 Task: Search one way flight ticket for 2 adults, 2 infants in seat and 1 infant on lap in first from Santa Barbara: Santa Barbara Municipal Airport (santa Barbara Airport) to Wilmington: Wilmington International Airport on 8-6-2023. Choice of flights is Delta. Number of bags: 5 checked bags. Price is upto 109000. Outbound departure time preference is 10:45.
Action: Mouse moved to (258, 369)
Screenshot: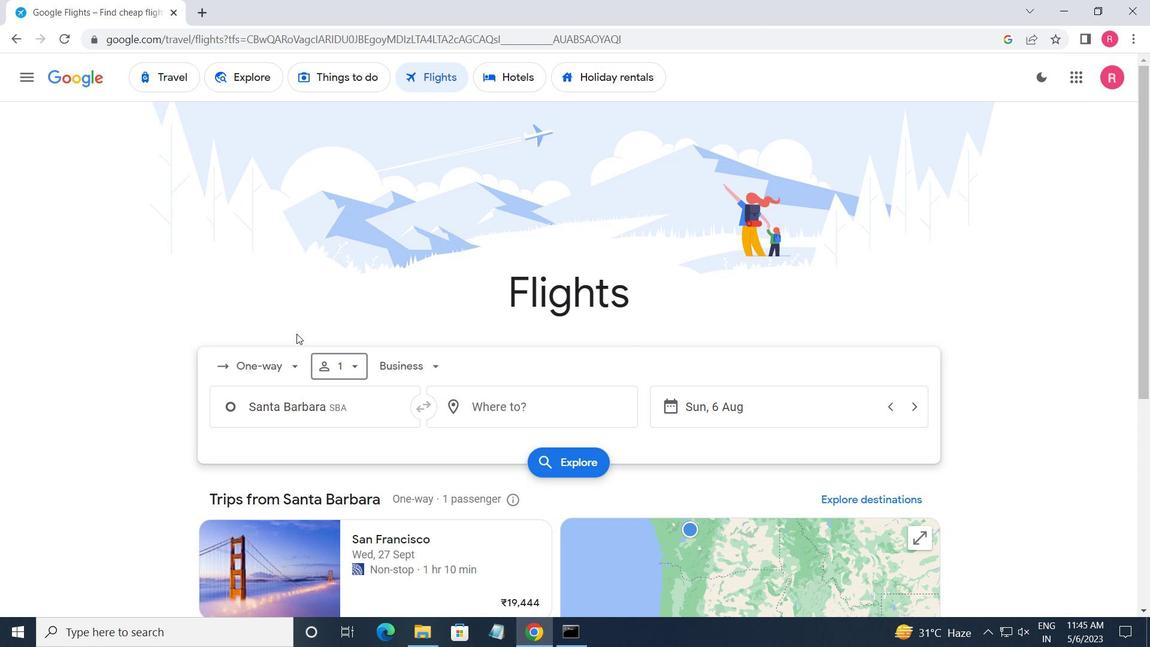 
Action: Mouse pressed left at (258, 369)
Screenshot: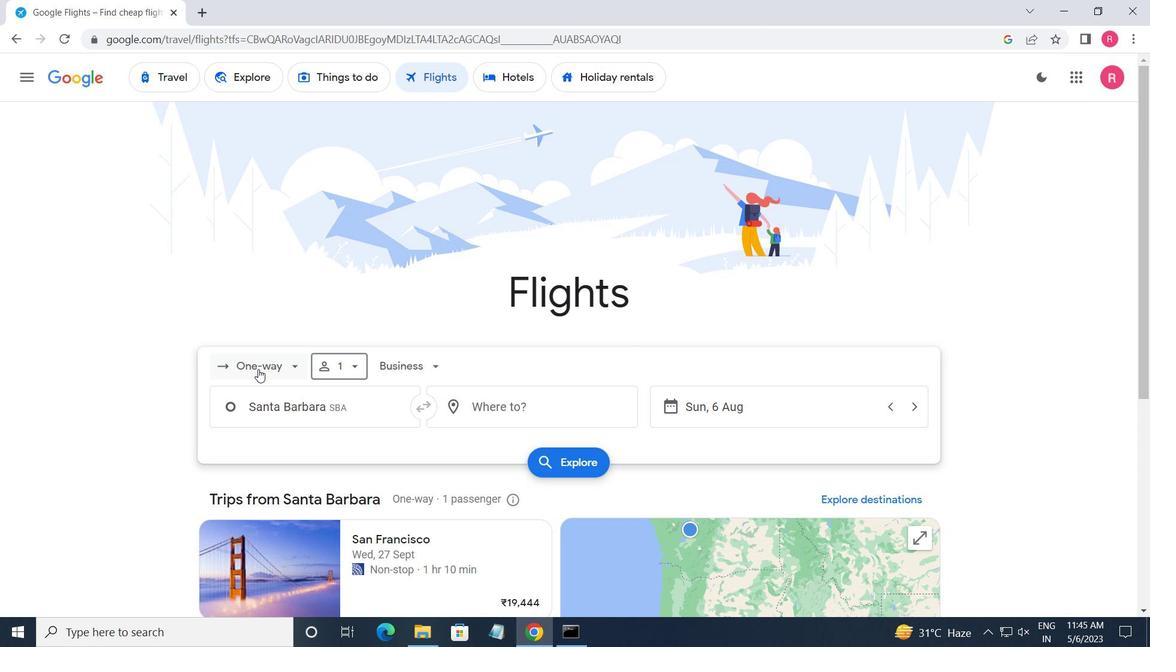
Action: Mouse moved to (275, 438)
Screenshot: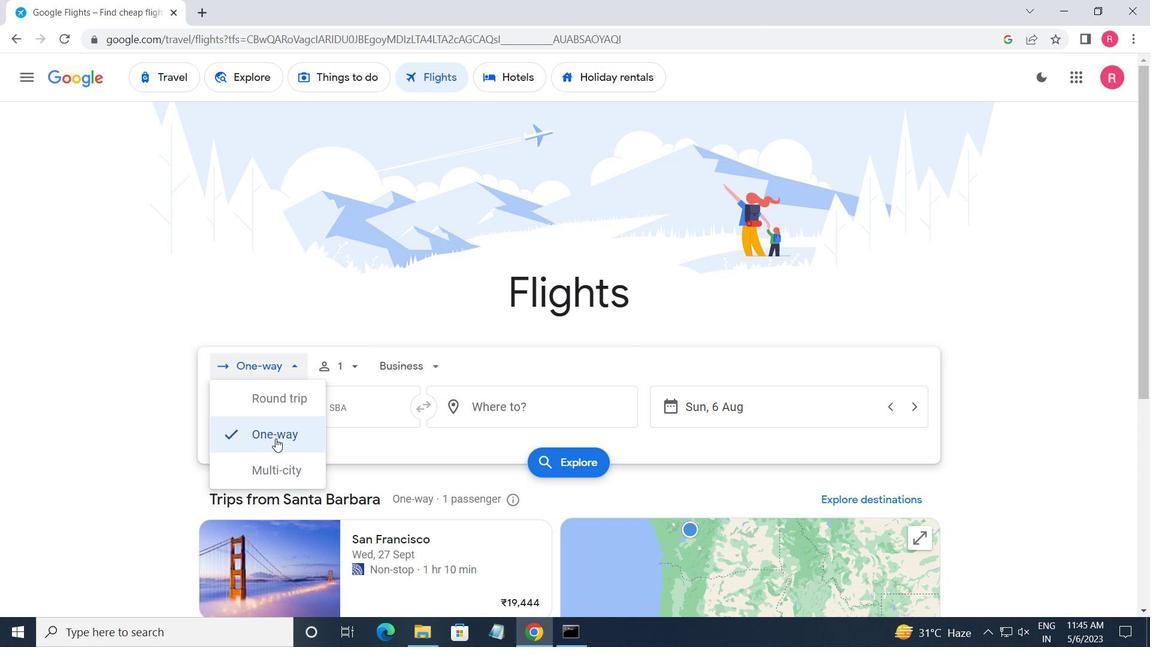 
Action: Mouse pressed left at (275, 438)
Screenshot: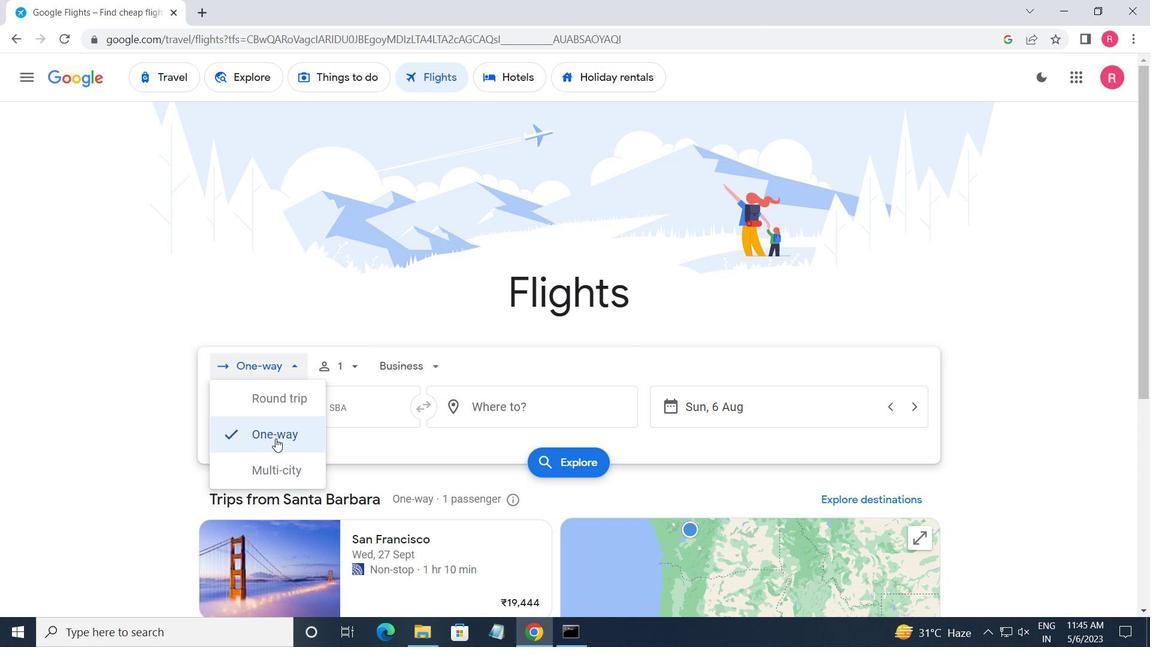 
Action: Mouse moved to (333, 365)
Screenshot: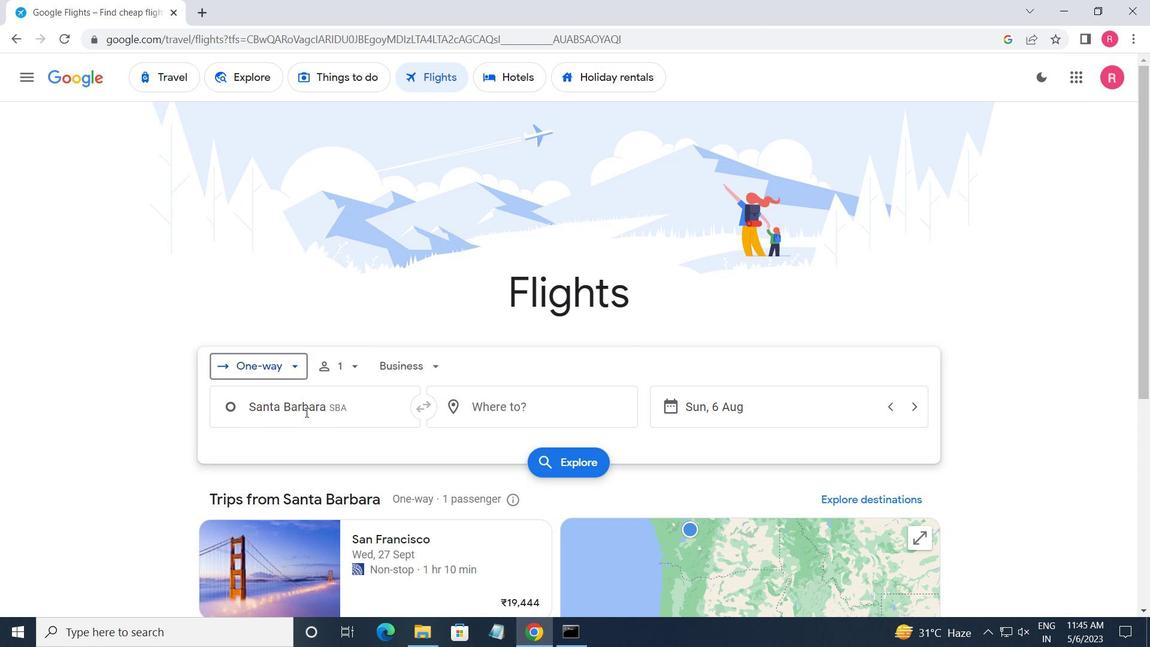 
Action: Mouse pressed left at (333, 365)
Screenshot: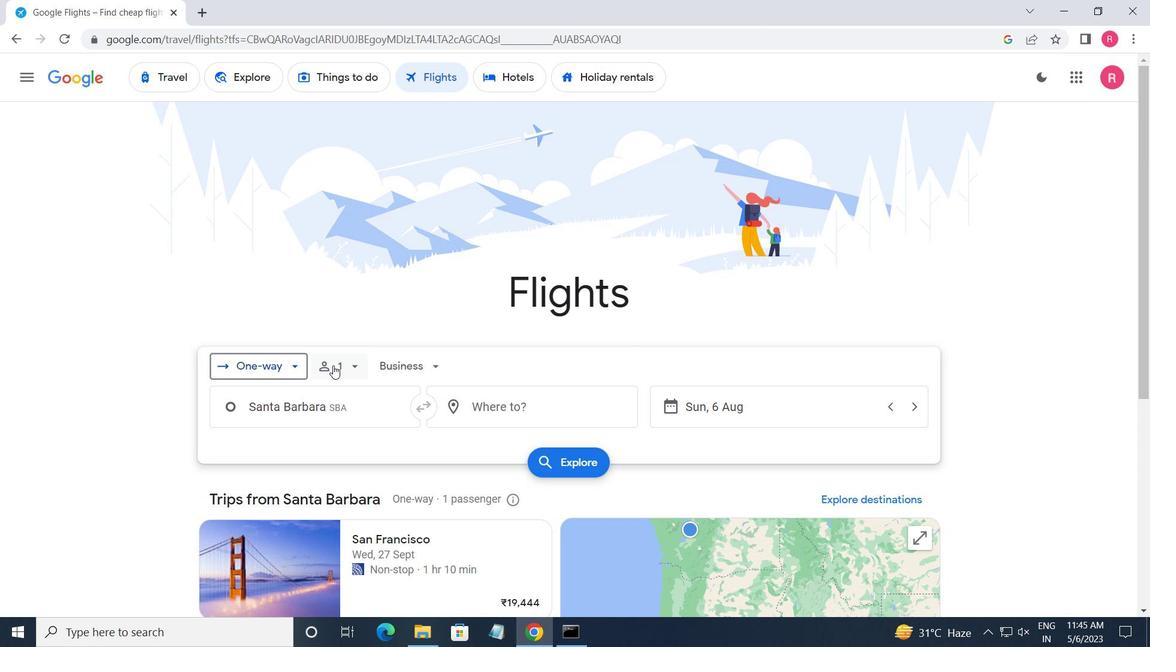 
Action: Mouse moved to (469, 405)
Screenshot: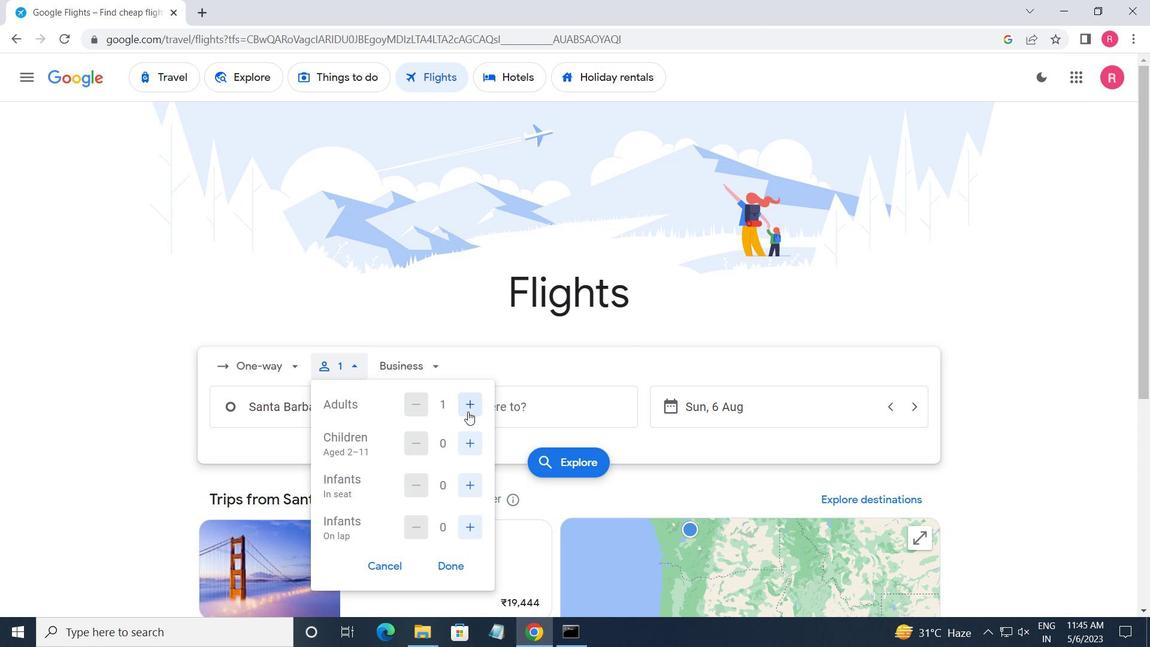 
Action: Mouse pressed left at (469, 405)
Screenshot: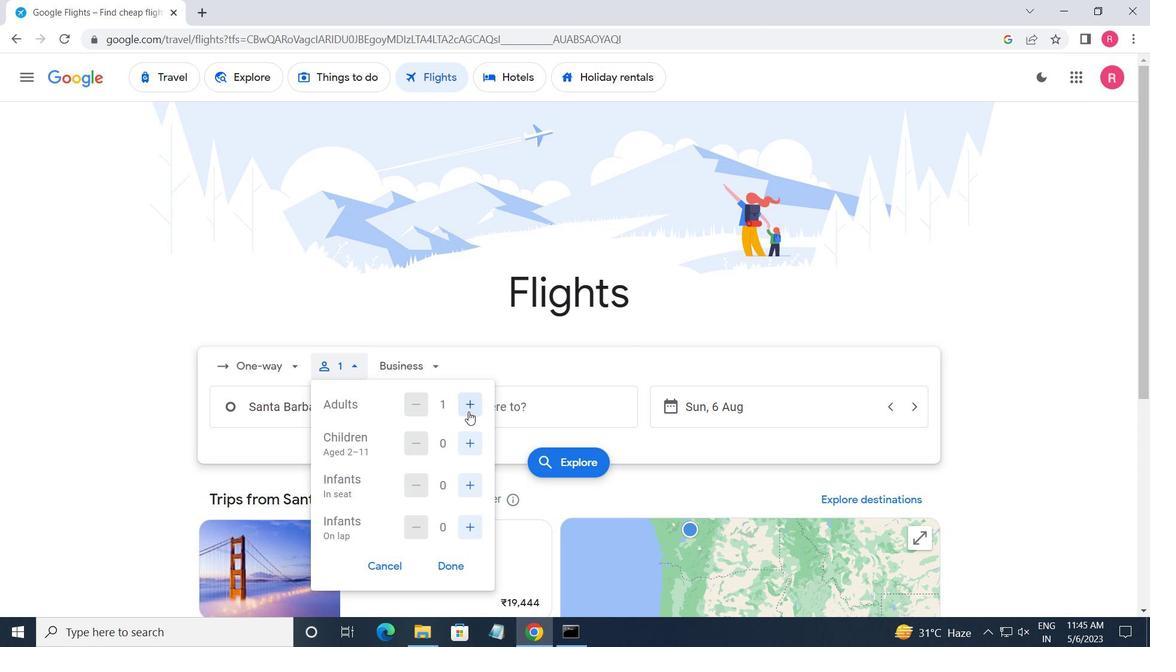 
Action: Mouse moved to (468, 492)
Screenshot: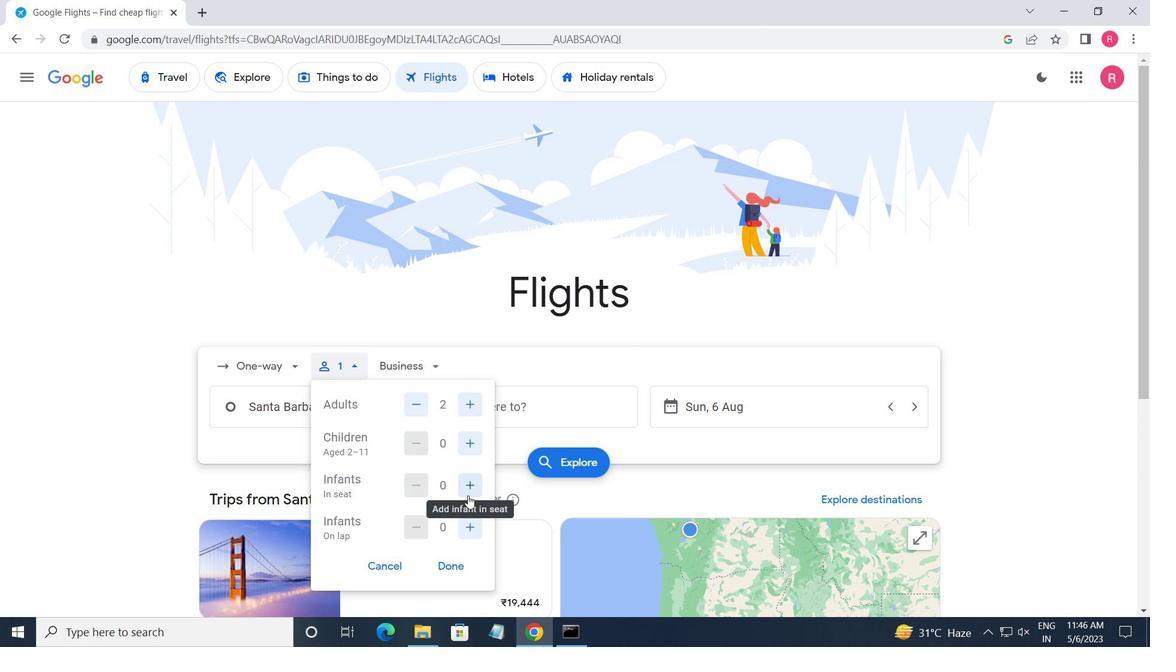 
Action: Mouse pressed left at (468, 492)
Screenshot: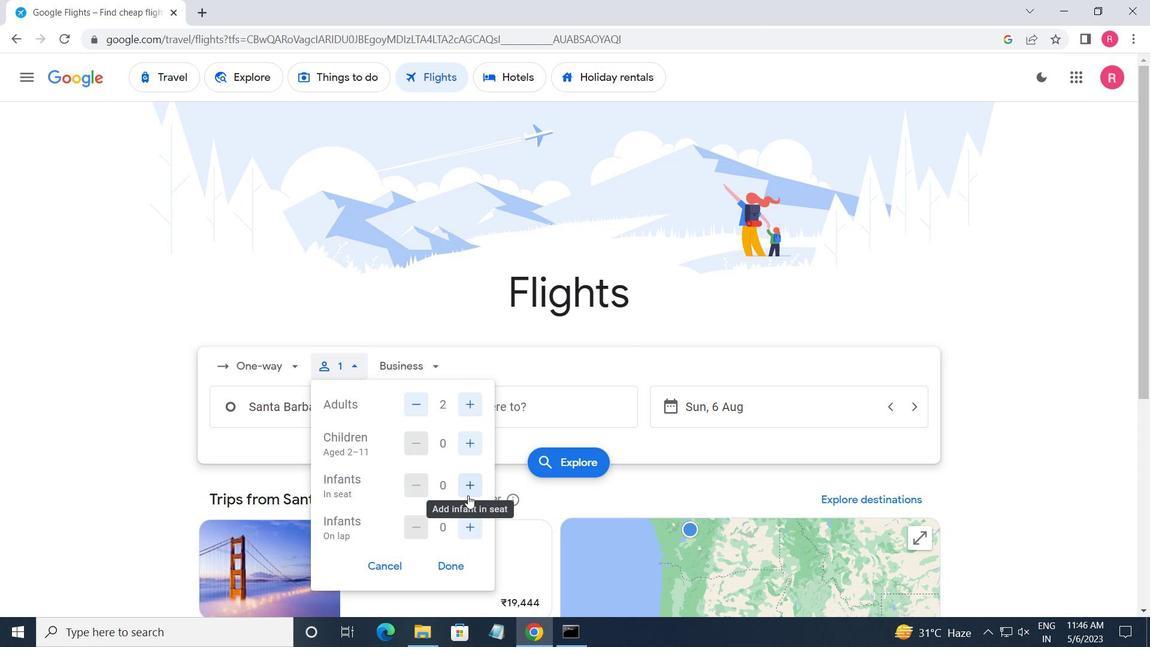 
Action: Mouse moved to (468, 492)
Screenshot: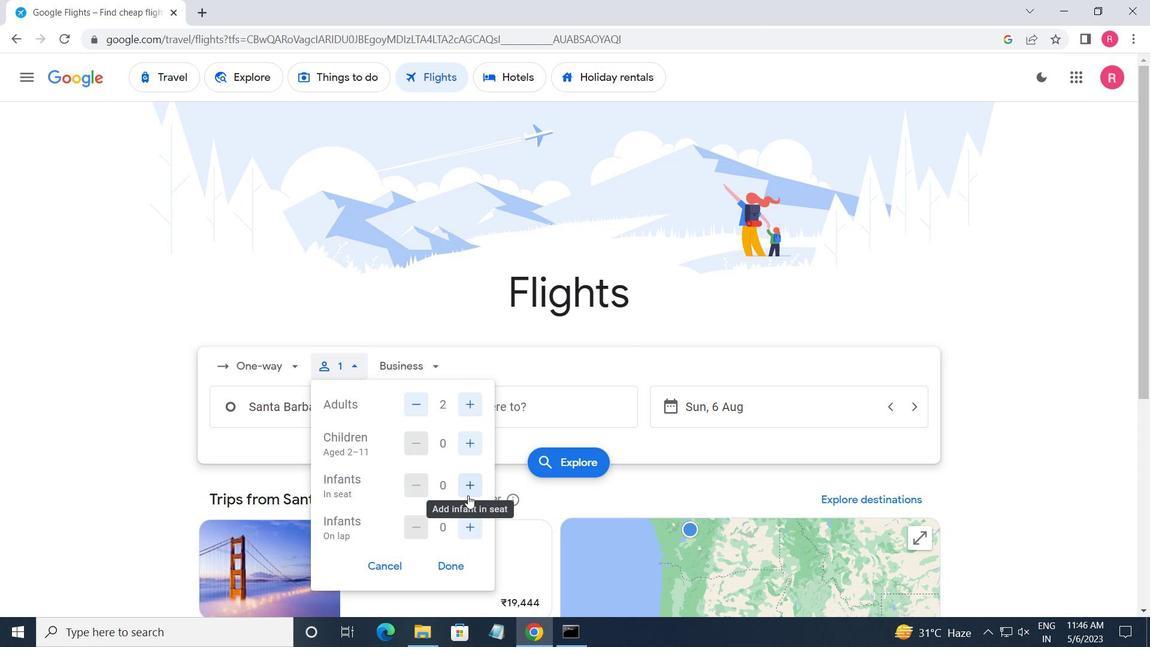 
Action: Mouse pressed left at (468, 492)
Screenshot: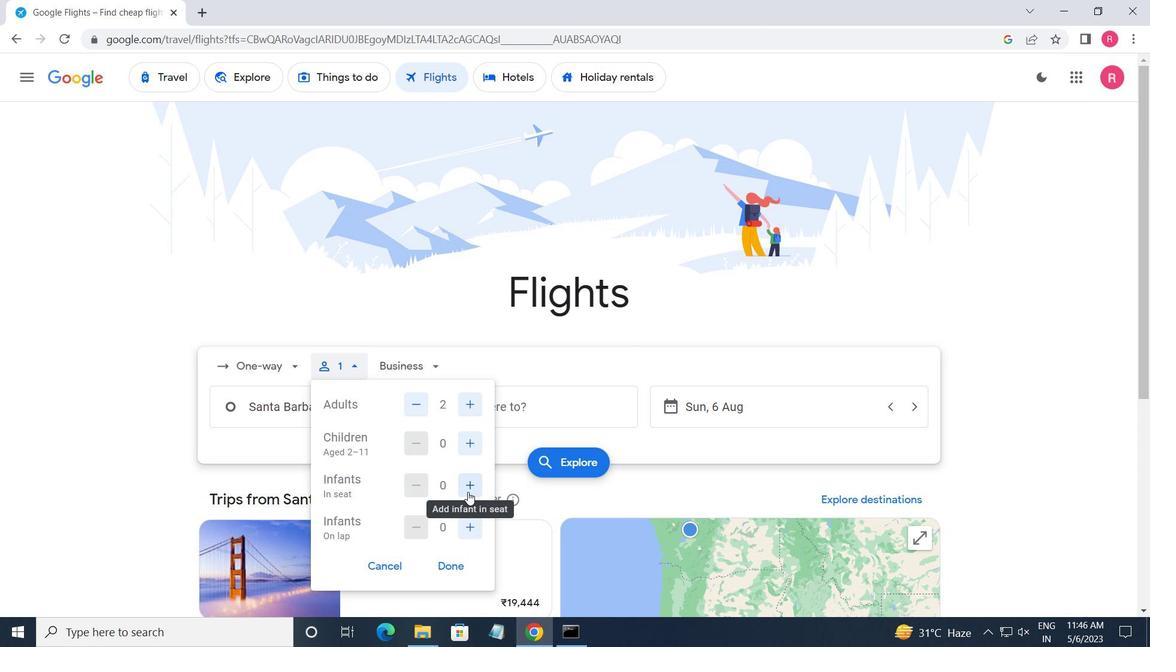 
Action: Mouse moved to (475, 525)
Screenshot: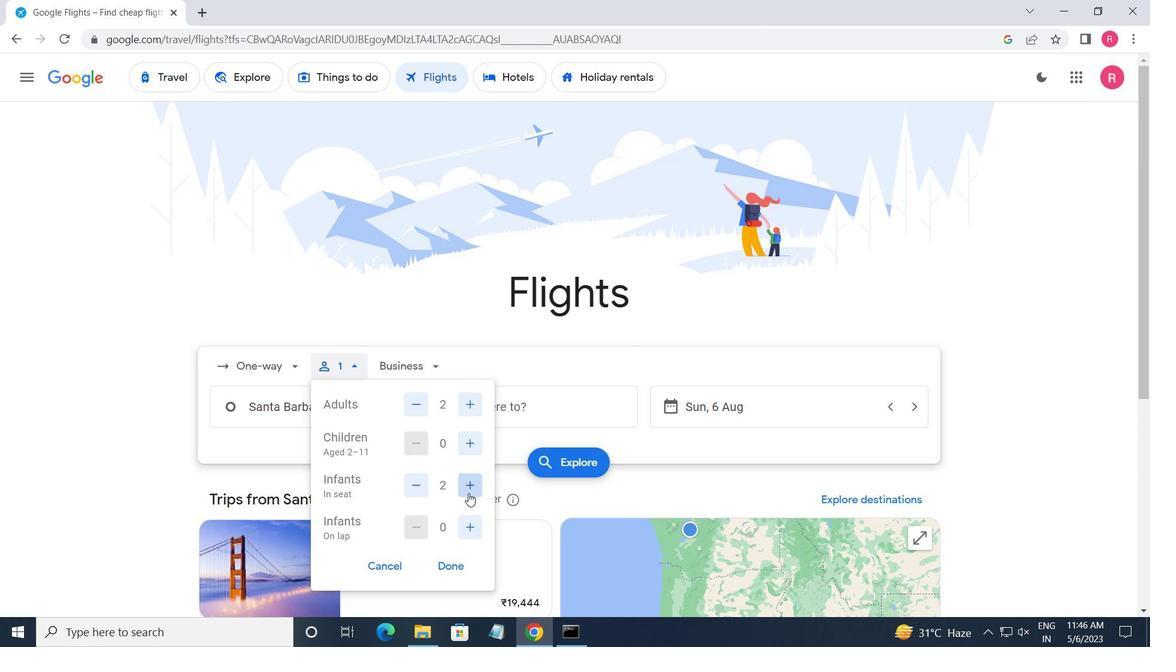
Action: Mouse pressed left at (475, 525)
Screenshot: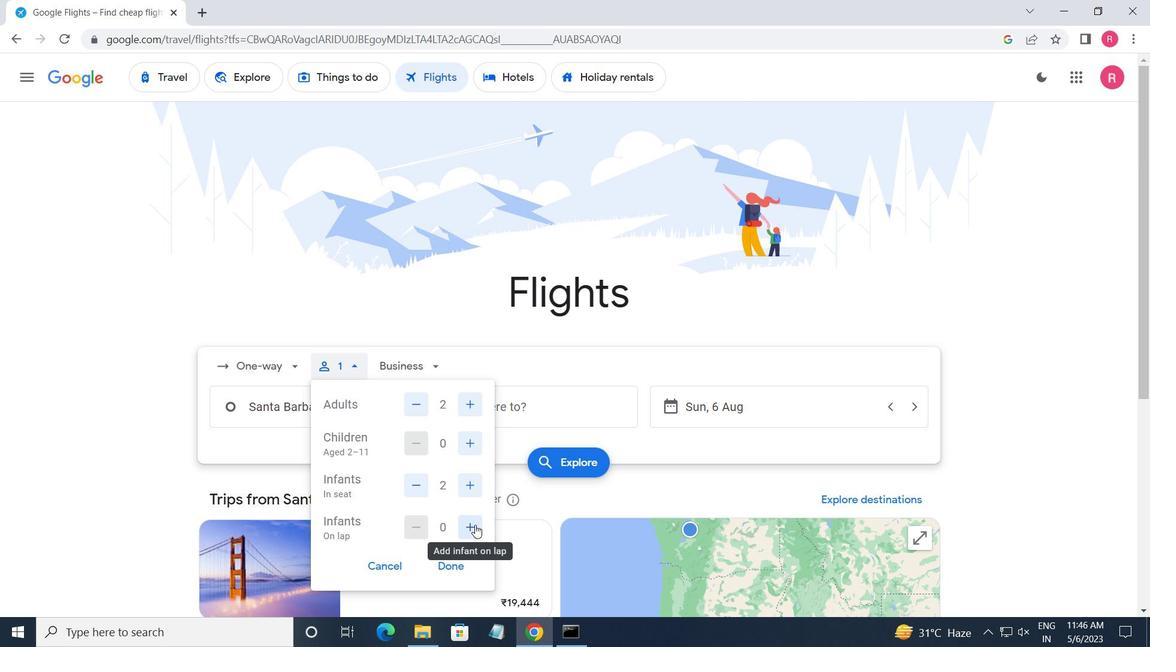 
Action: Mouse moved to (446, 566)
Screenshot: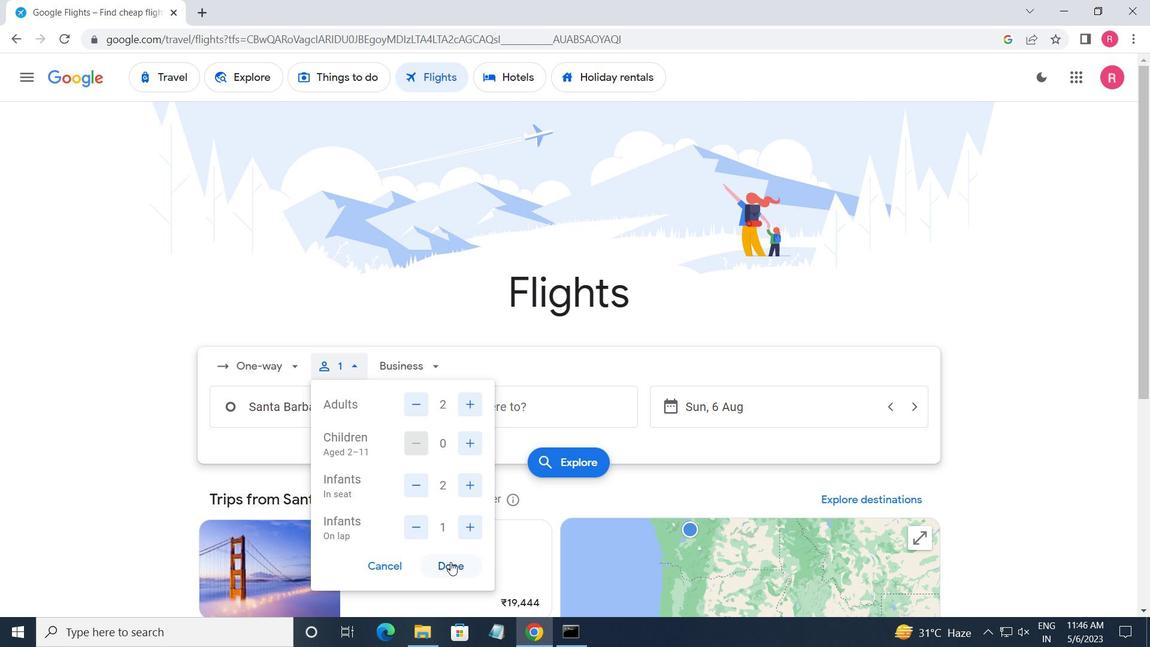 
Action: Mouse pressed left at (446, 566)
Screenshot: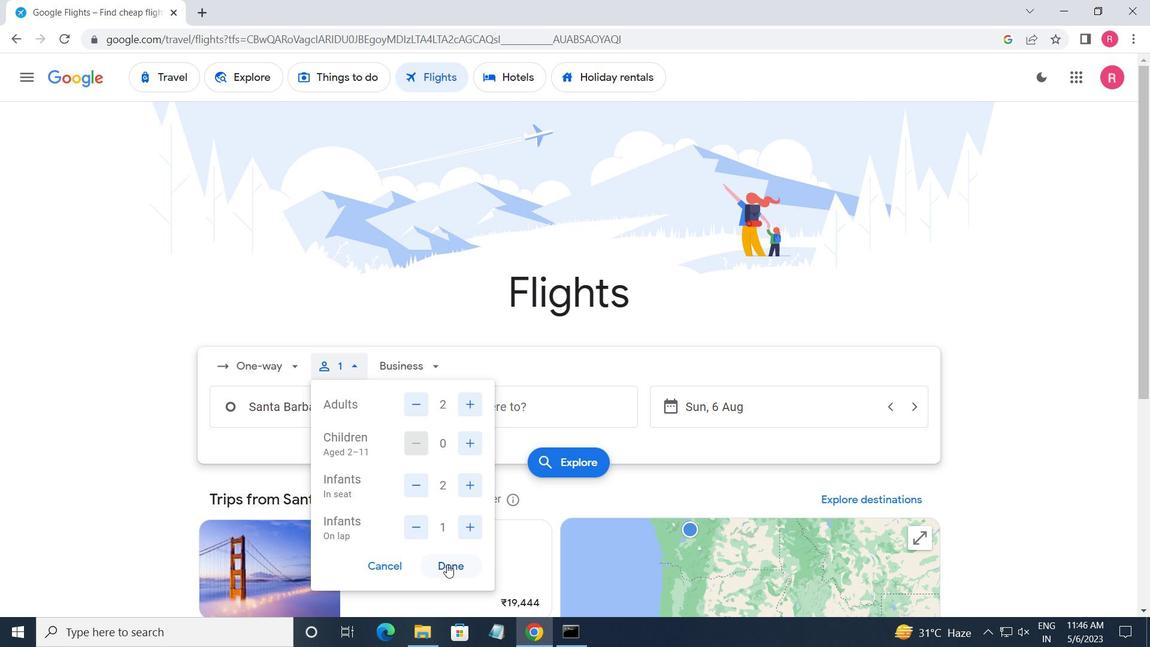 
Action: Mouse moved to (400, 370)
Screenshot: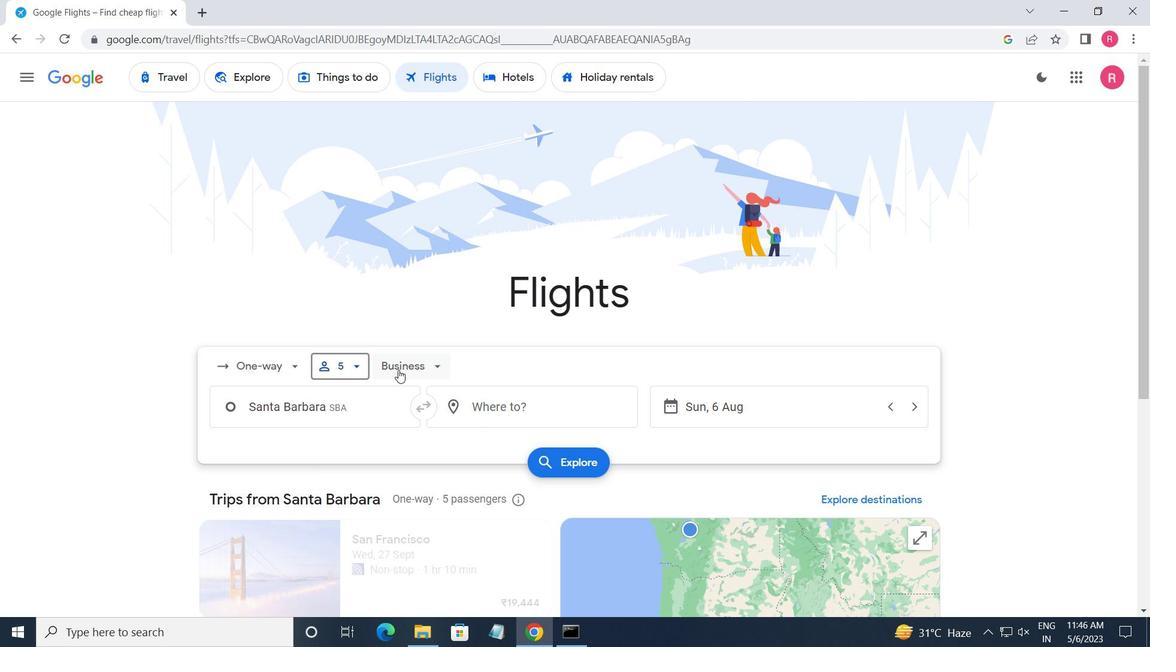 
Action: Mouse pressed left at (400, 370)
Screenshot: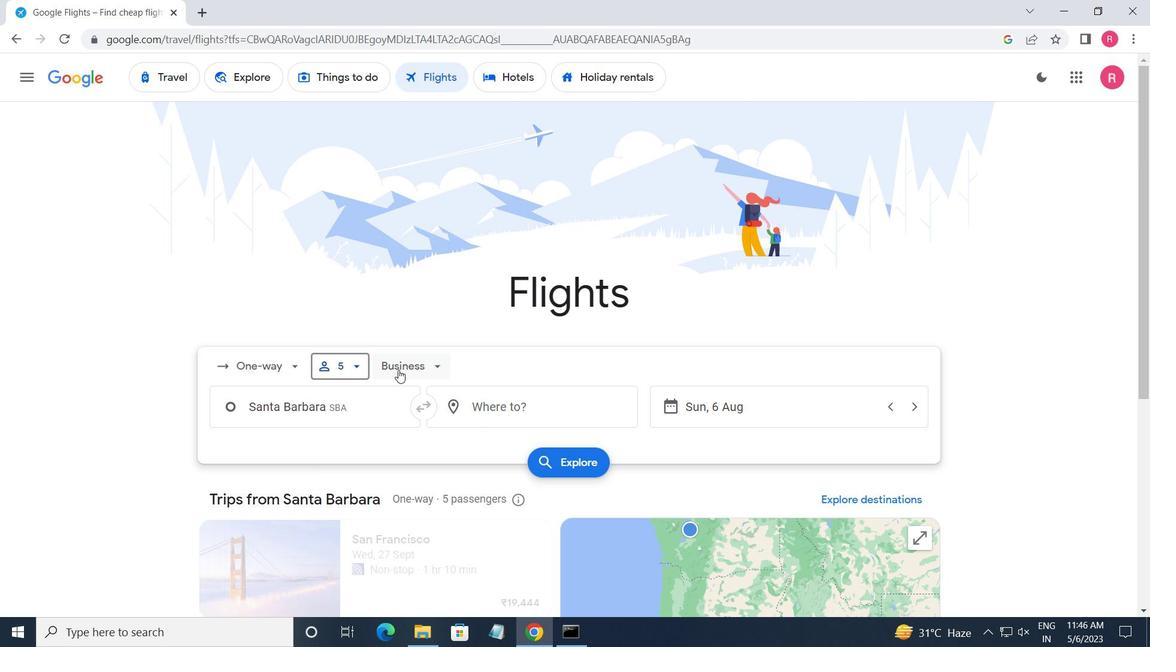 
Action: Mouse moved to (456, 505)
Screenshot: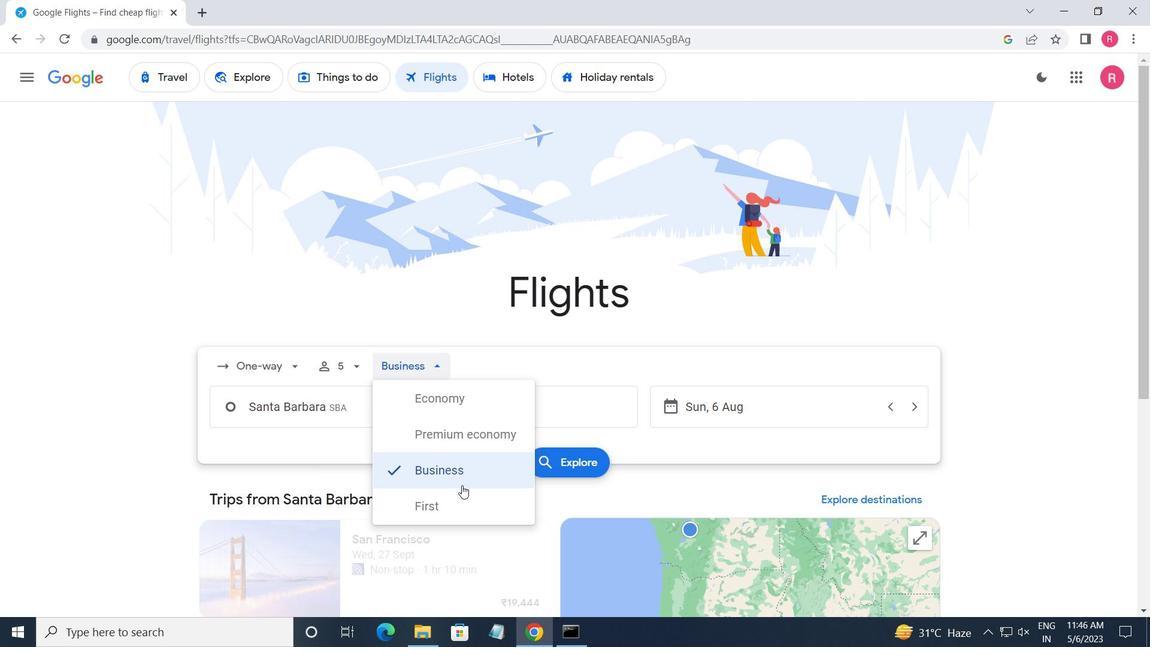 
Action: Mouse pressed left at (456, 505)
Screenshot: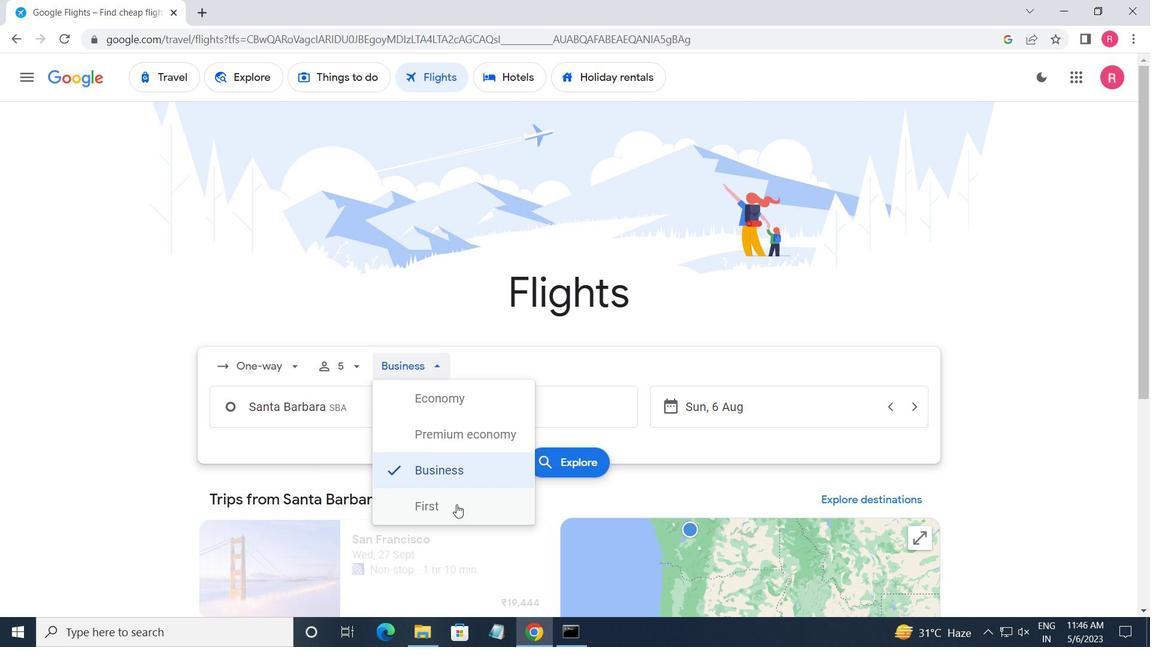 
Action: Mouse moved to (347, 406)
Screenshot: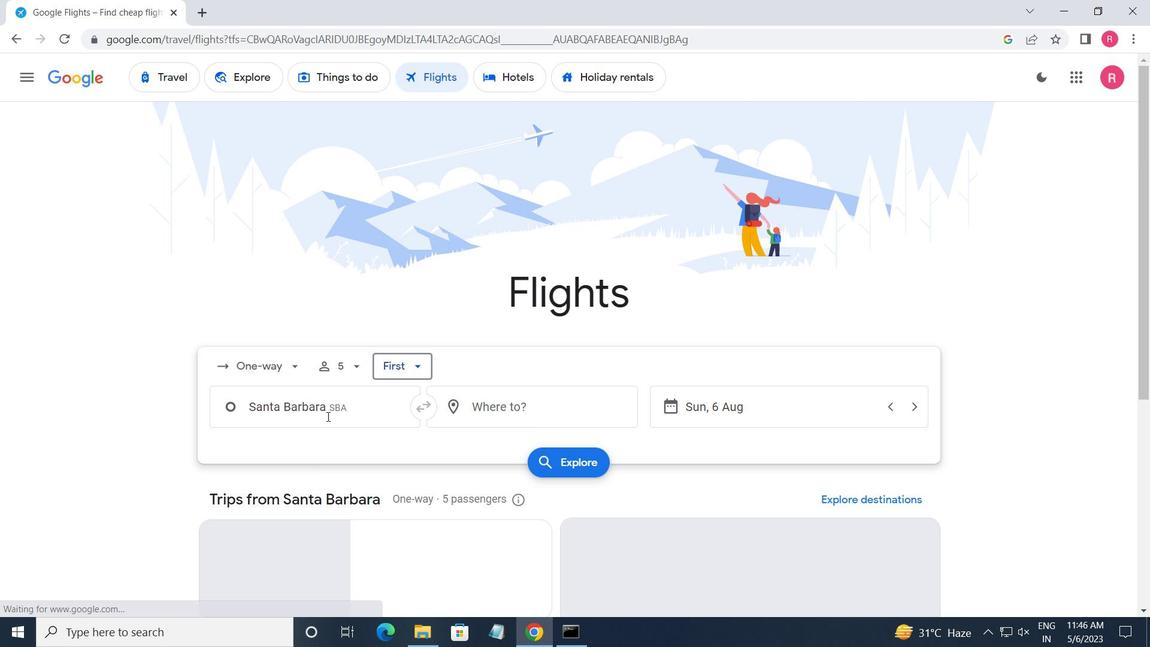 
Action: Mouse pressed left at (347, 406)
Screenshot: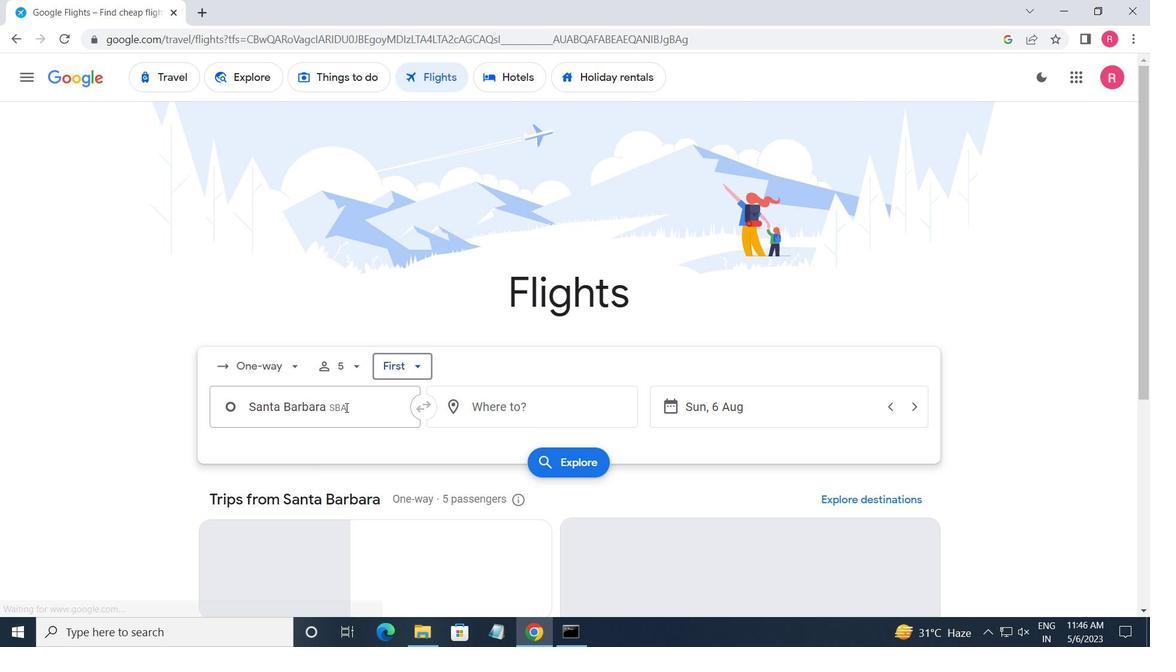 
Action: Key pressed <Key.shift><Key.shift><Key.shift><Key.shift><Key.shift><Key.shift><Key.shift>SANTA<Key.space><Key.shift><Key.shift>BARBARA
Screenshot: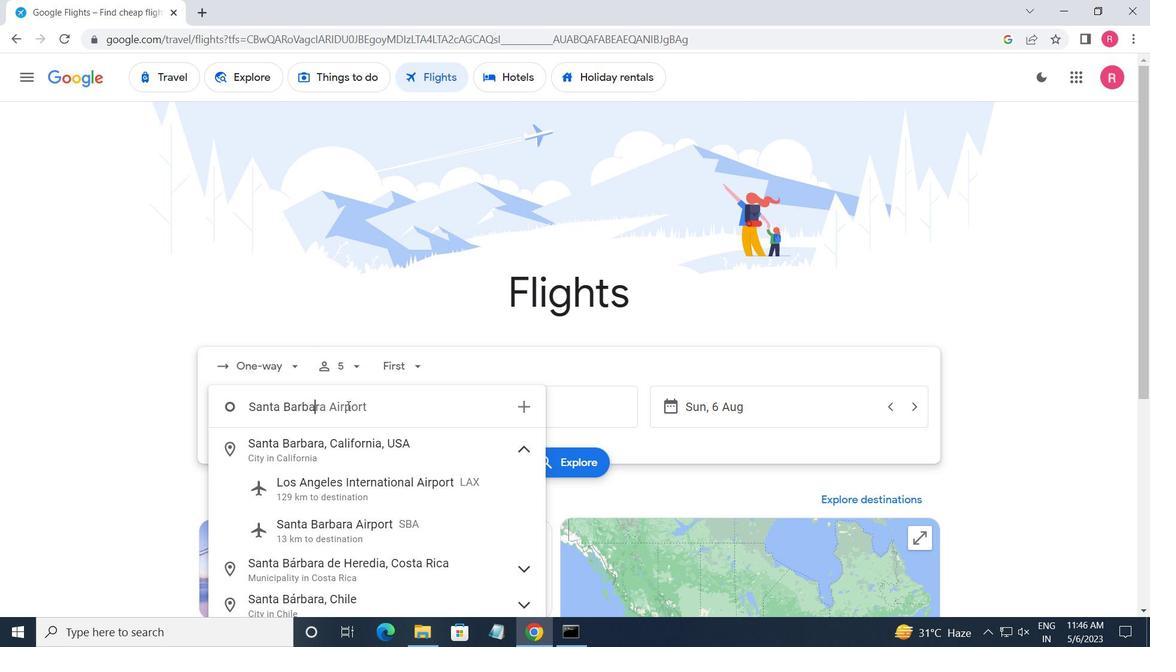
Action: Mouse moved to (374, 535)
Screenshot: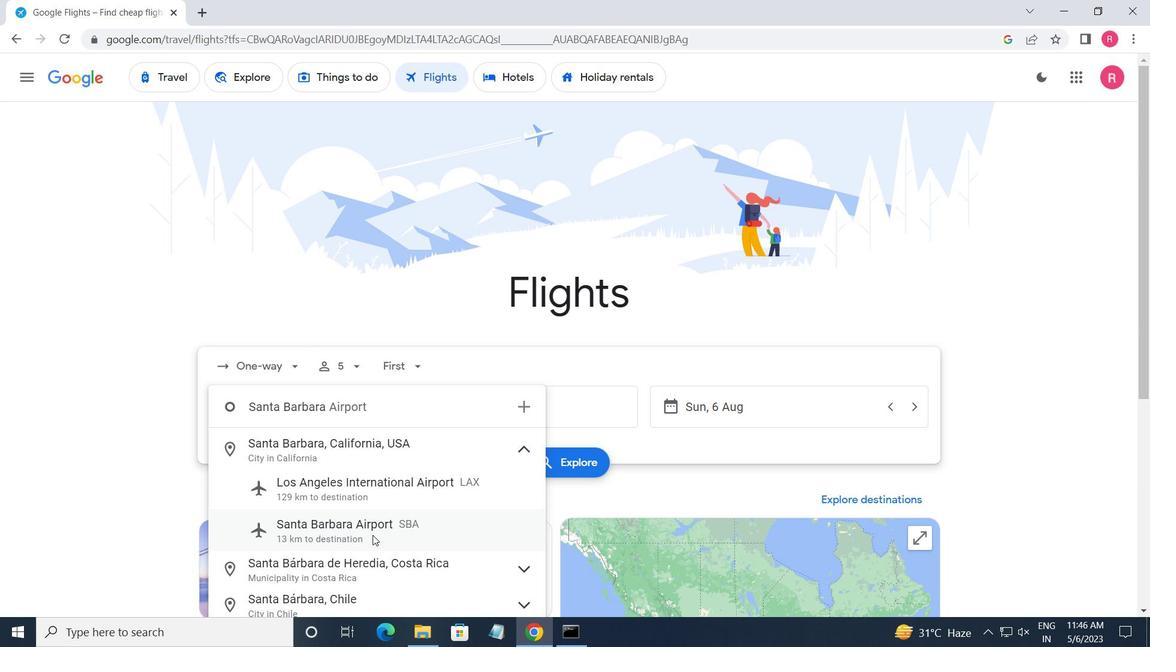 
Action: Mouse pressed left at (374, 535)
Screenshot: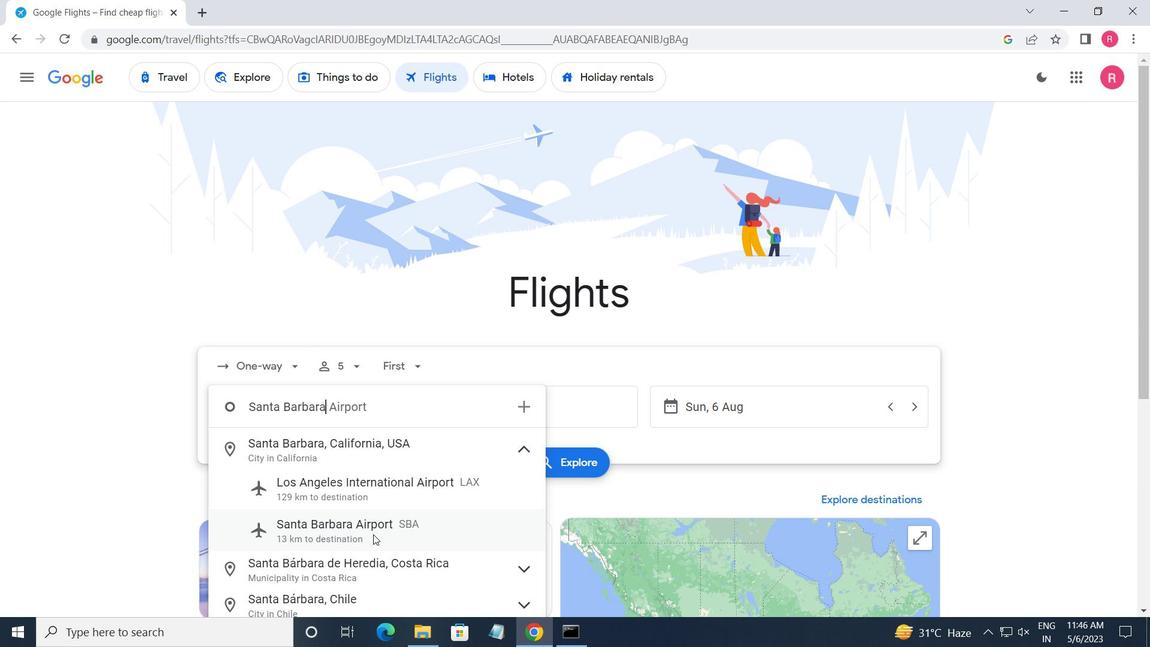 
Action: Mouse moved to (500, 413)
Screenshot: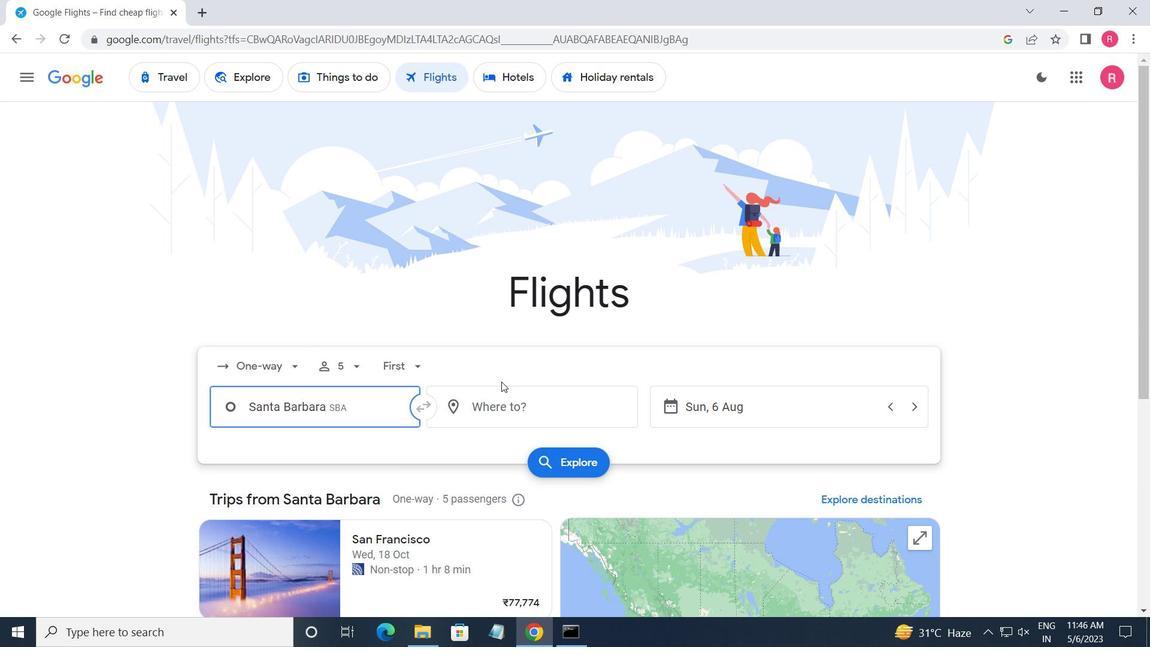
Action: Mouse pressed left at (500, 413)
Screenshot: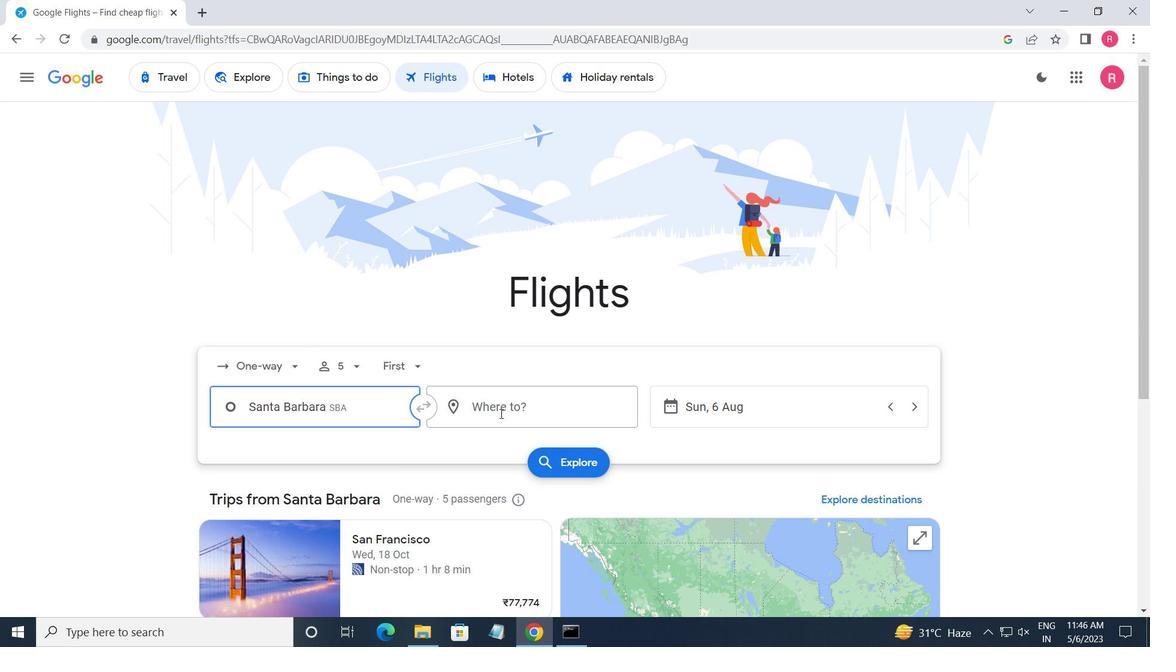 
Action: Mouse moved to (501, 408)
Screenshot: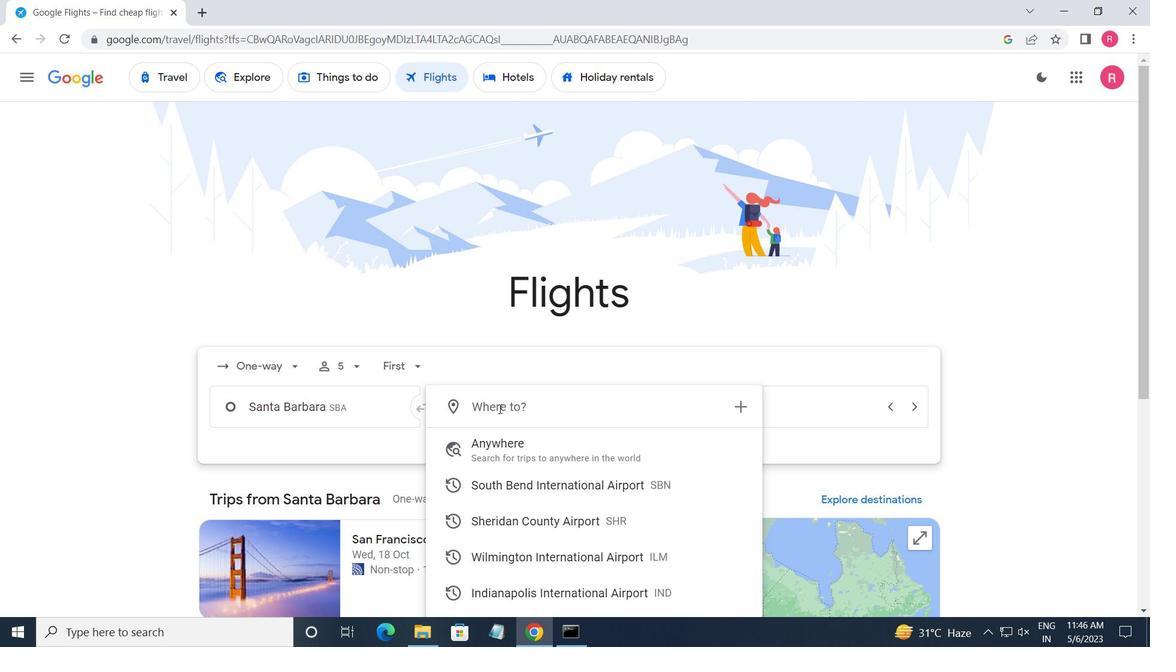 
Action: Key pressed <Key.shift>WL<Key.backspace>ILMINGTON<Key.space>
Screenshot: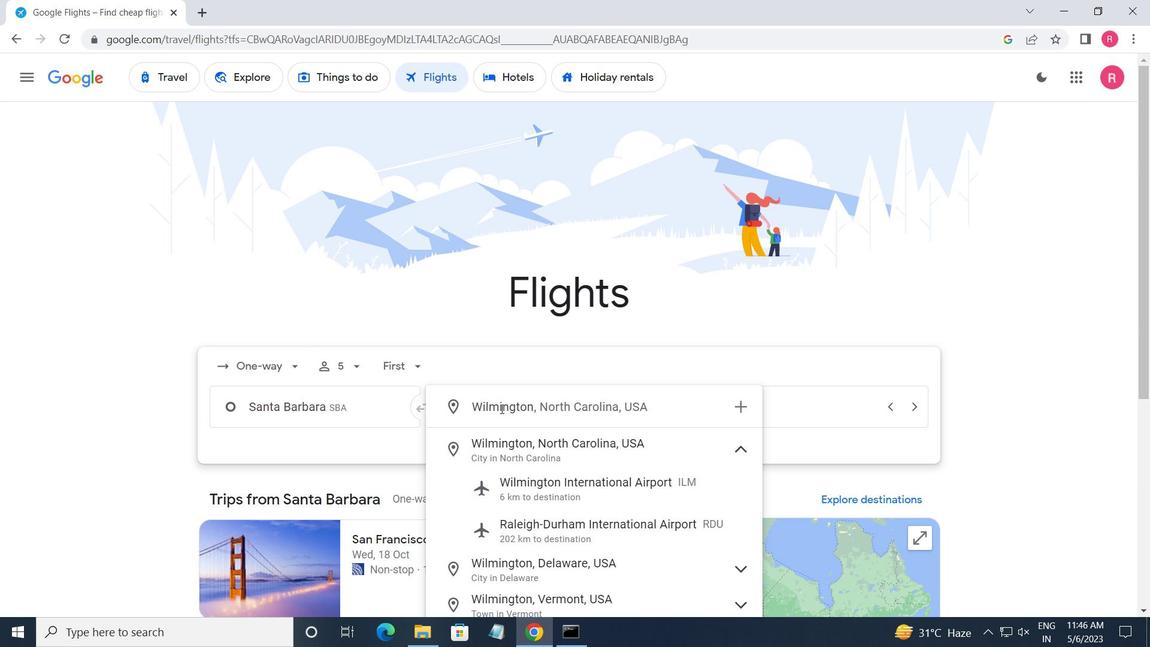 
Action: Mouse moved to (540, 483)
Screenshot: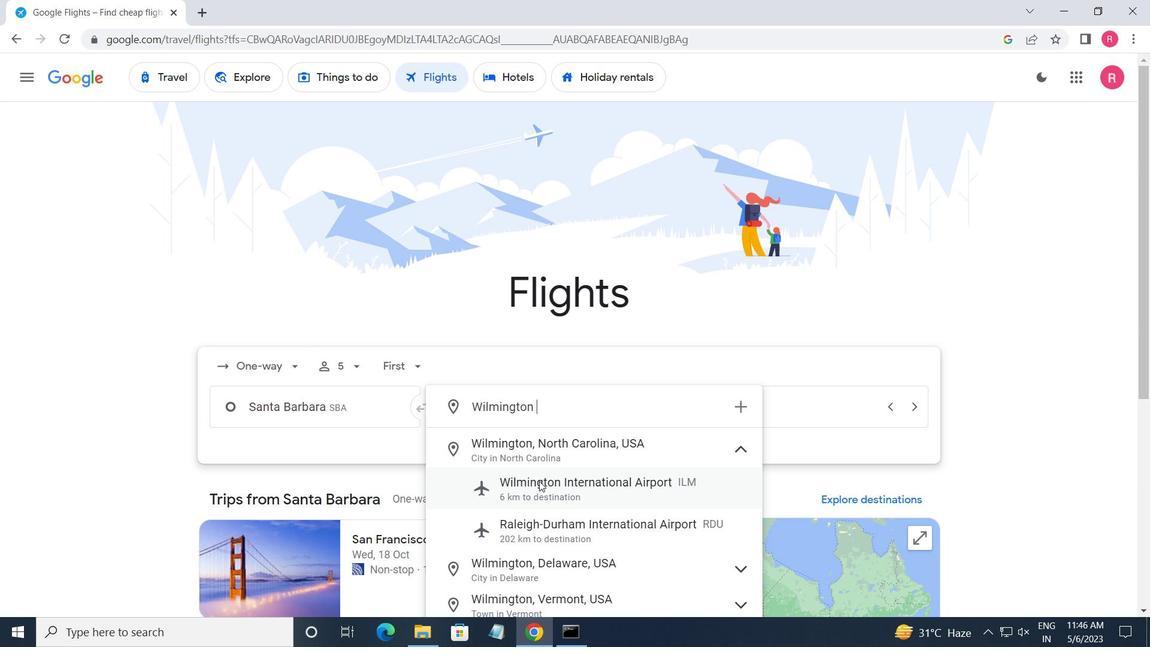 
Action: Mouse pressed left at (540, 483)
Screenshot: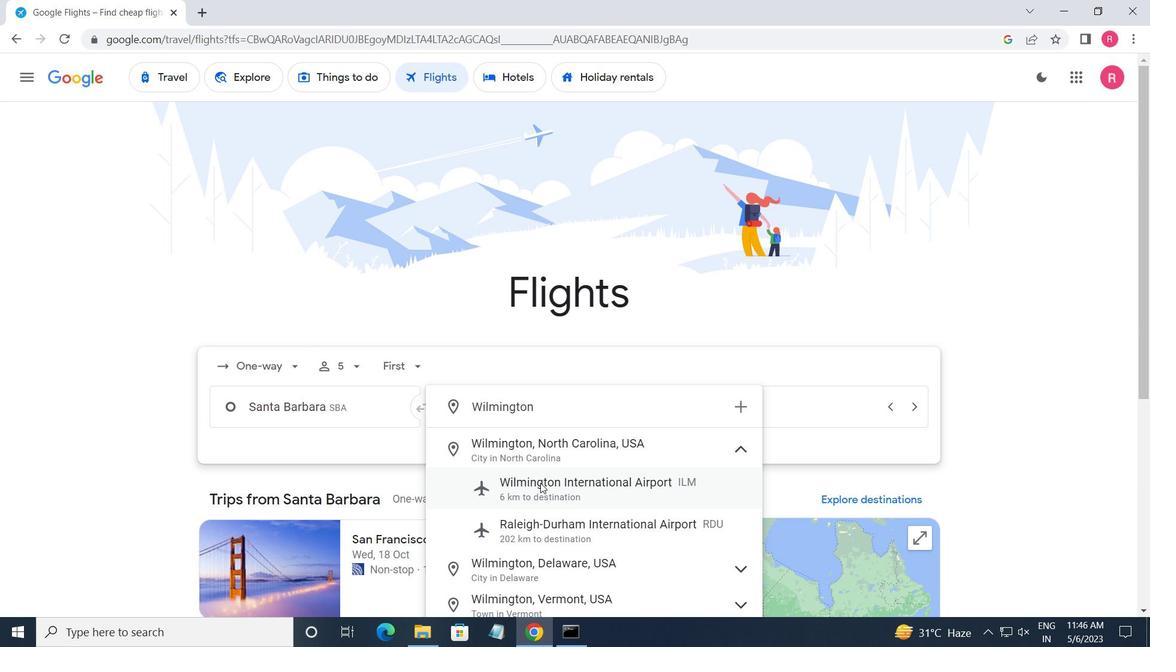 
Action: Mouse moved to (751, 411)
Screenshot: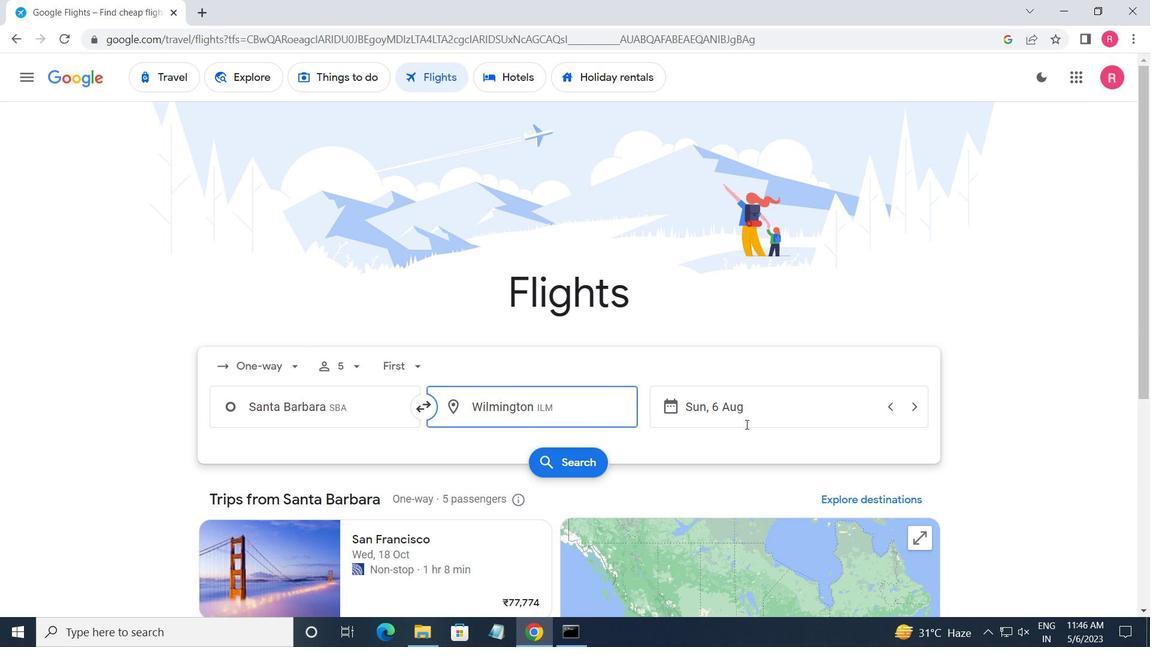 
Action: Mouse pressed left at (751, 411)
Screenshot: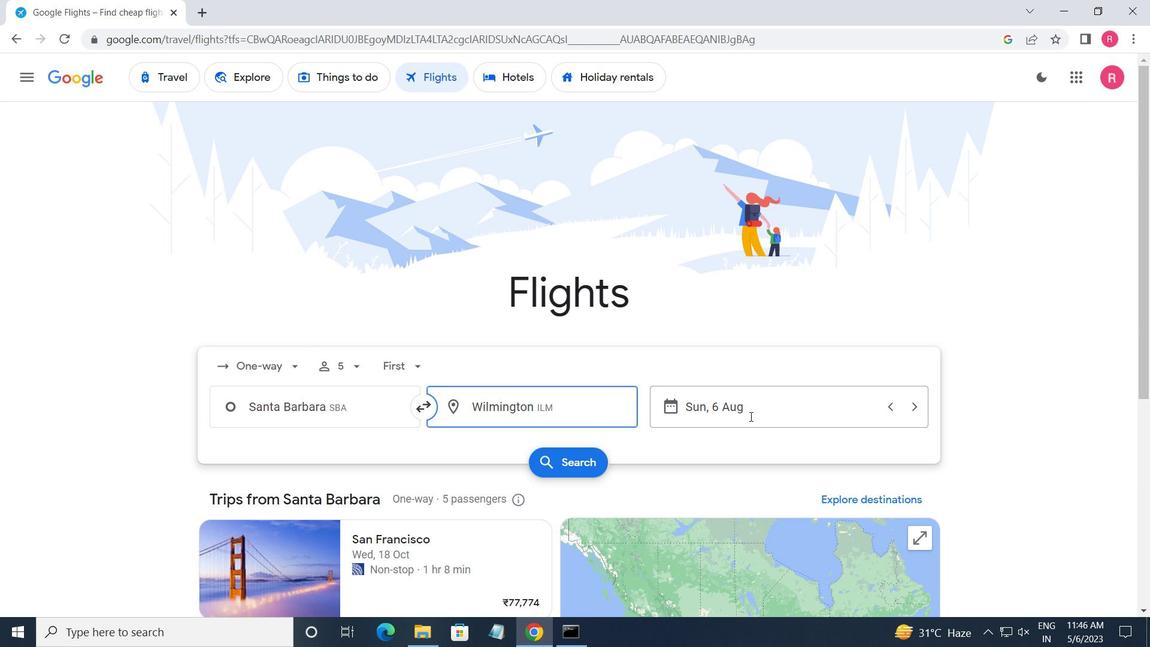 
Action: Mouse moved to (390, 380)
Screenshot: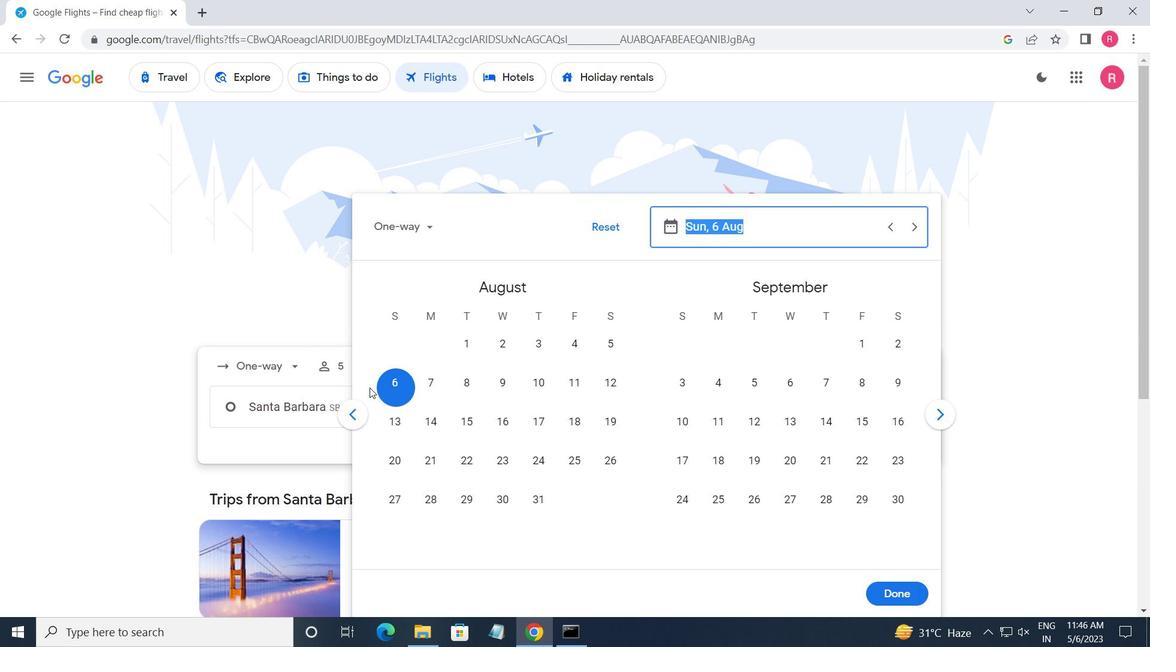 
Action: Mouse pressed left at (390, 380)
Screenshot: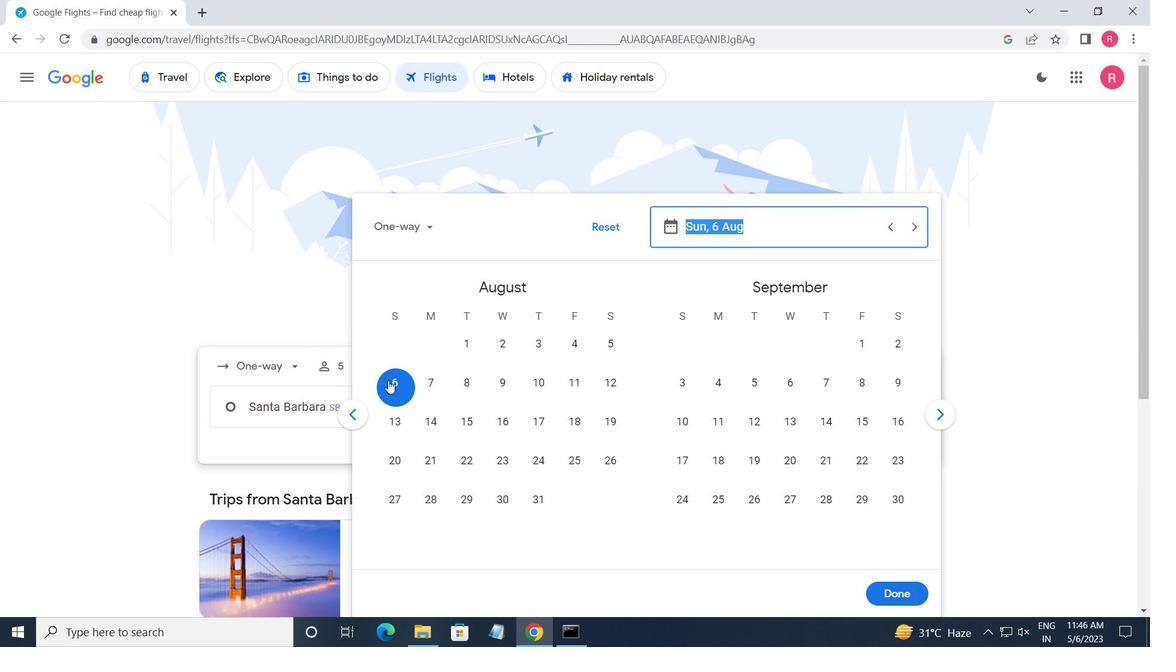
Action: Mouse moved to (909, 593)
Screenshot: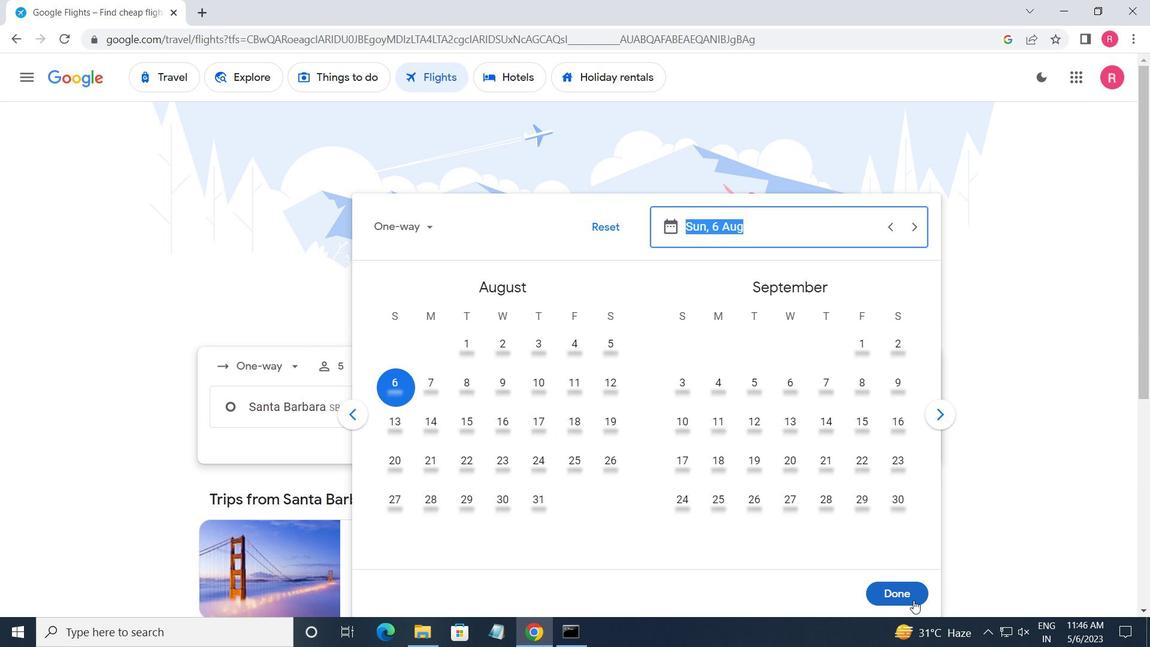 
Action: Mouse pressed left at (909, 593)
Screenshot: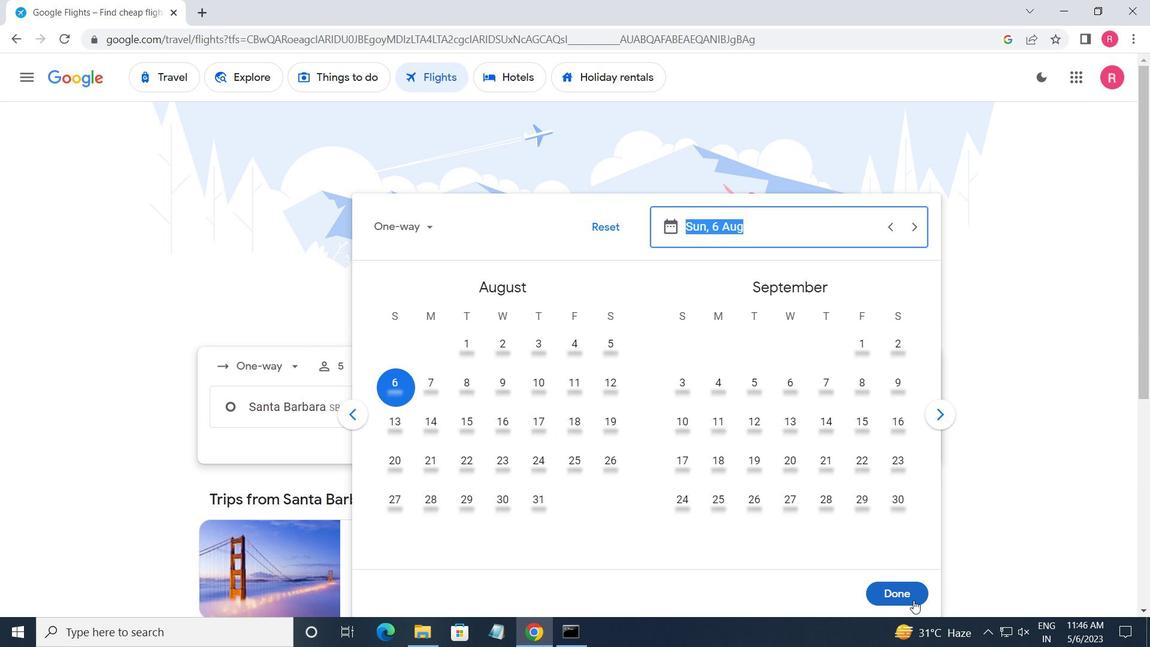 
Action: Mouse moved to (565, 457)
Screenshot: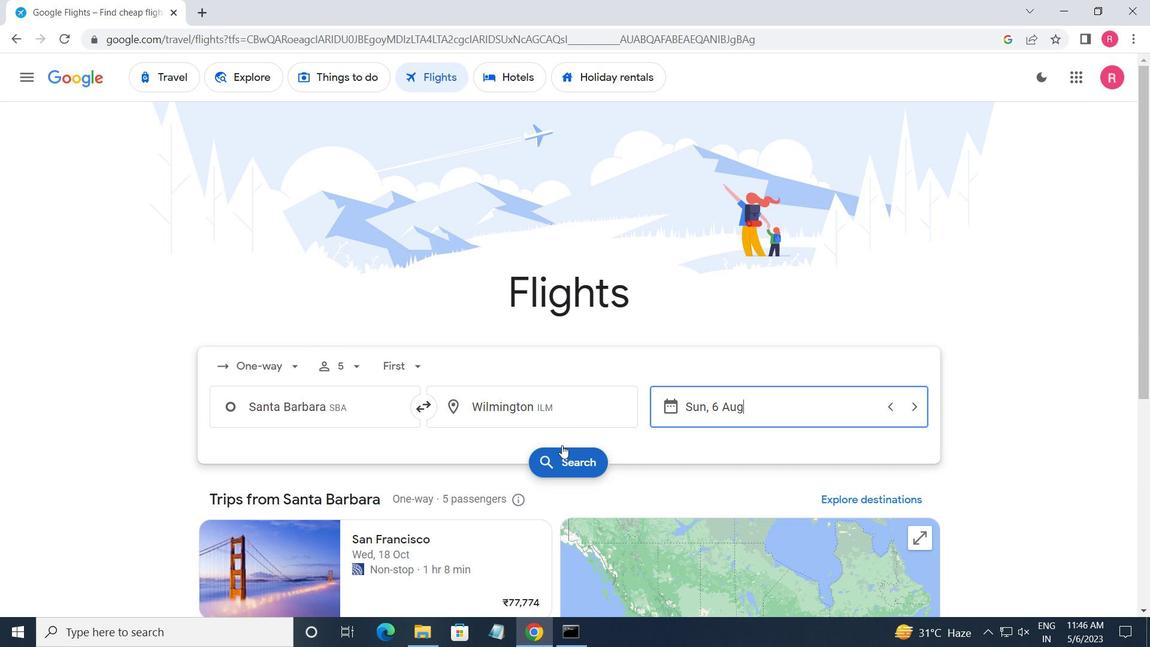 
Action: Mouse pressed left at (565, 457)
Screenshot: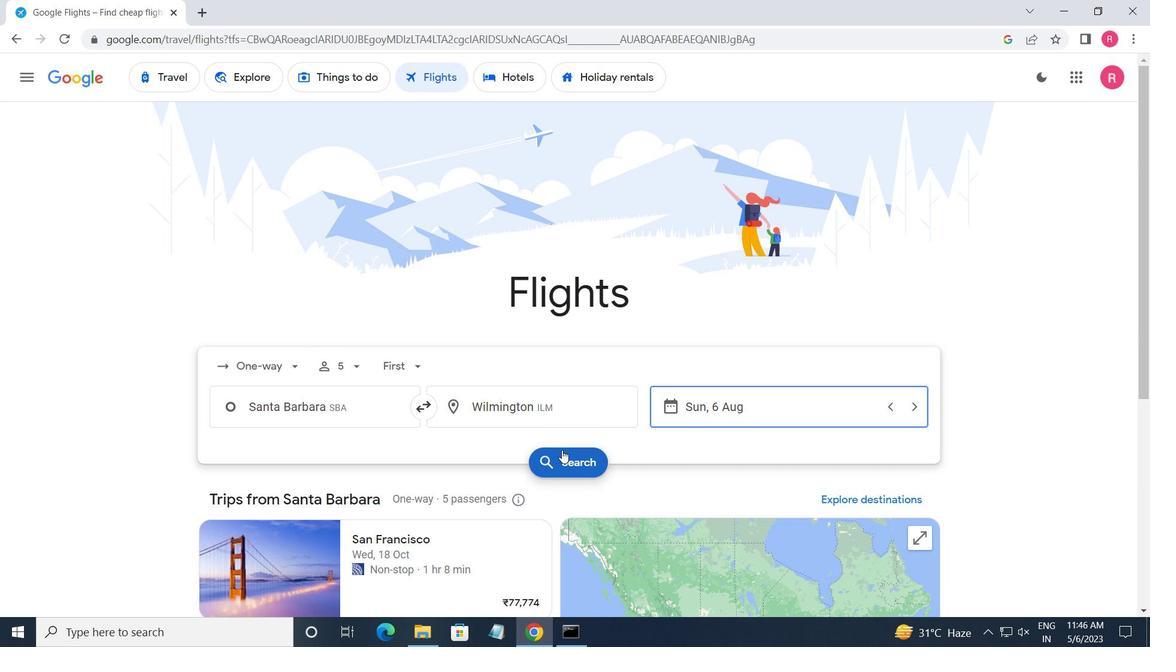 
Action: Mouse moved to (216, 203)
Screenshot: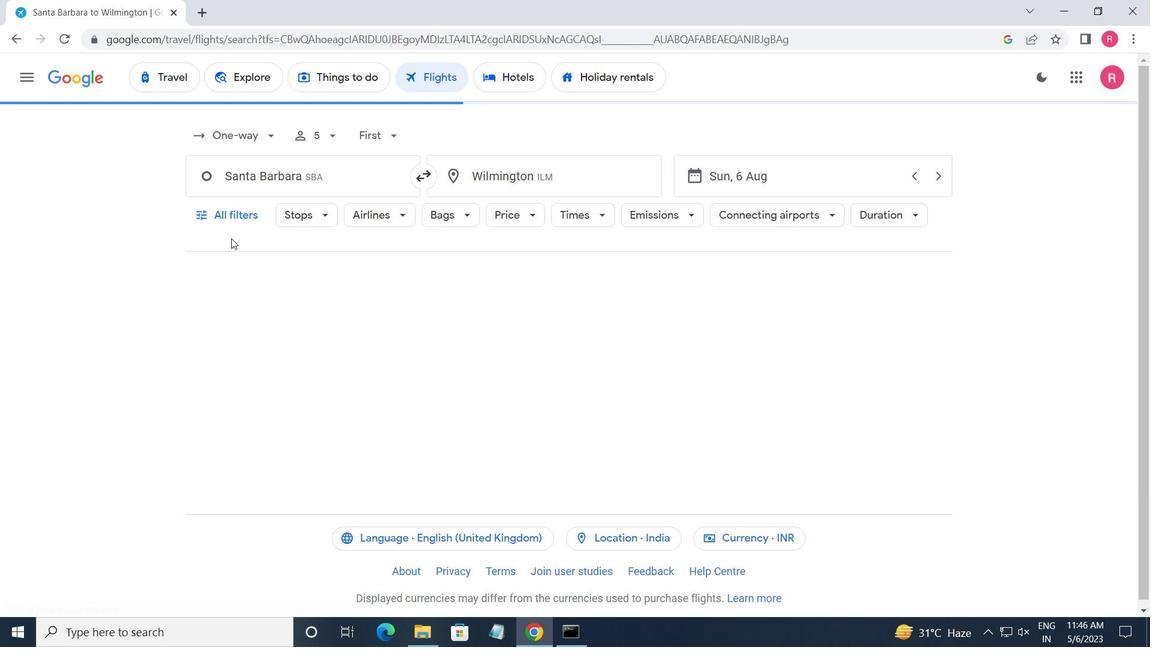 
Action: Mouse pressed left at (216, 203)
Screenshot: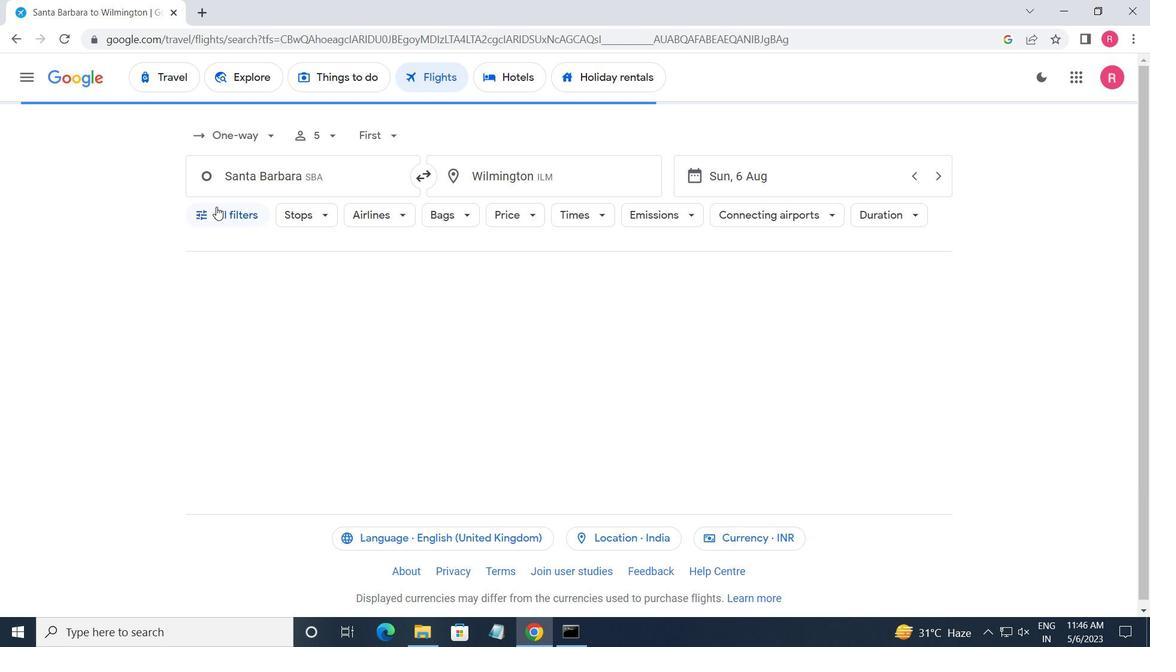 
Action: Mouse moved to (296, 382)
Screenshot: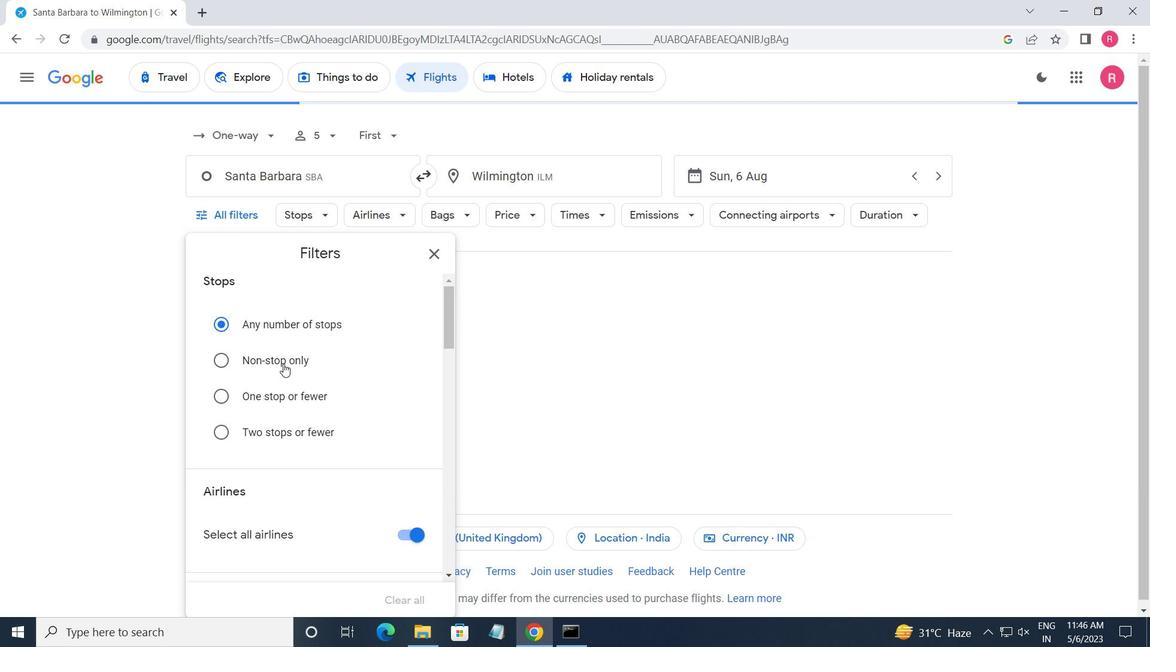 
Action: Mouse scrolled (296, 381) with delta (0, 0)
Screenshot: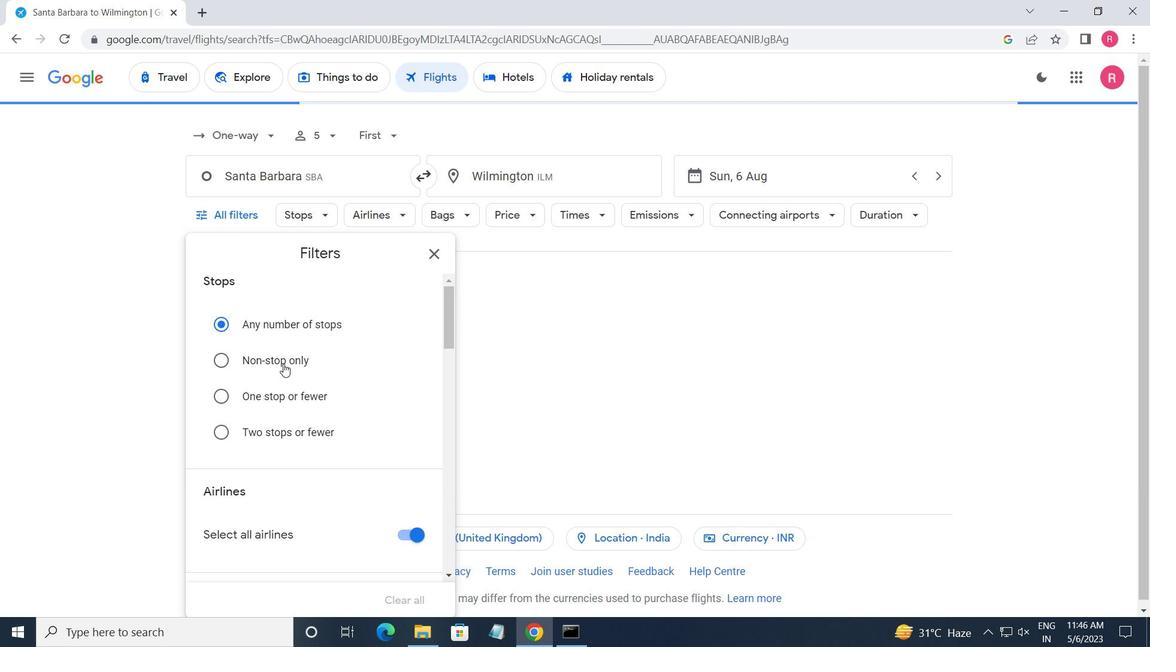 
Action: Mouse moved to (302, 386)
Screenshot: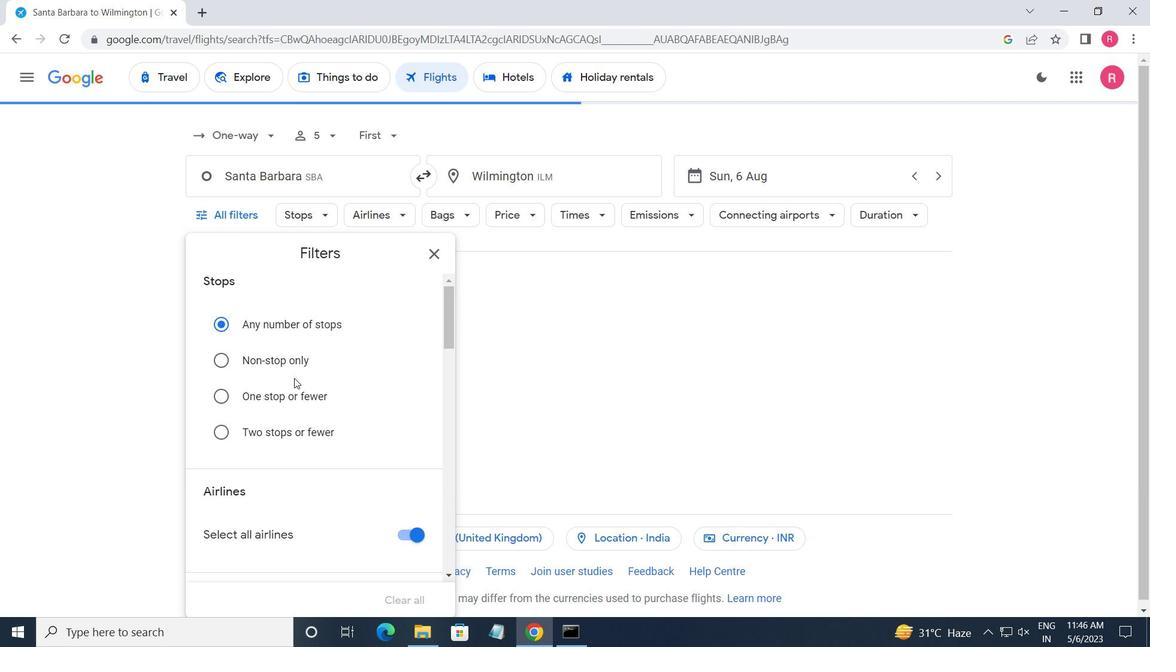 
Action: Mouse scrolled (302, 386) with delta (0, 0)
Screenshot: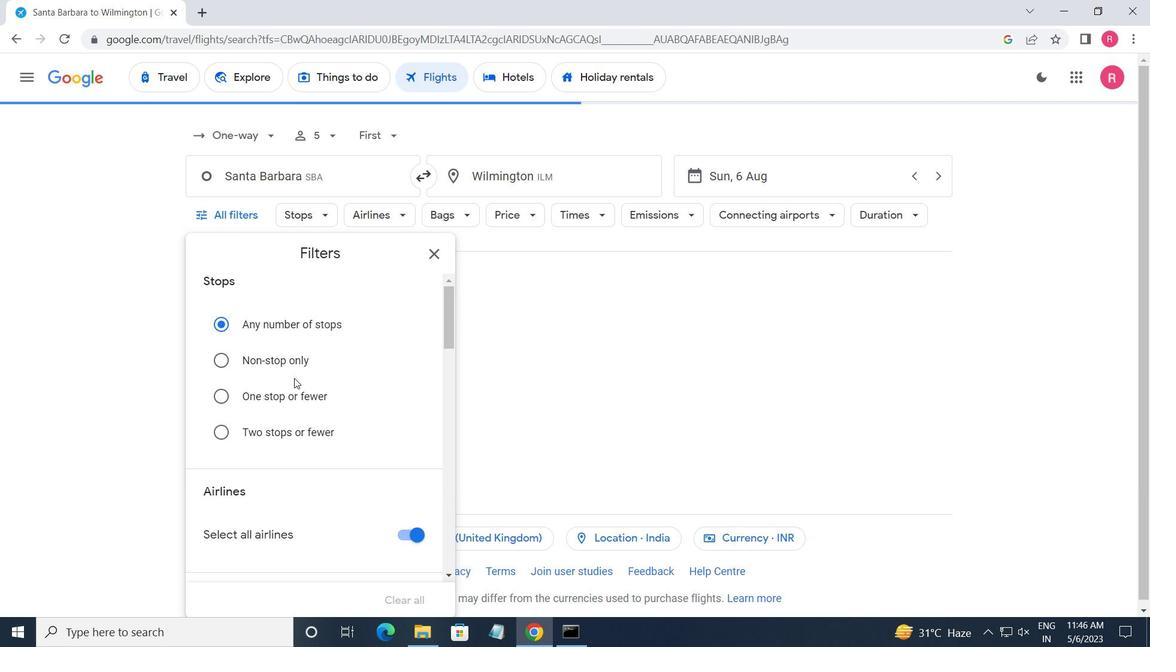 
Action: Mouse scrolled (302, 386) with delta (0, 0)
Screenshot: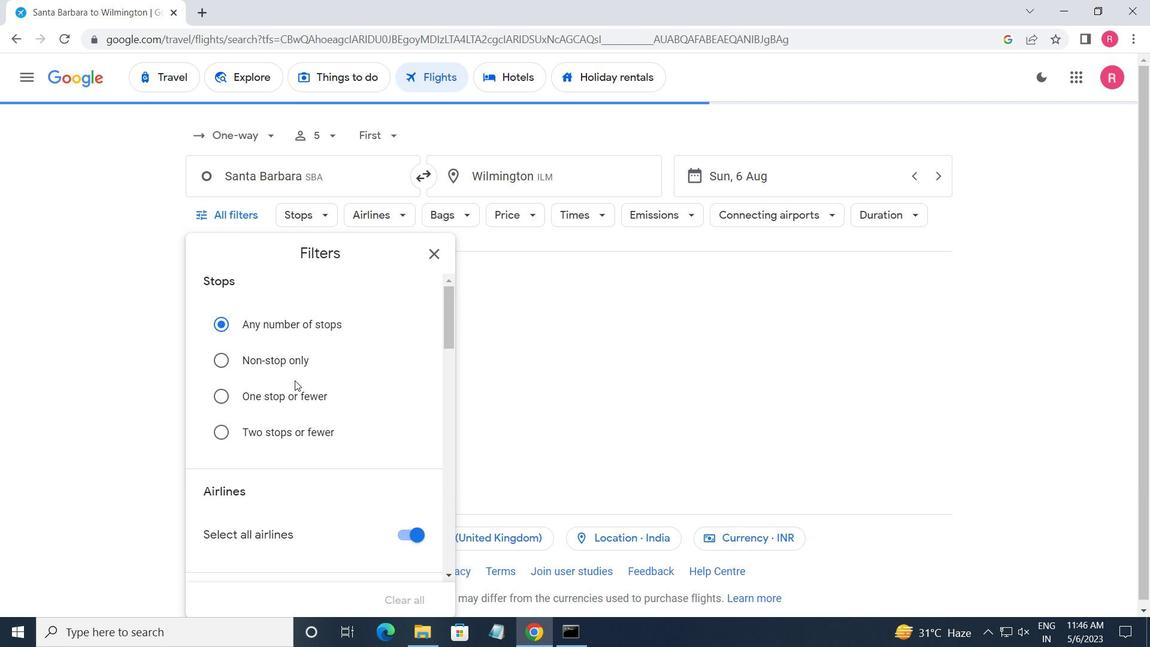 
Action: Mouse moved to (302, 386)
Screenshot: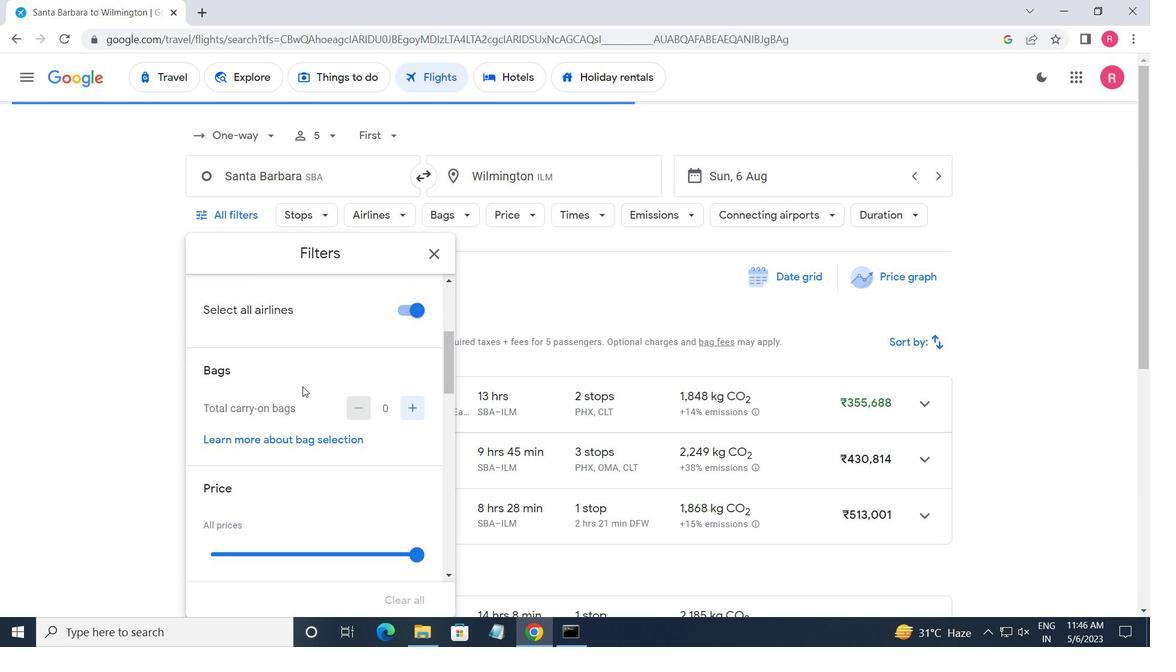 
Action: Mouse scrolled (302, 386) with delta (0, 0)
Screenshot: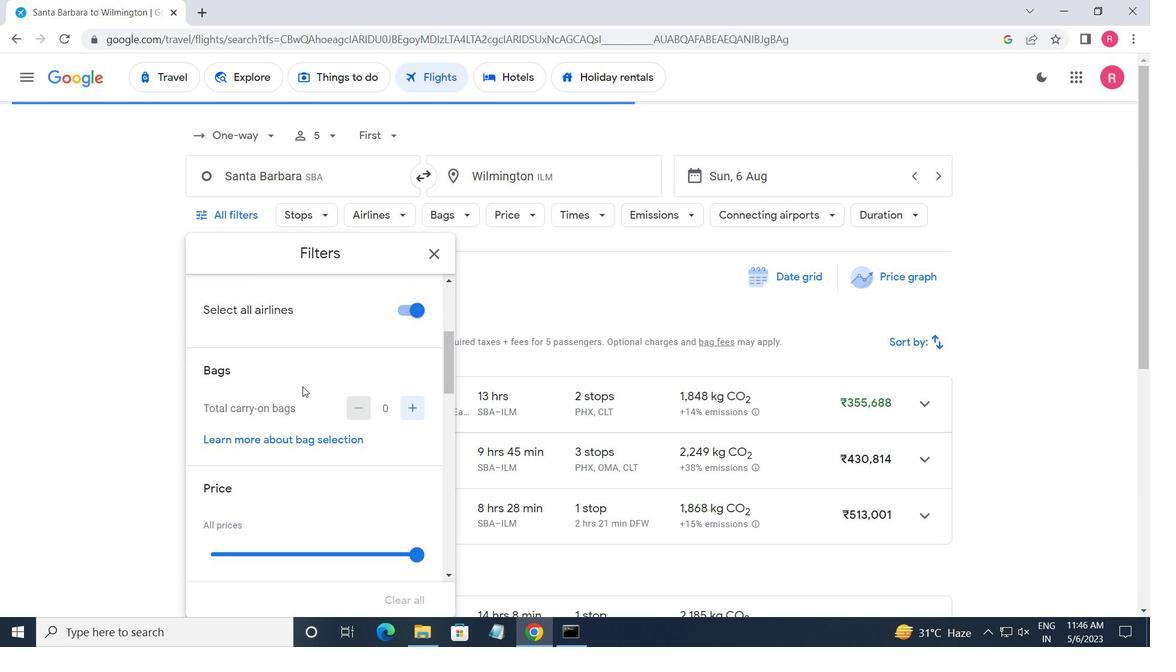 
Action: Mouse scrolled (302, 386) with delta (0, 0)
Screenshot: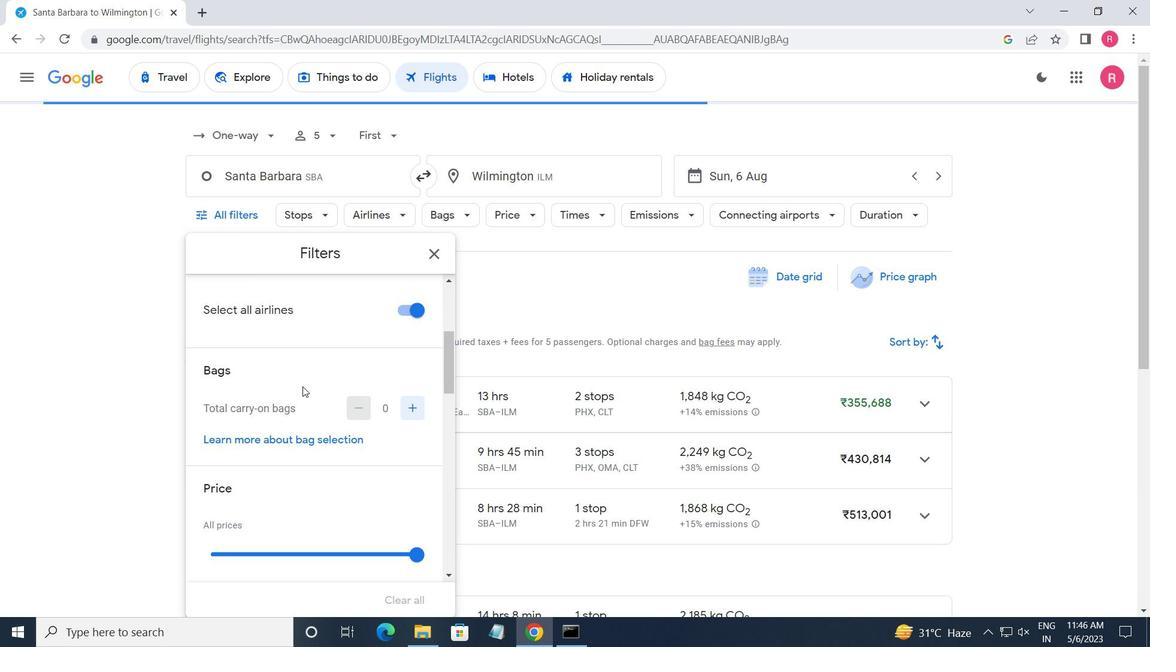 
Action: Mouse moved to (306, 393)
Screenshot: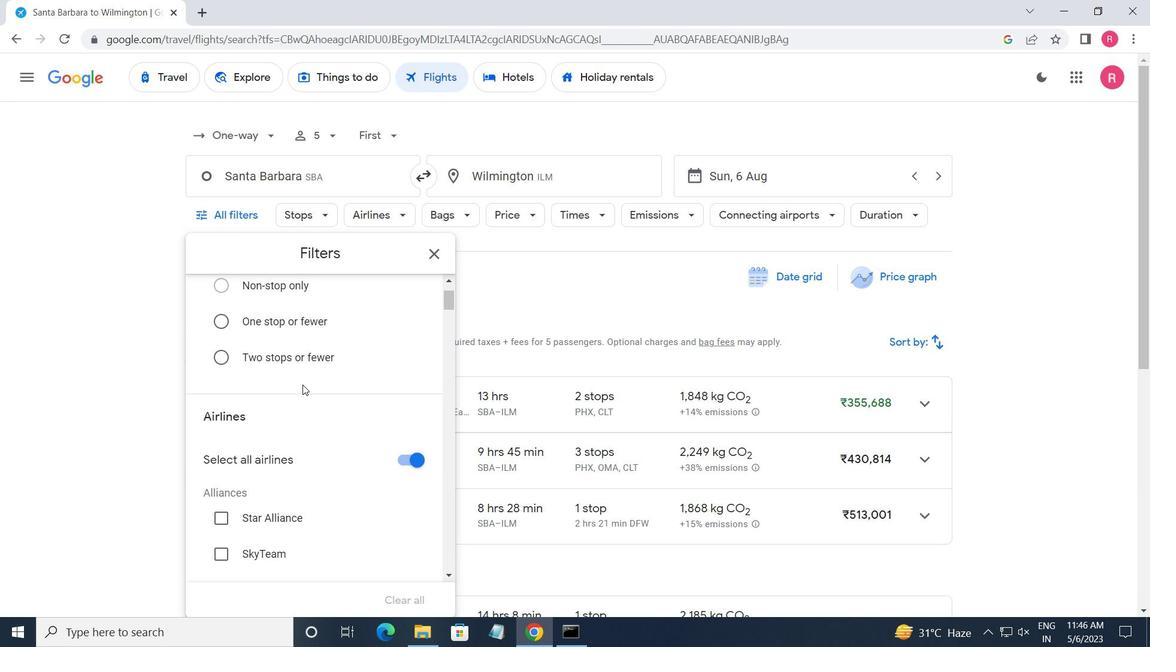 
Action: Mouse scrolled (306, 393) with delta (0, 0)
Screenshot: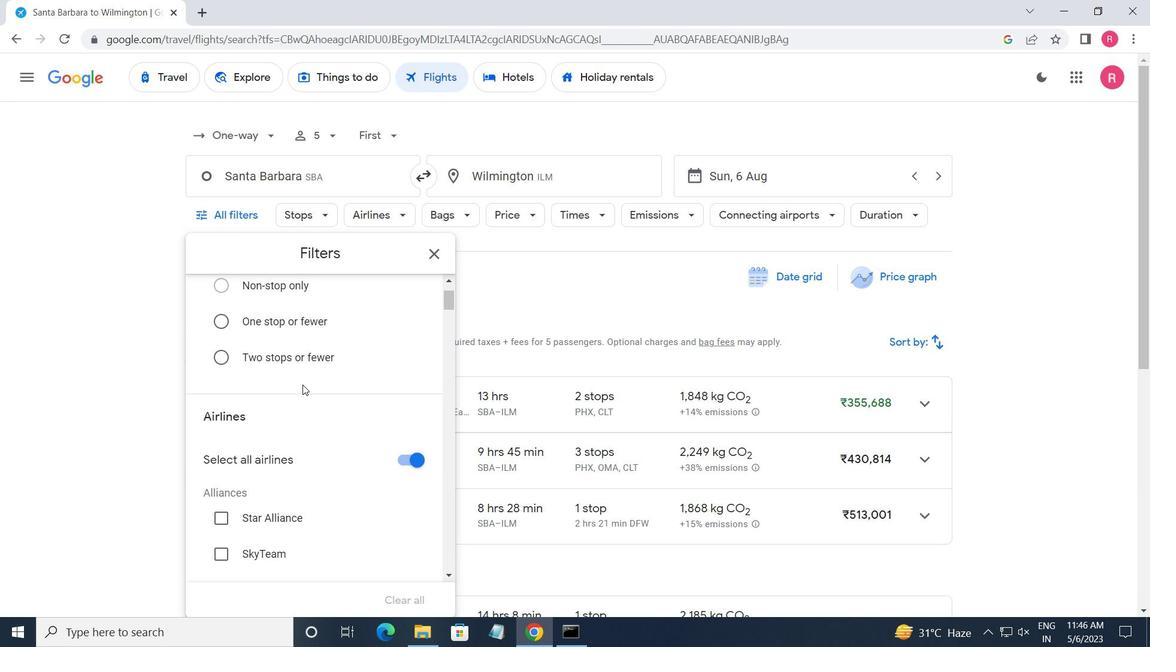 
Action: Mouse moved to (307, 395)
Screenshot: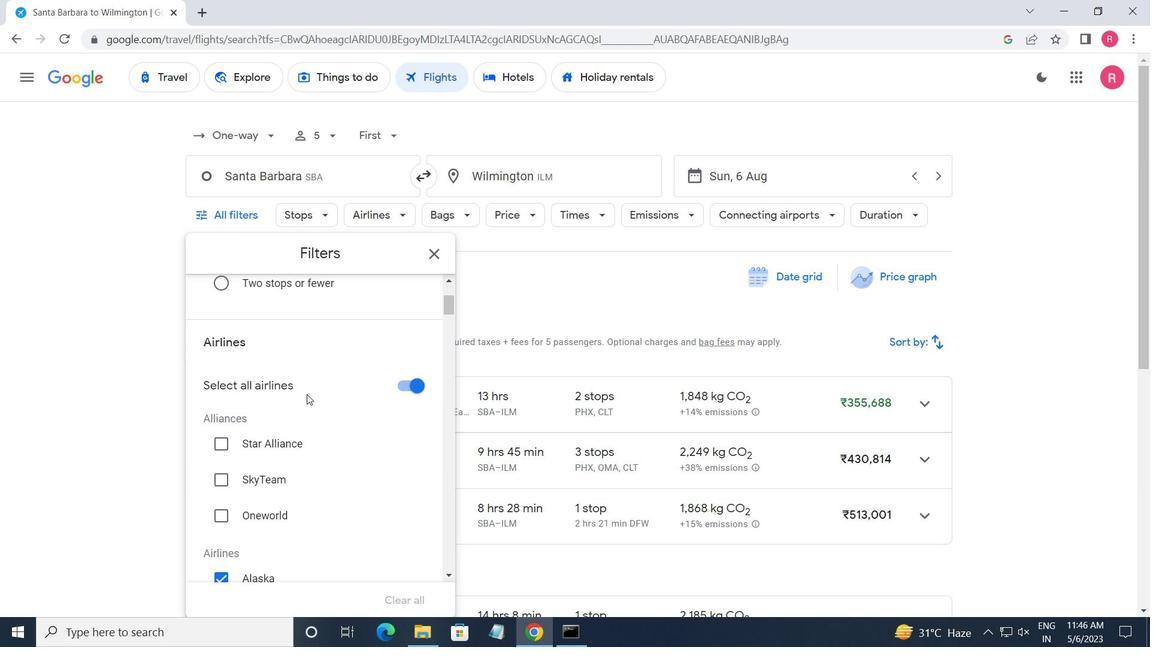 
Action: Mouse scrolled (307, 394) with delta (0, 0)
Screenshot: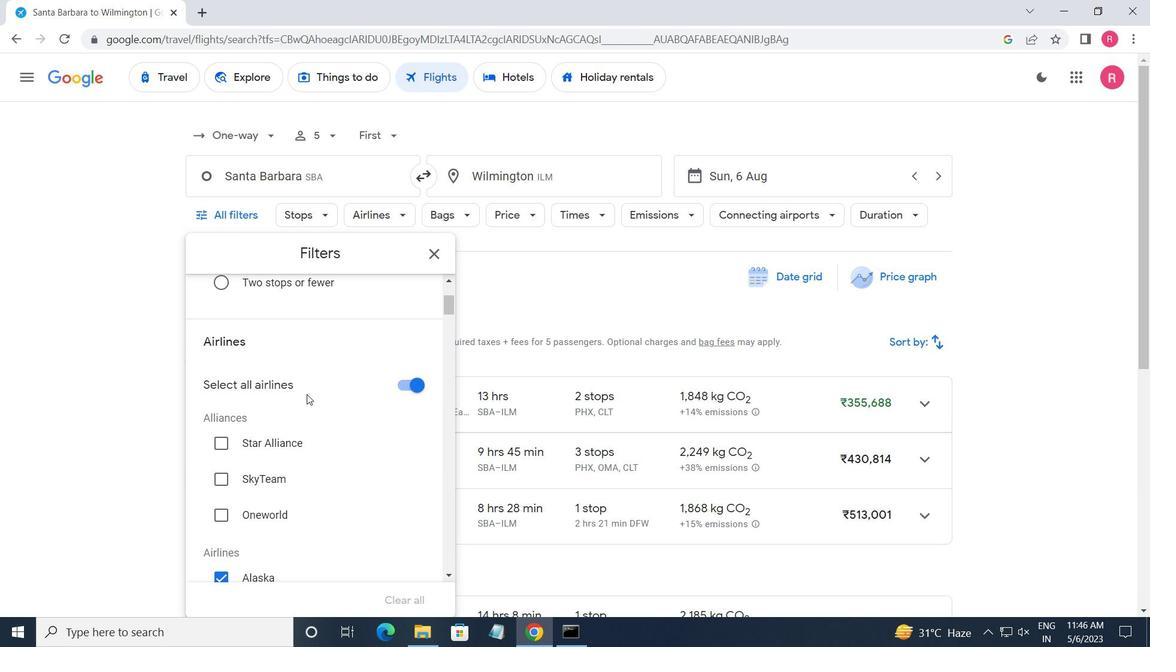 
Action: Mouse moved to (308, 396)
Screenshot: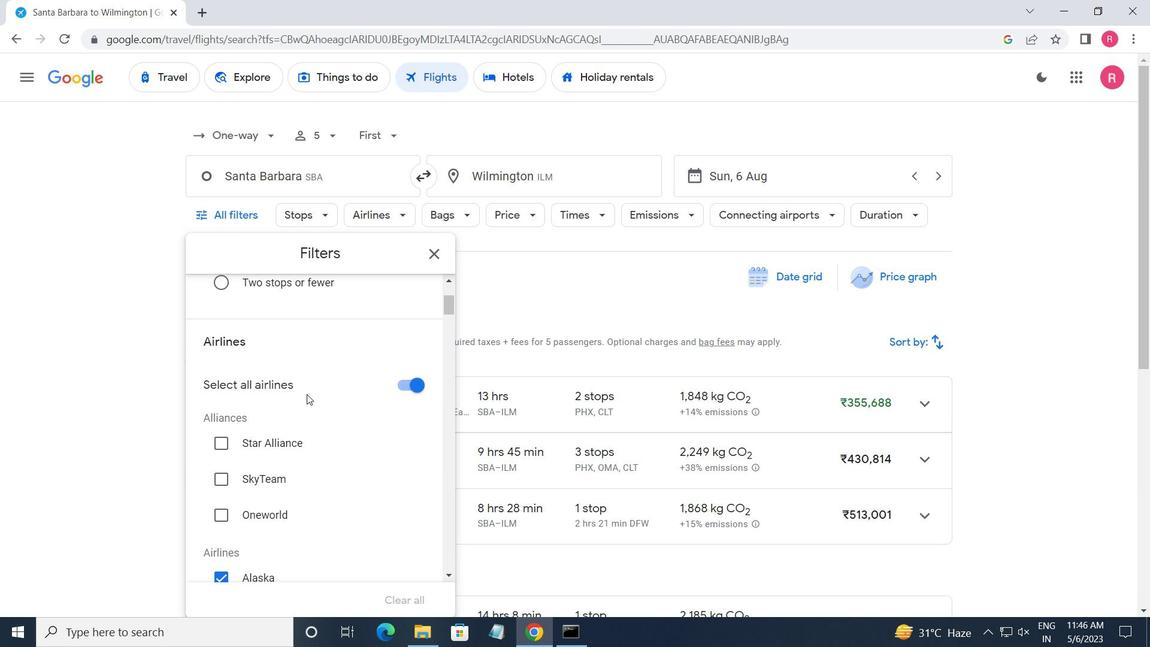 
Action: Mouse scrolled (308, 396) with delta (0, 0)
Screenshot: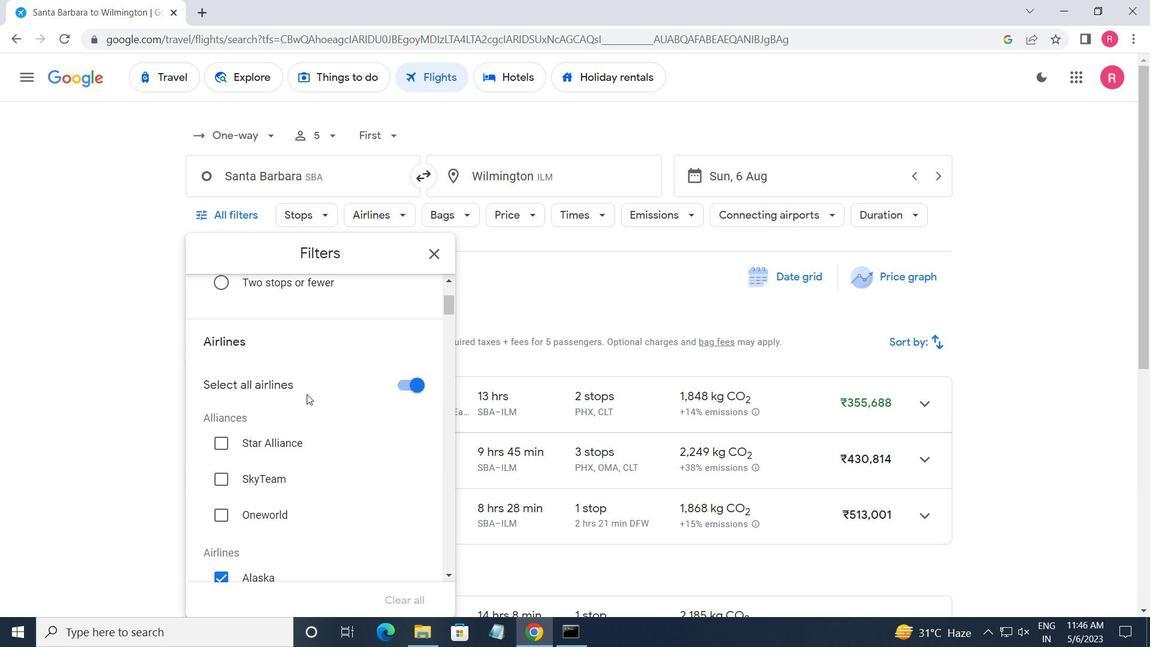 
Action: Mouse moved to (394, 535)
Screenshot: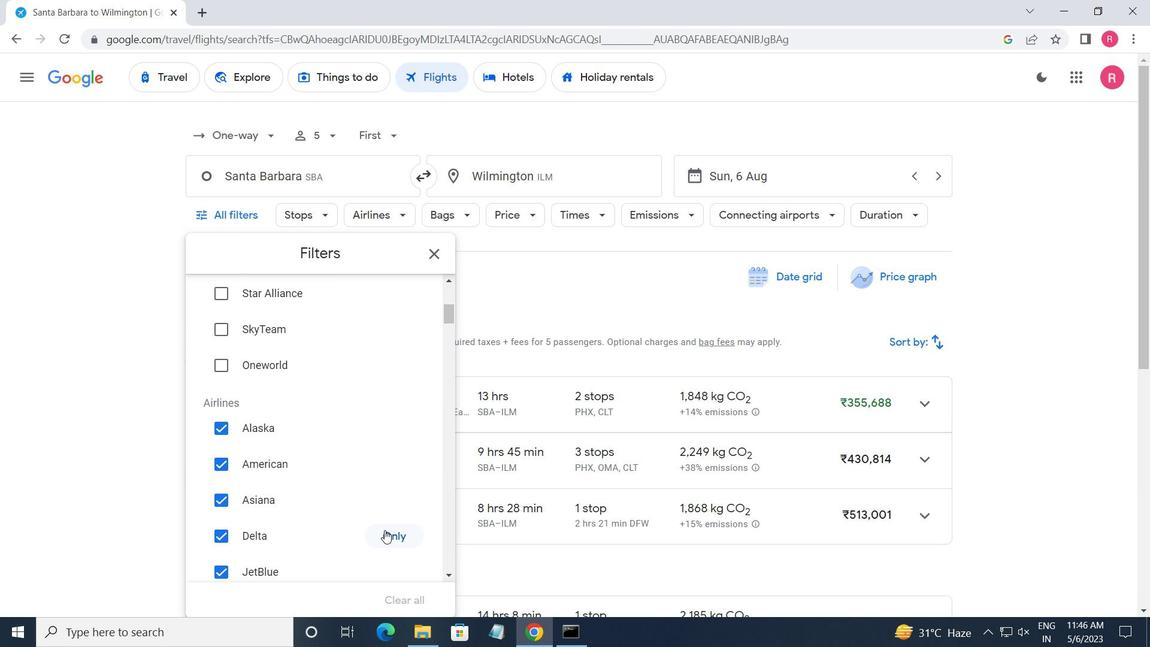 
Action: Mouse pressed left at (394, 535)
Screenshot: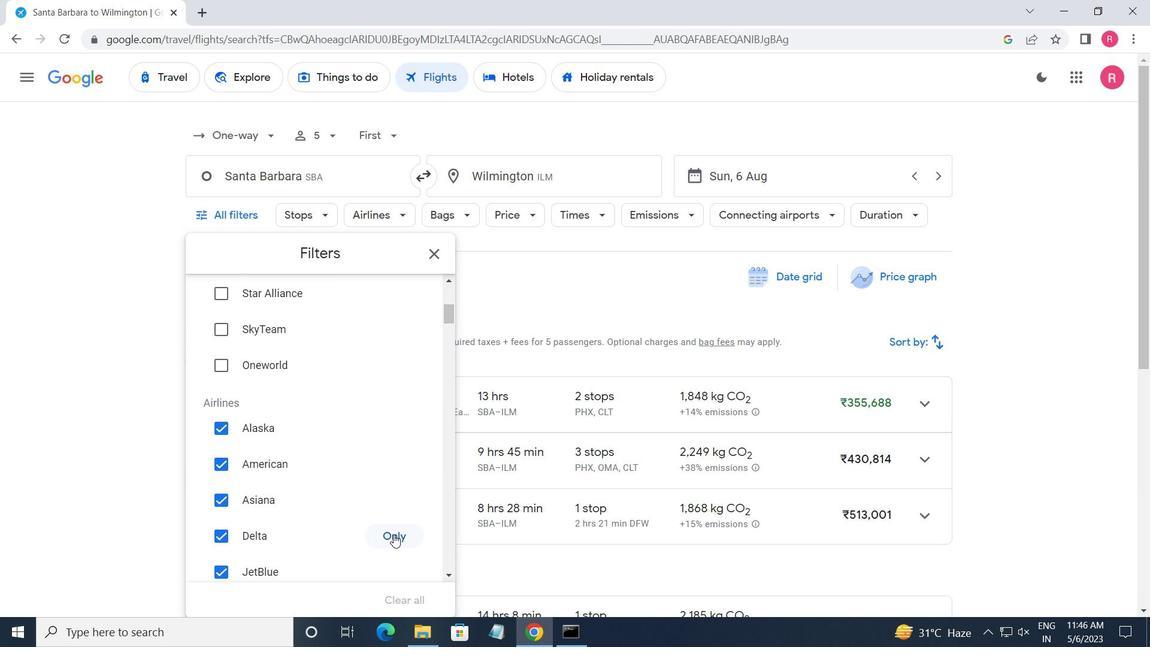 
Action: Mouse moved to (334, 371)
Screenshot: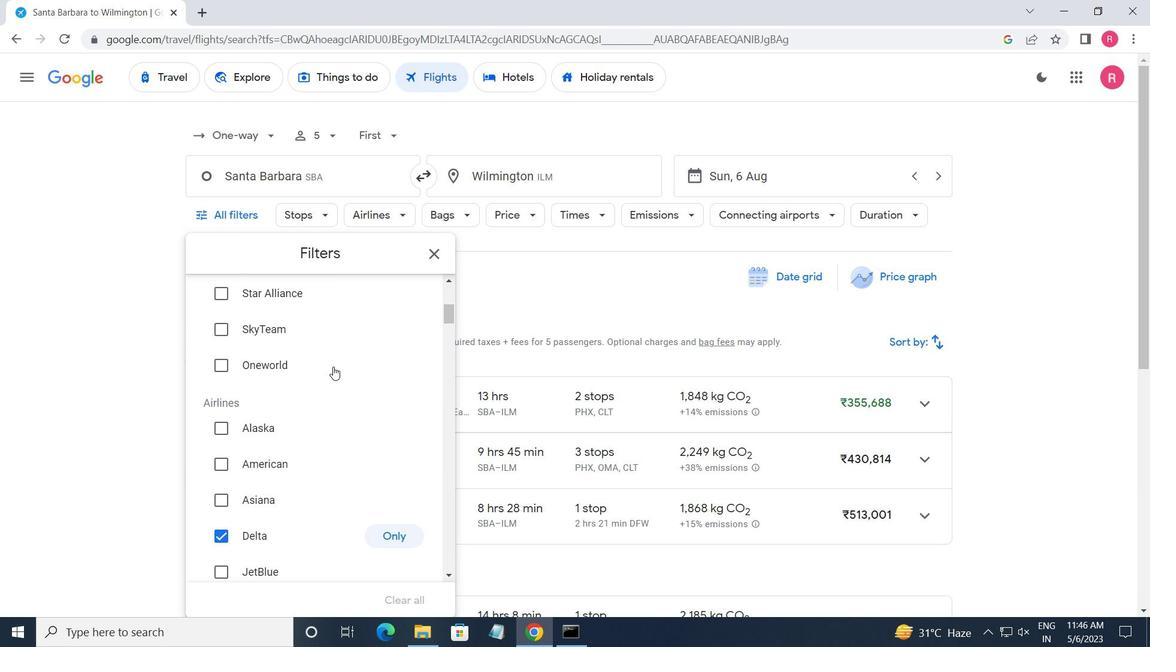 
Action: Mouse scrolled (334, 371) with delta (0, 0)
Screenshot: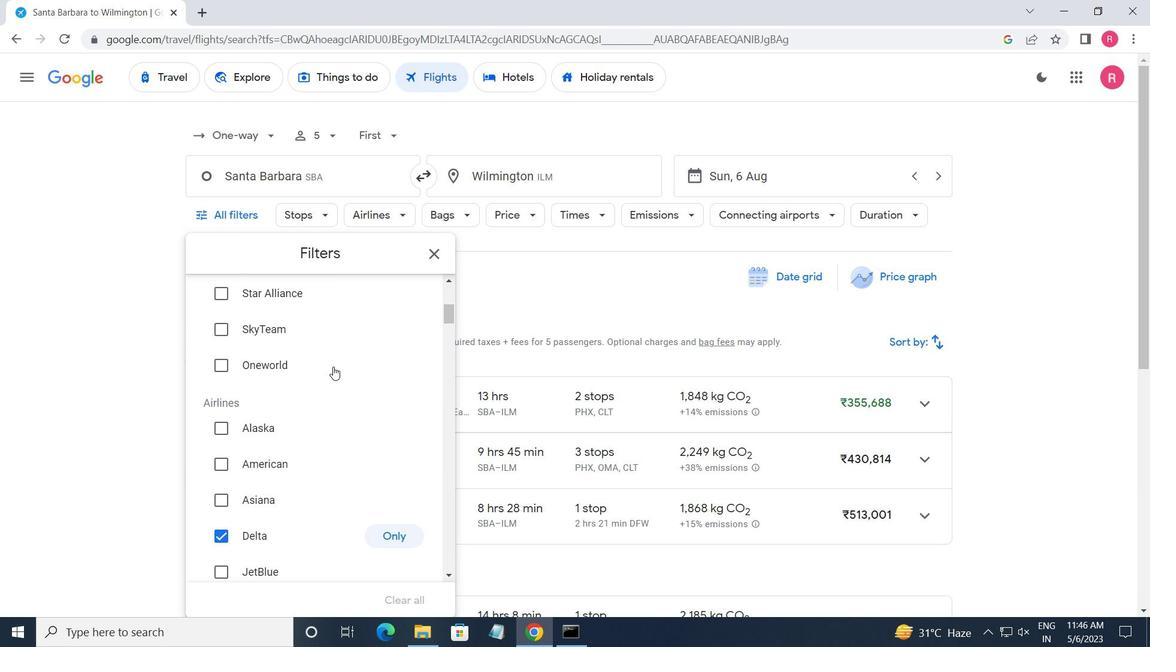 
Action: Mouse moved to (337, 376)
Screenshot: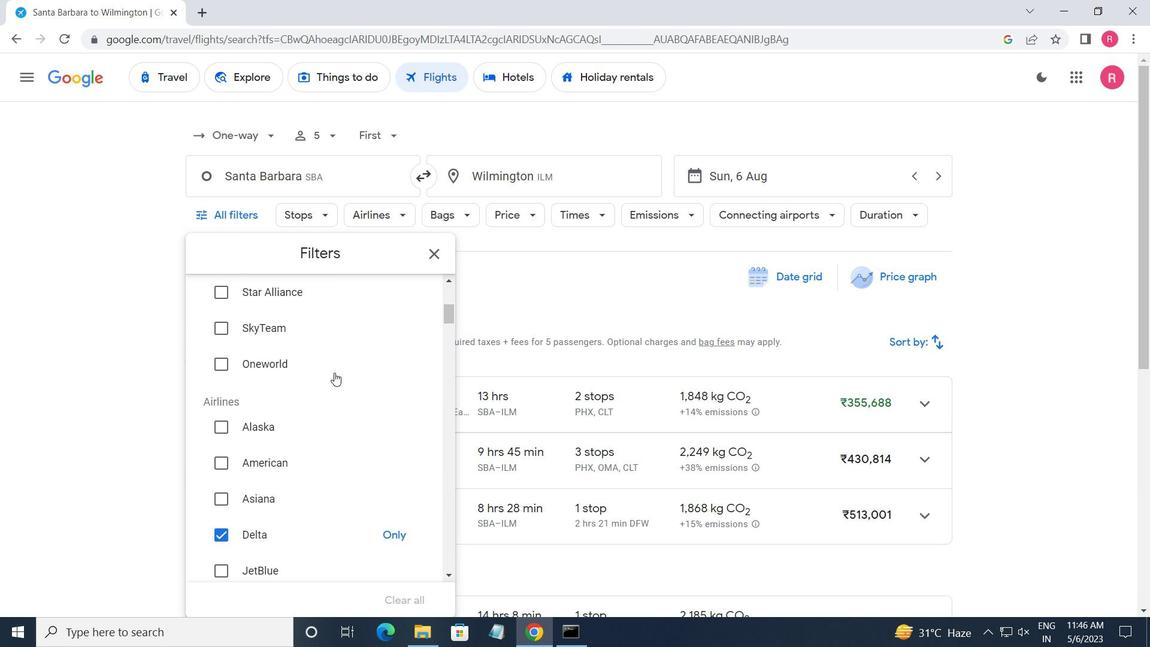 
Action: Mouse scrolled (337, 375) with delta (0, 0)
Screenshot: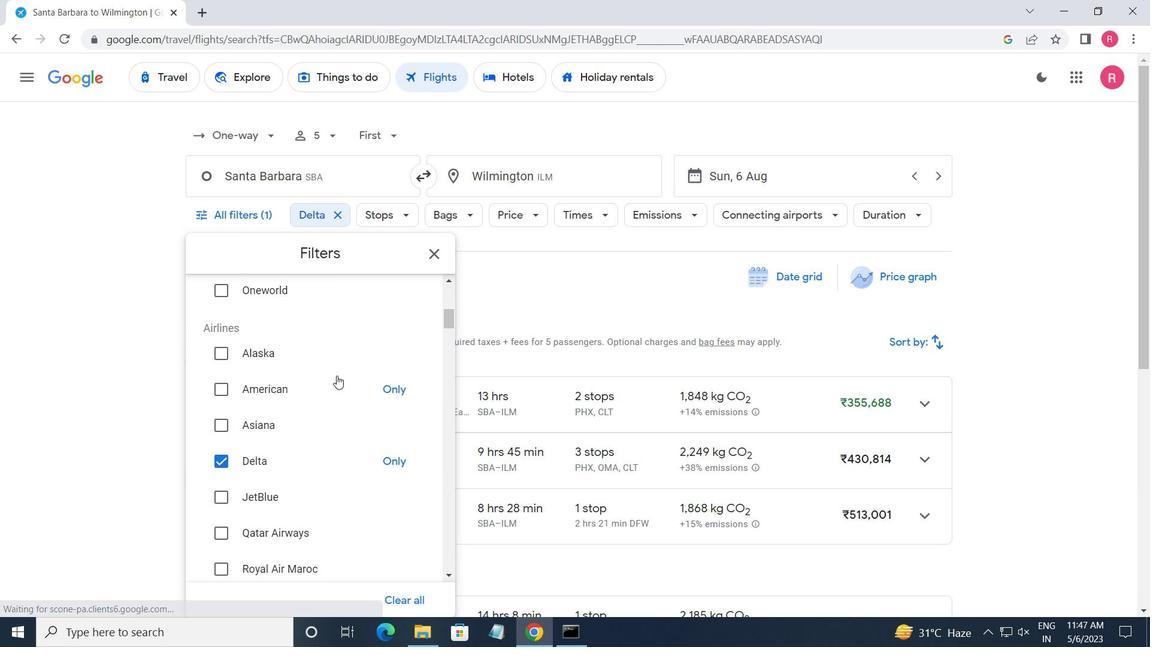 
Action: Mouse scrolled (337, 375) with delta (0, 0)
Screenshot: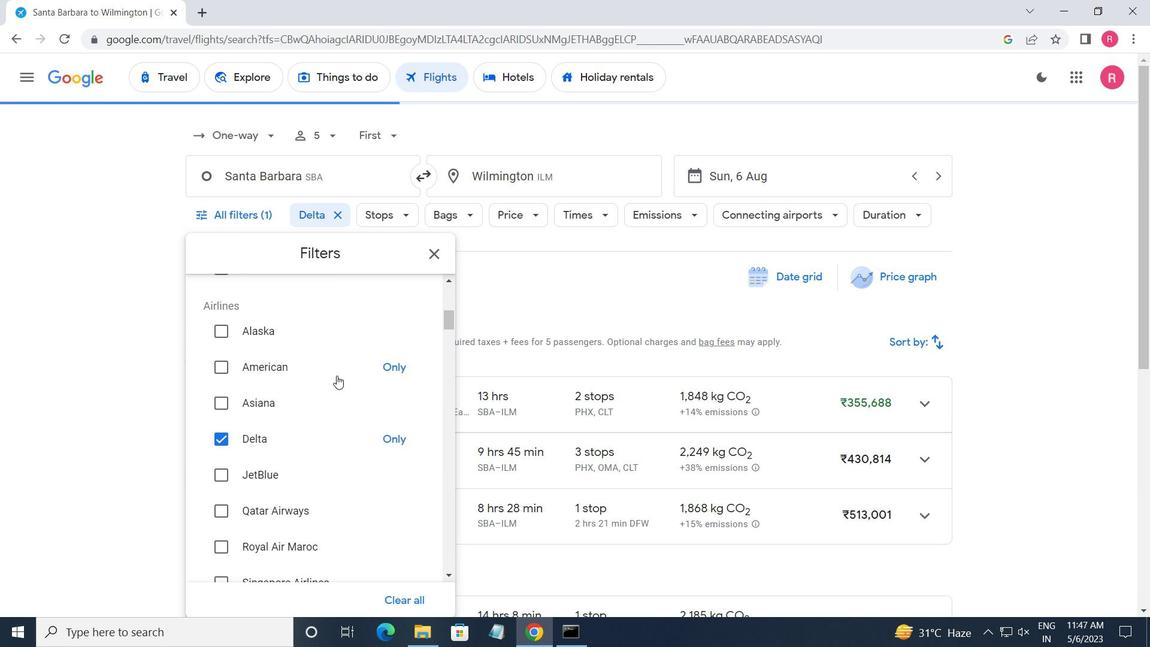 
Action: Mouse moved to (339, 380)
Screenshot: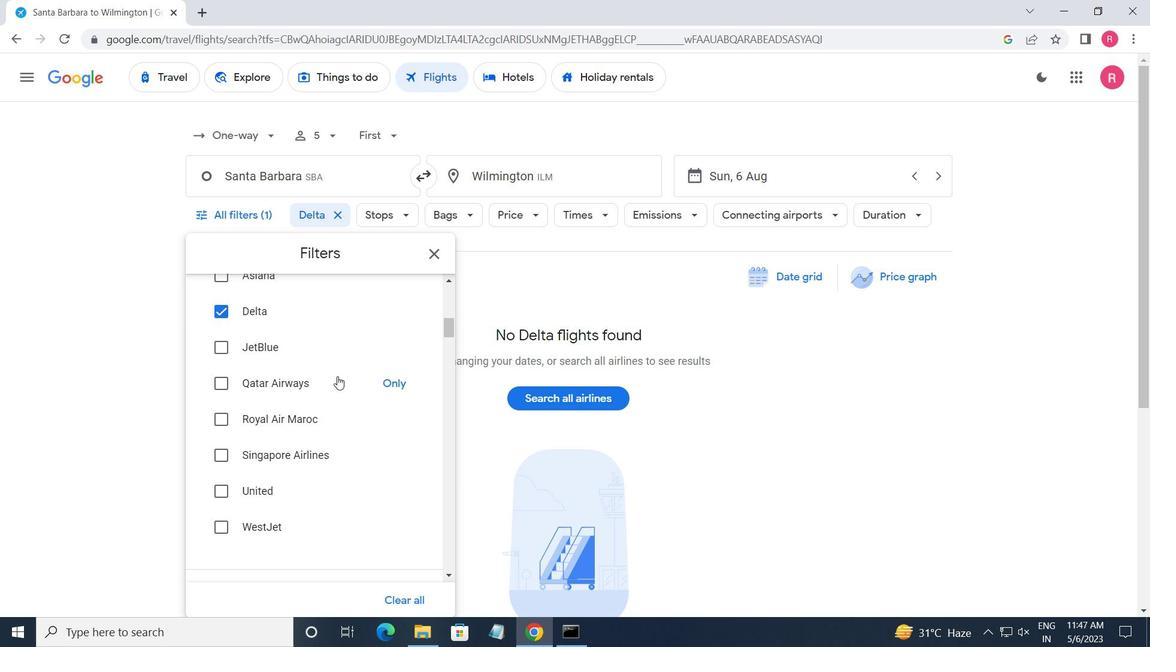 
Action: Mouse scrolled (339, 379) with delta (0, 0)
Screenshot: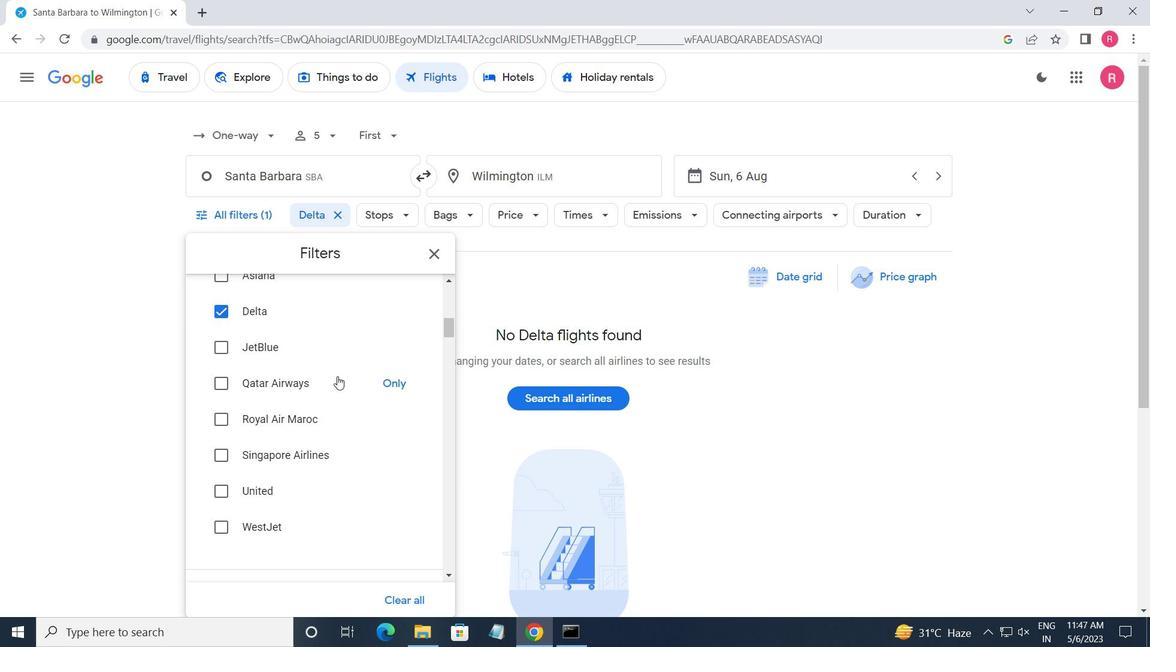 
Action: Mouse moved to (341, 383)
Screenshot: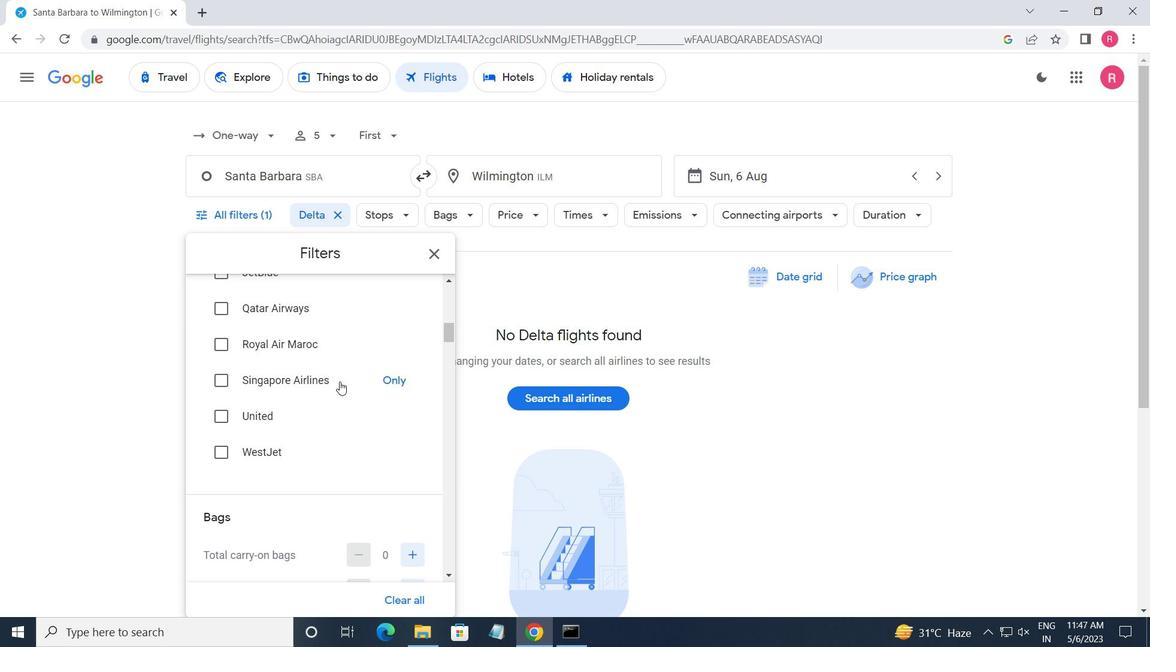 
Action: Mouse scrolled (341, 383) with delta (0, 0)
Screenshot: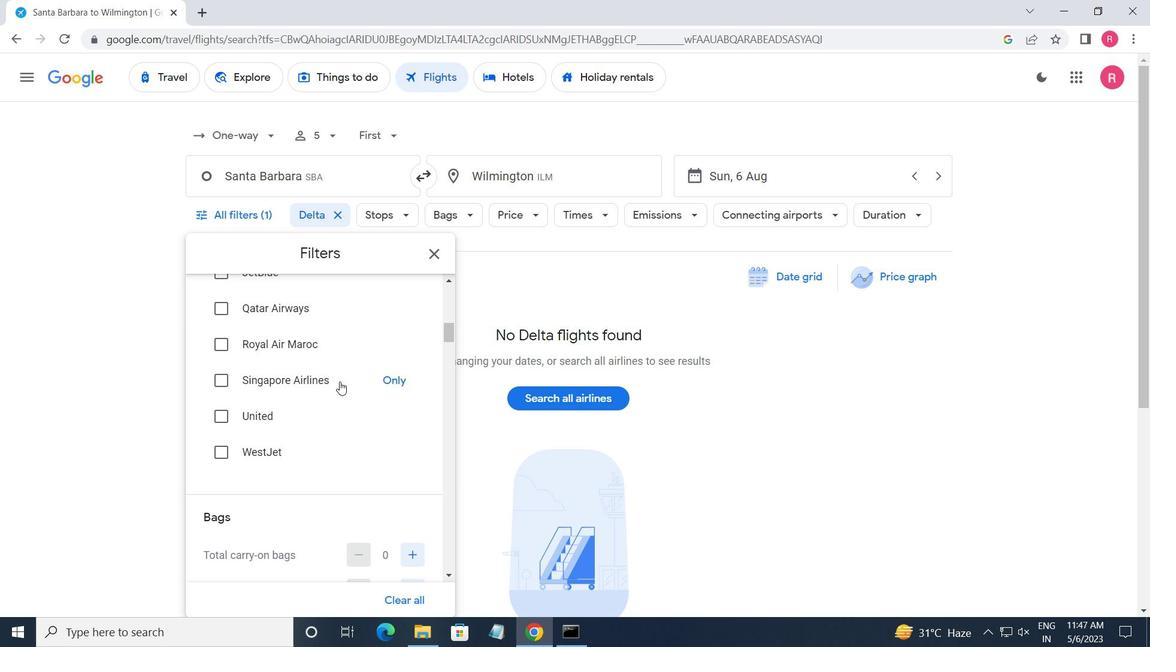 
Action: Mouse moved to (342, 384)
Screenshot: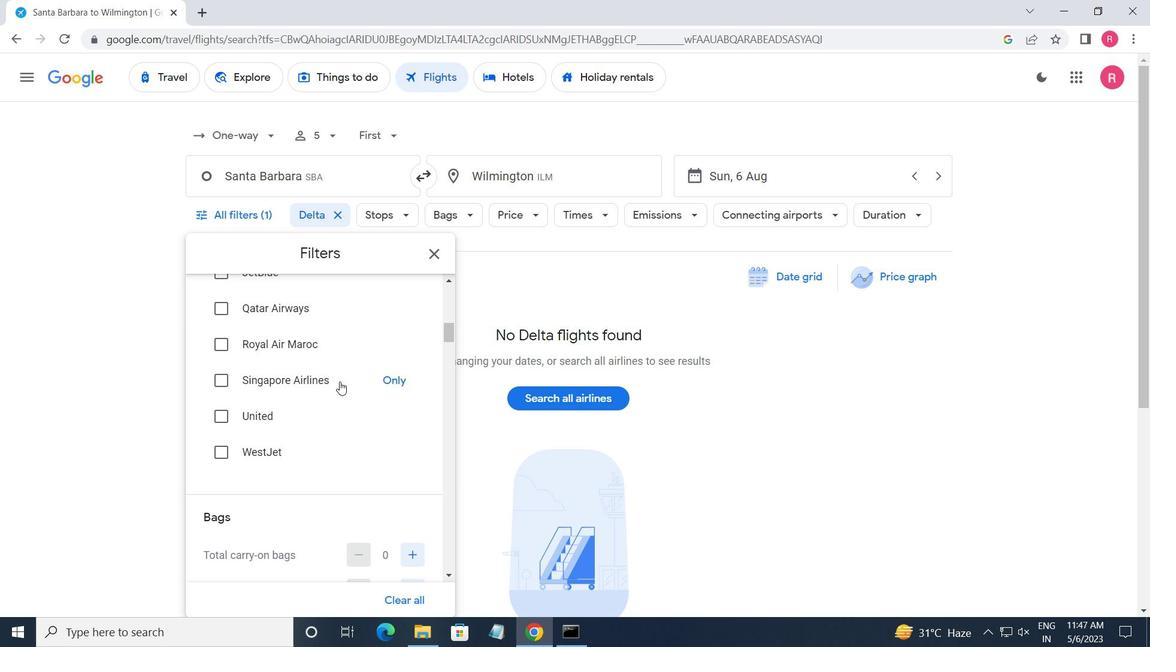 
Action: Mouse scrolled (342, 383) with delta (0, 0)
Screenshot: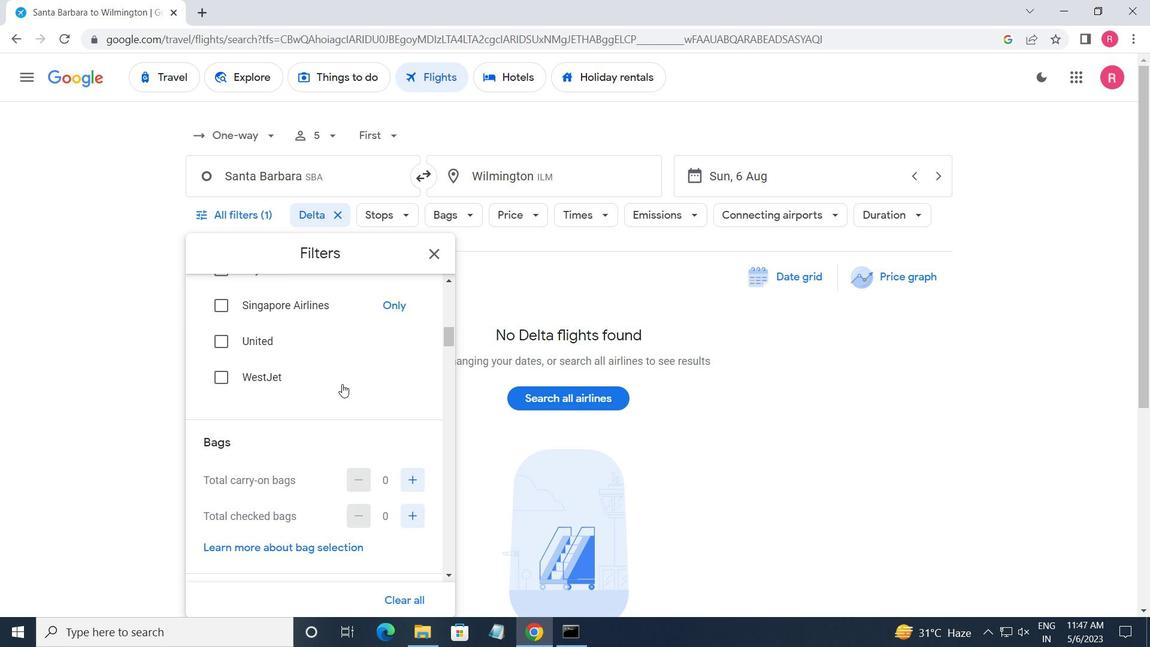 
Action: Mouse moved to (409, 441)
Screenshot: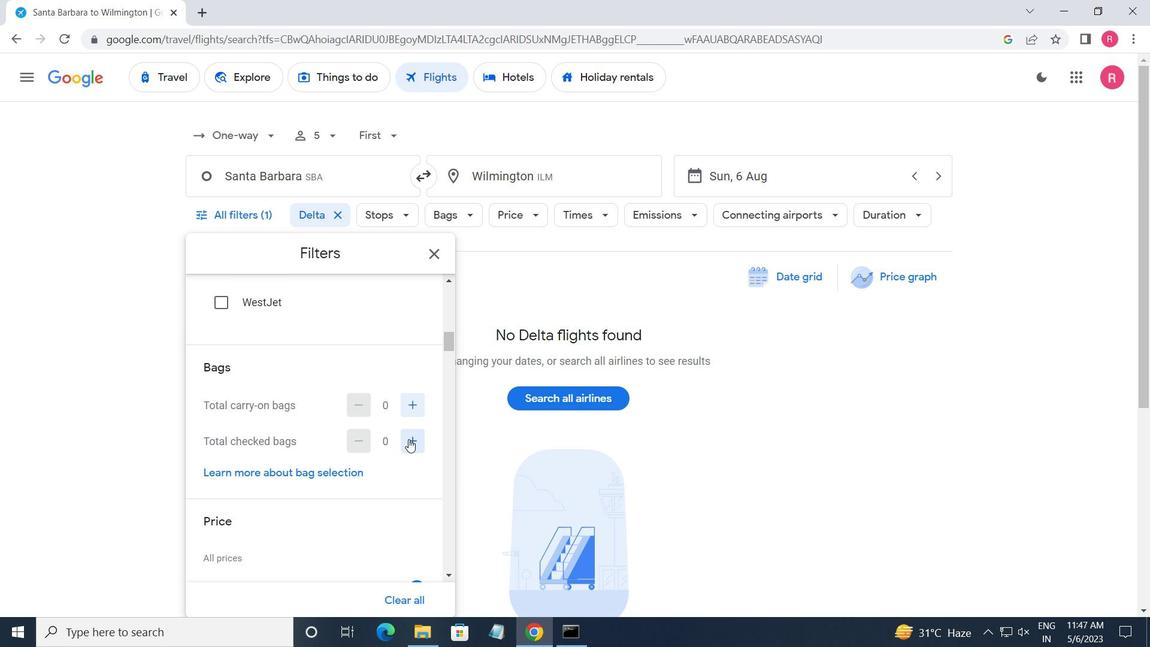 
Action: Mouse pressed left at (409, 441)
Screenshot: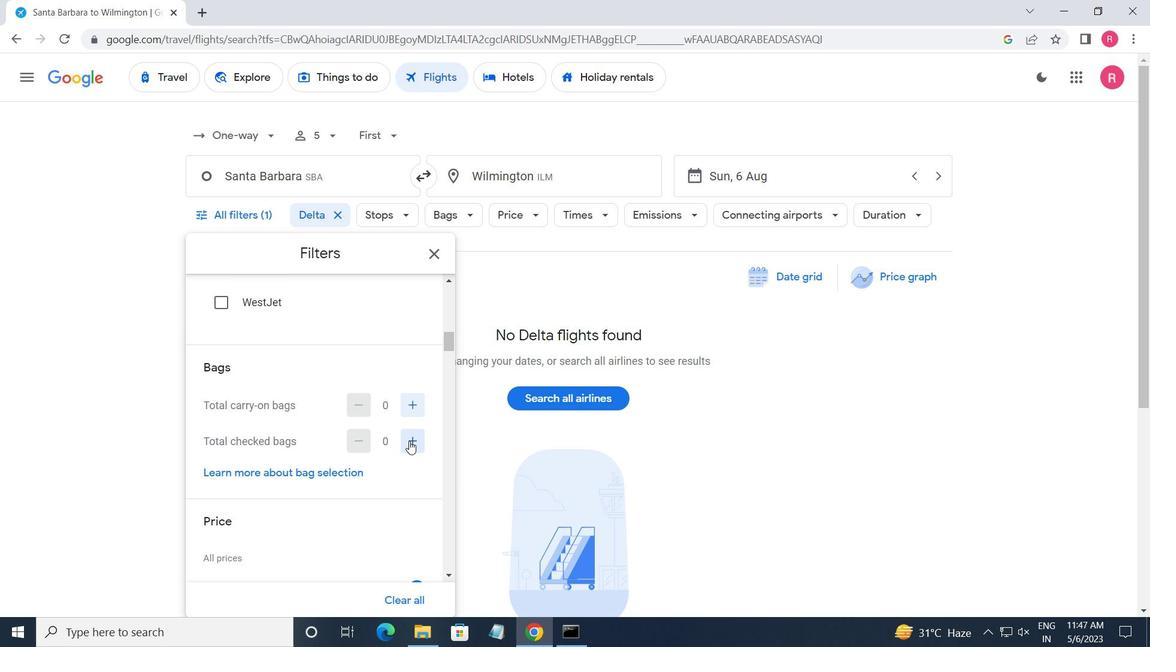 
Action: Mouse pressed left at (409, 441)
Screenshot: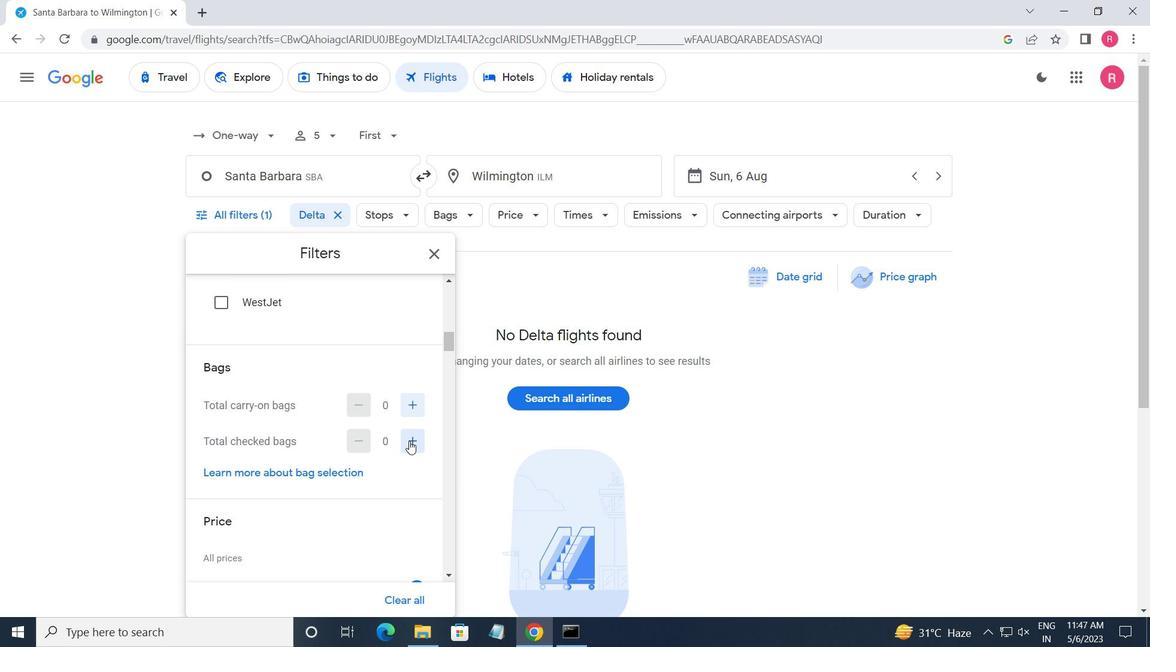 
Action: Mouse pressed left at (409, 441)
Screenshot: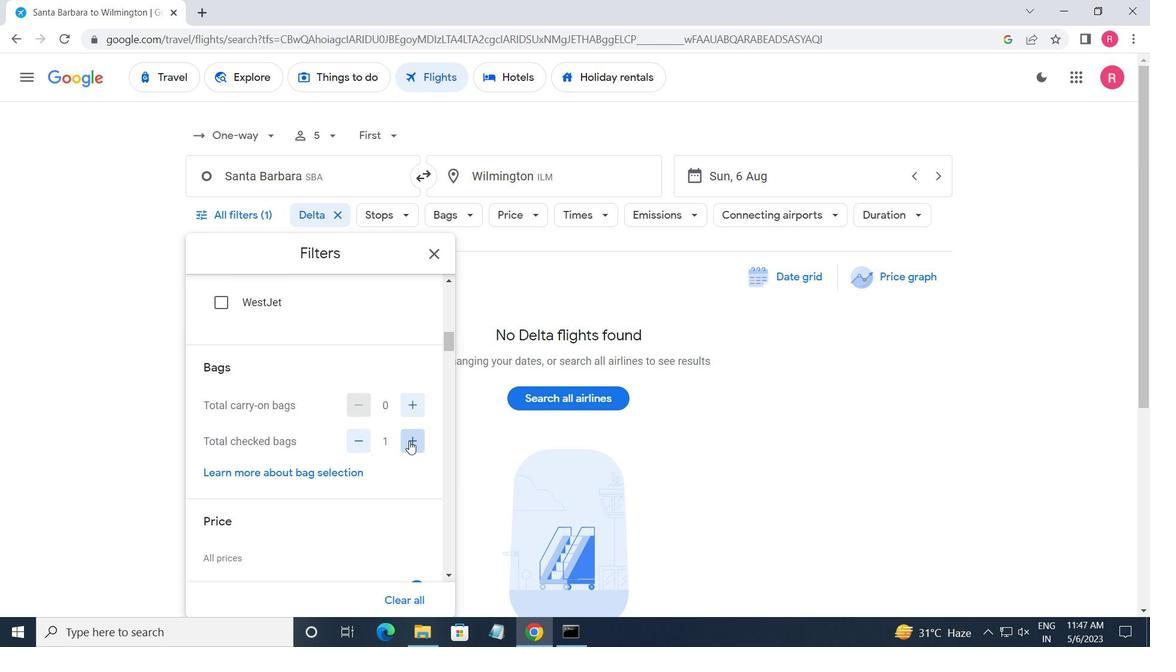 
Action: Mouse pressed left at (409, 441)
Screenshot: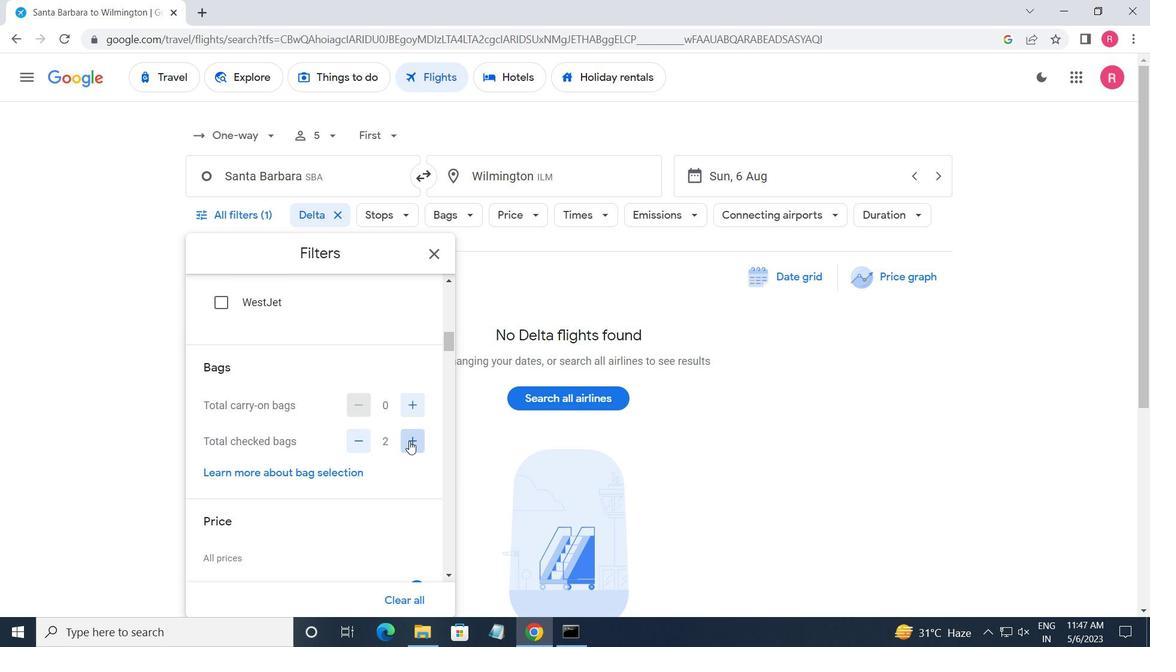 
Action: Mouse pressed left at (409, 441)
Screenshot: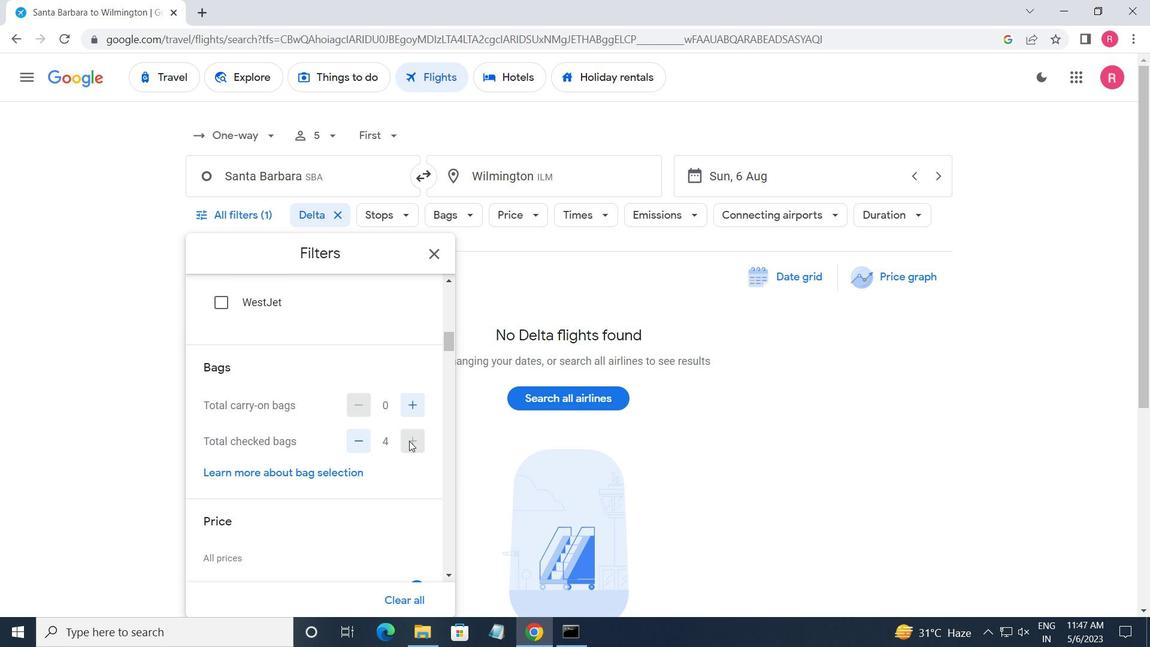 
Action: Mouse moved to (325, 384)
Screenshot: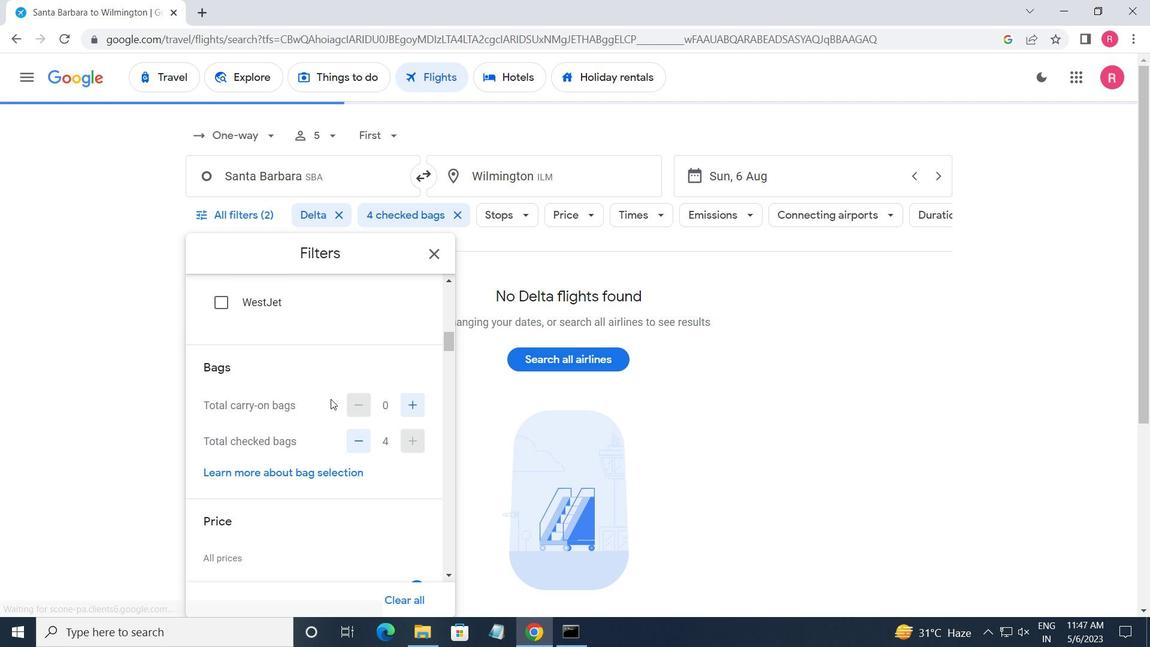 
Action: Mouse scrolled (325, 384) with delta (0, 0)
Screenshot: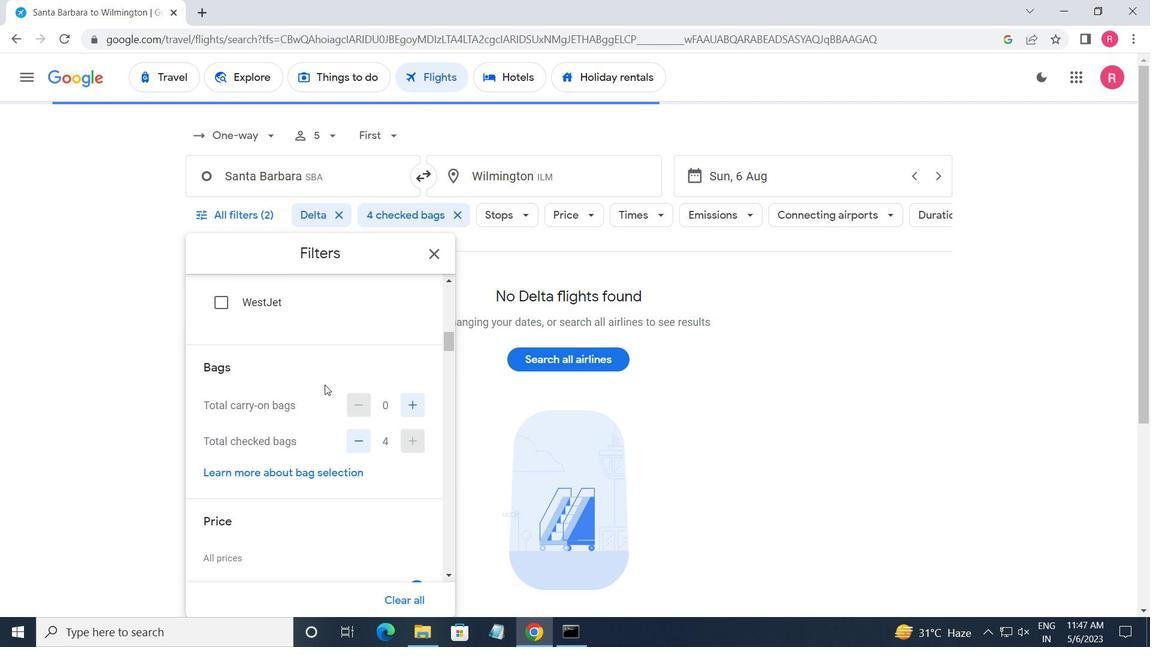 
Action: Mouse scrolled (325, 384) with delta (0, 0)
Screenshot: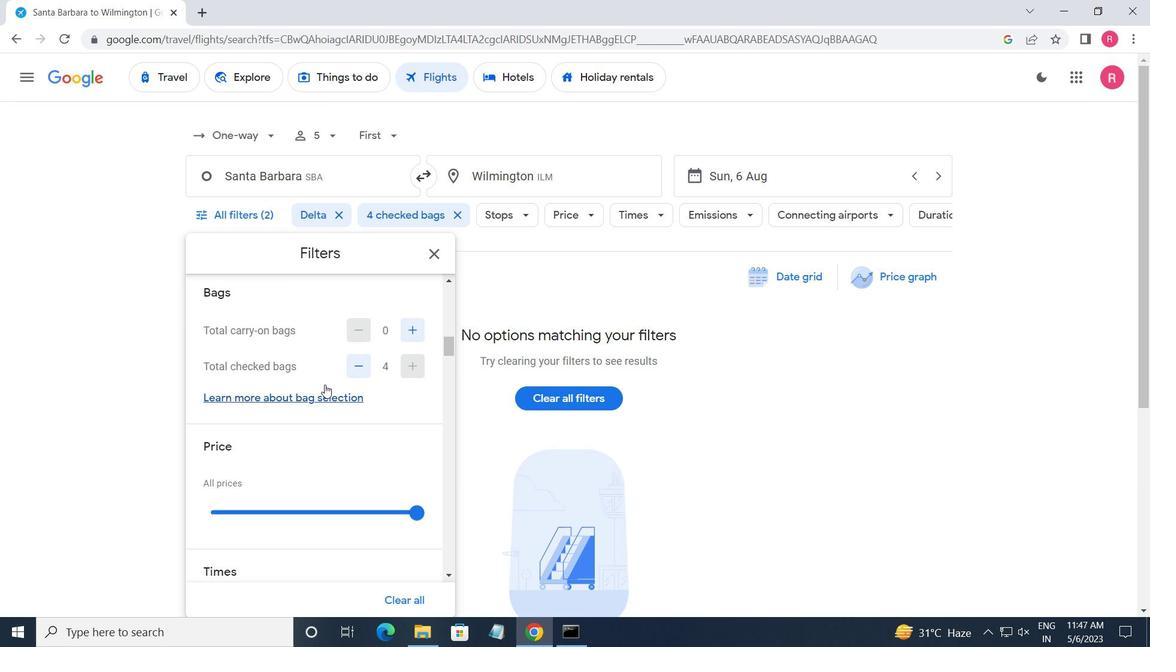 
Action: Mouse scrolled (325, 384) with delta (0, 0)
Screenshot: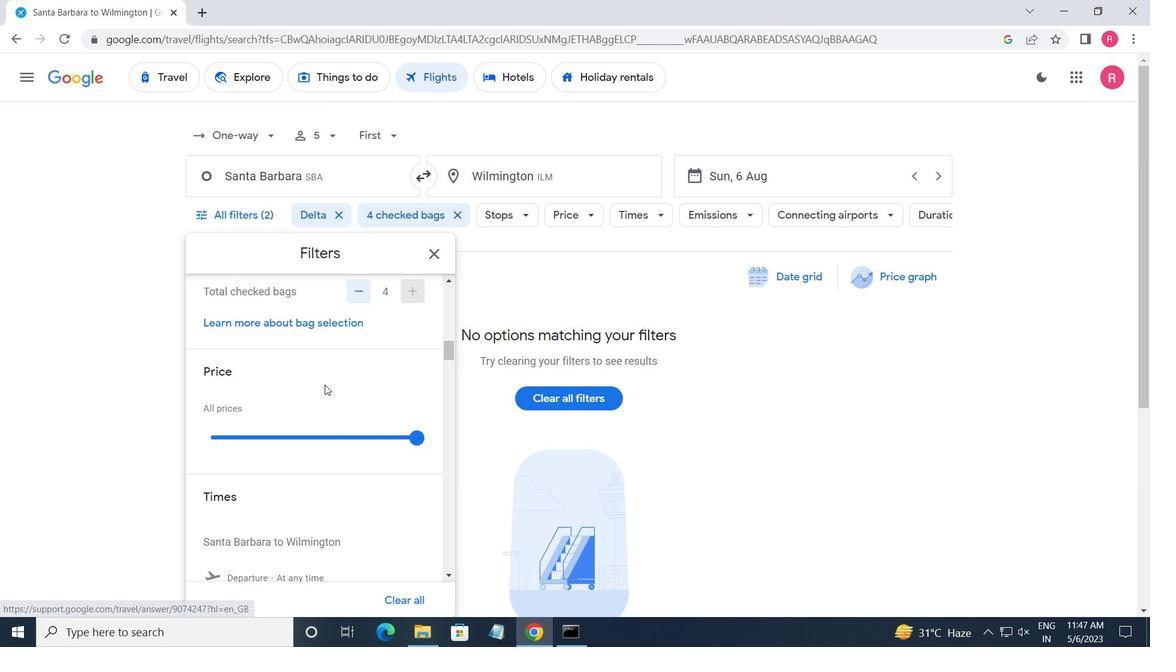 
Action: Mouse scrolled (325, 384) with delta (0, 0)
Screenshot: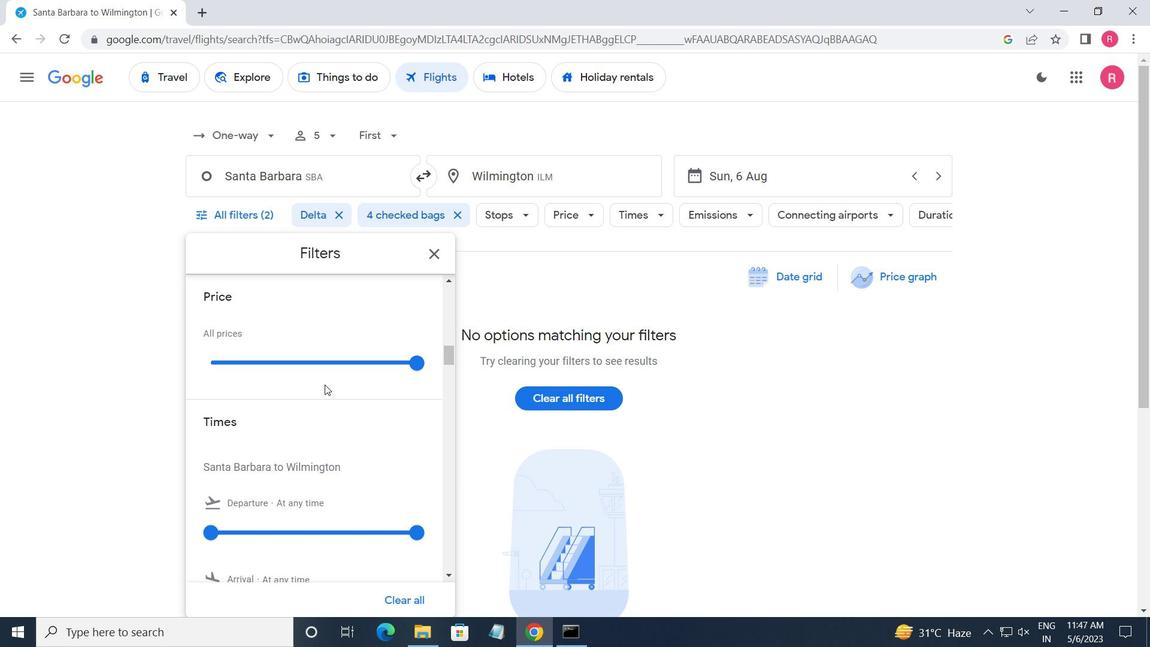
Action: Mouse moved to (397, 329)
Screenshot: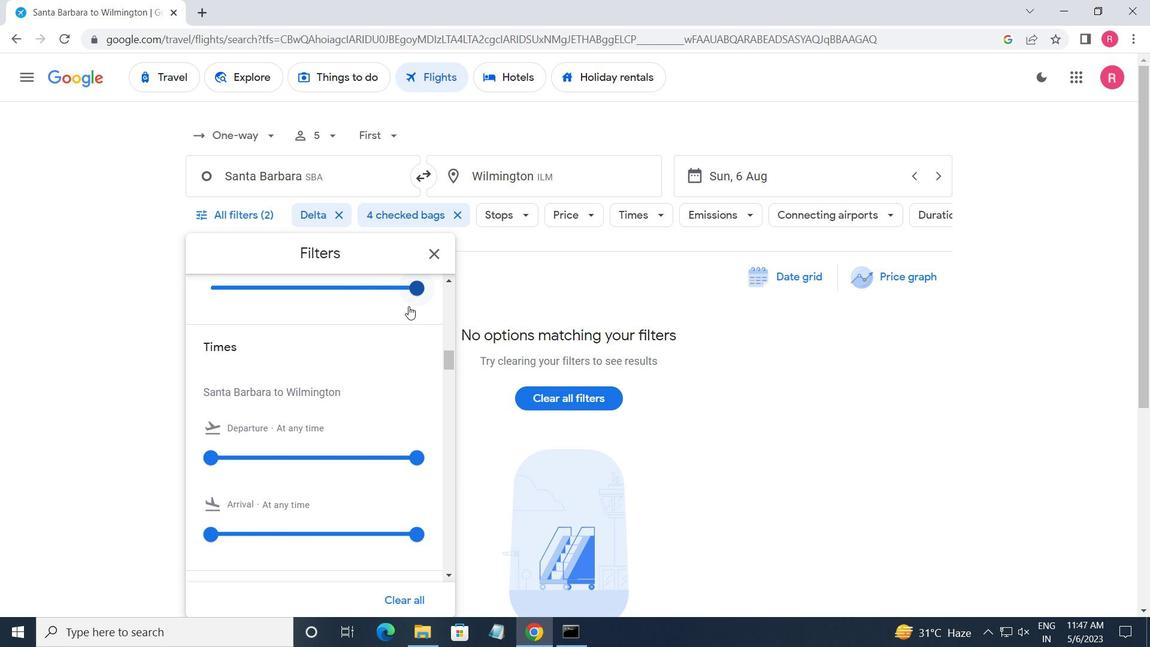 
Action: Mouse scrolled (397, 330) with delta (0, 0)
Screenshot: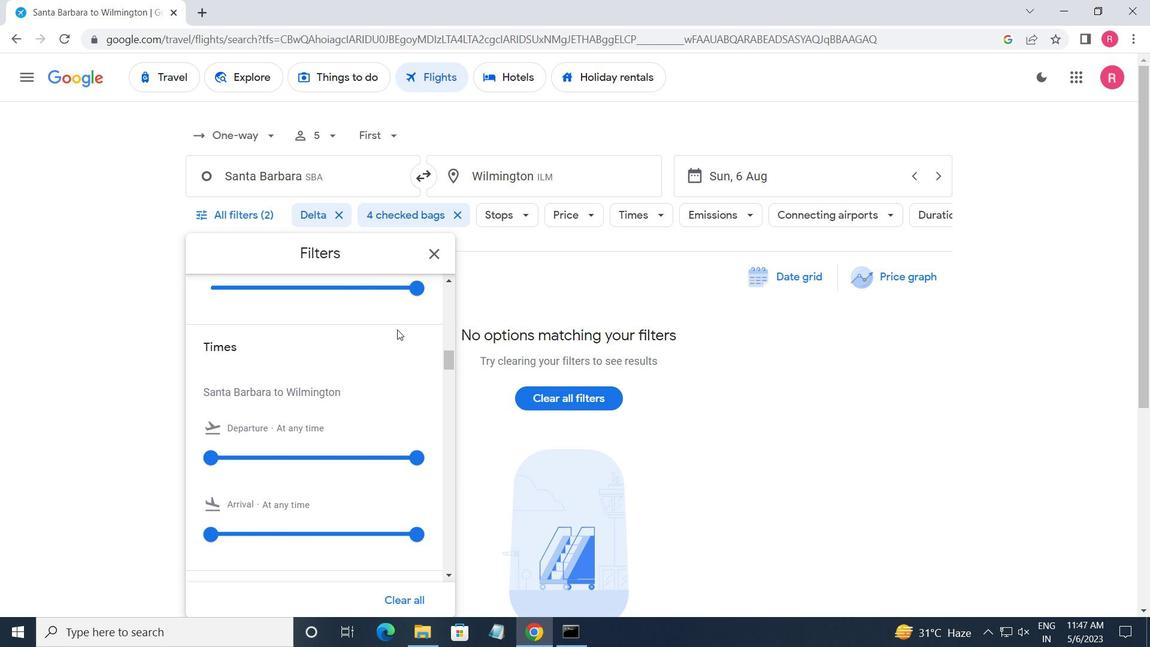 
Action: Mouse moved to (417, 363)
Screenshot: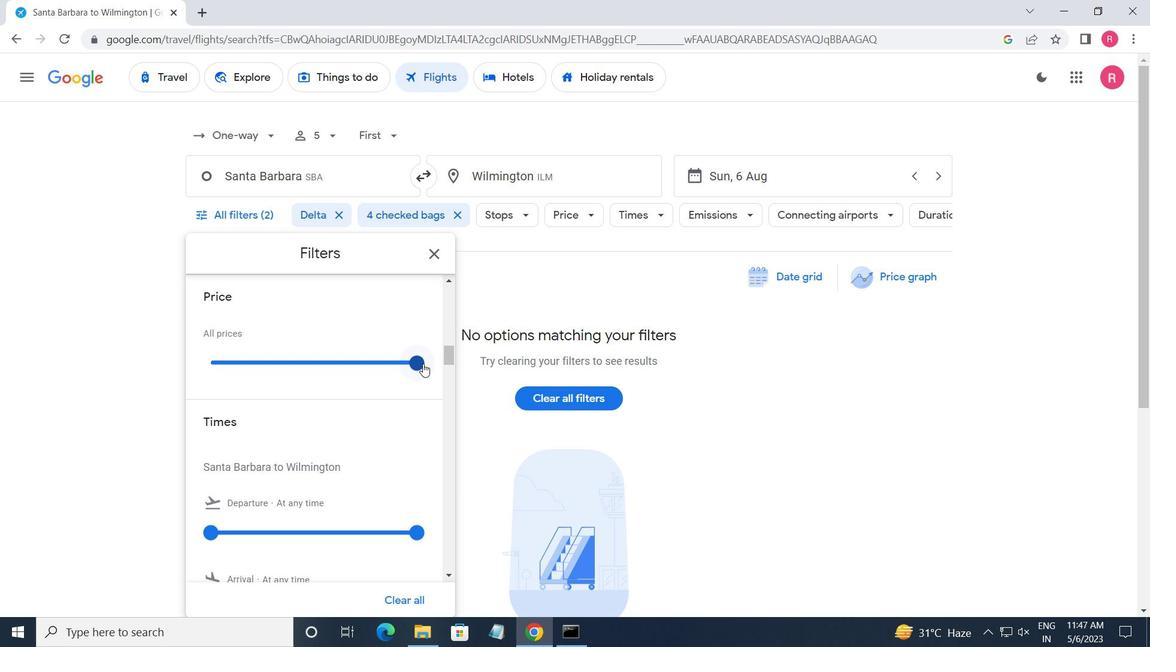 
Action: Mouse pressed left at (417, 363)
Screenshot: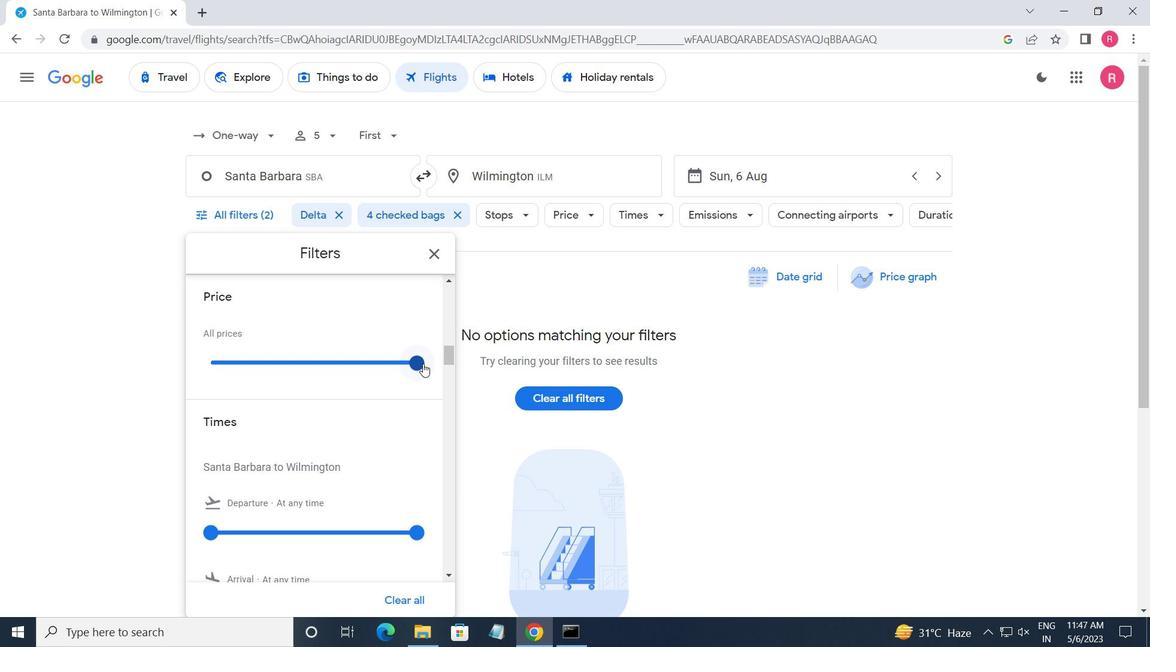 
Action: Mouse moved to (288, 377)
Screenshot: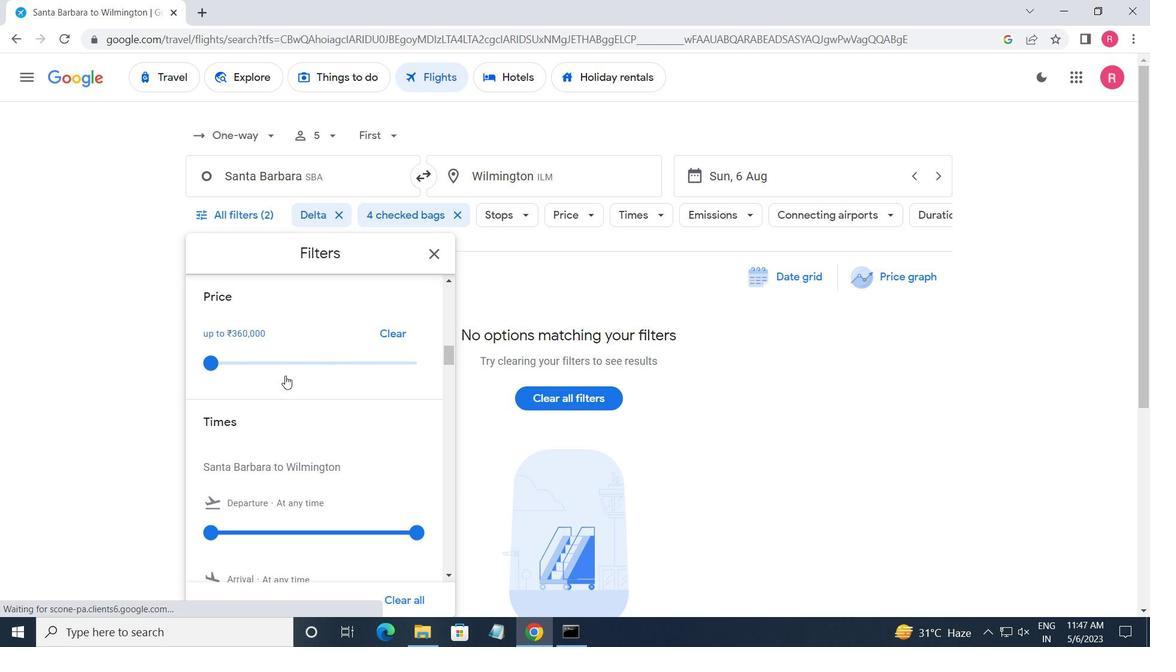 
Action: Mouse scrolled (288, 377) with delta (0, 0)
Screenshot: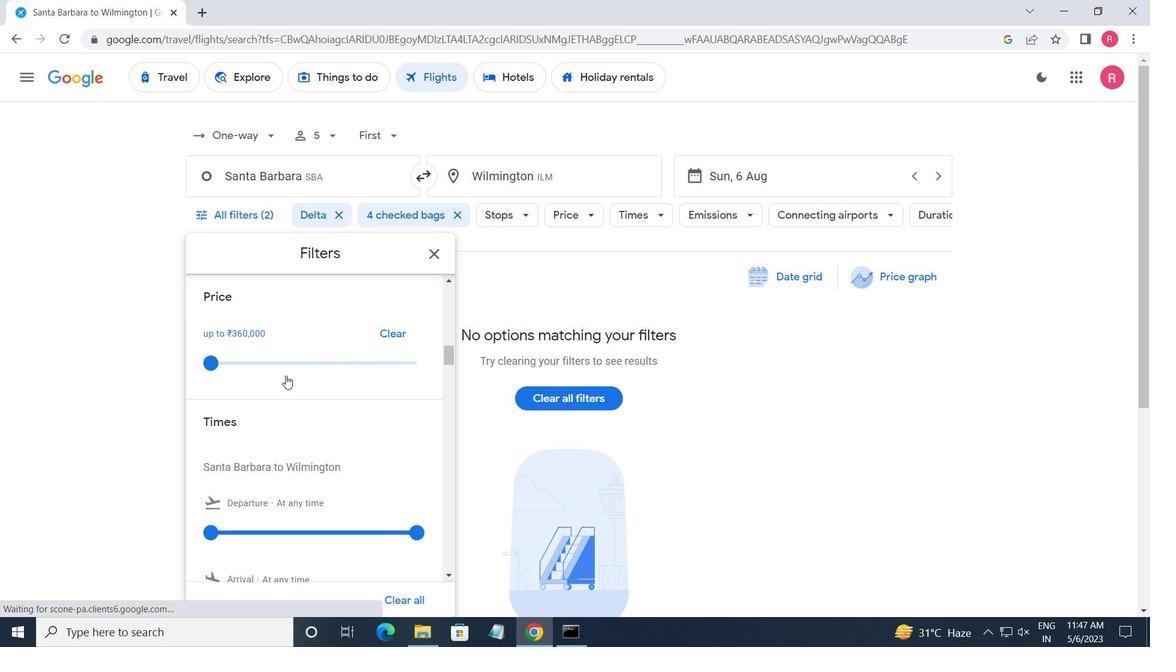 
Action: Mouse moved to (288, 378)
Screenshot: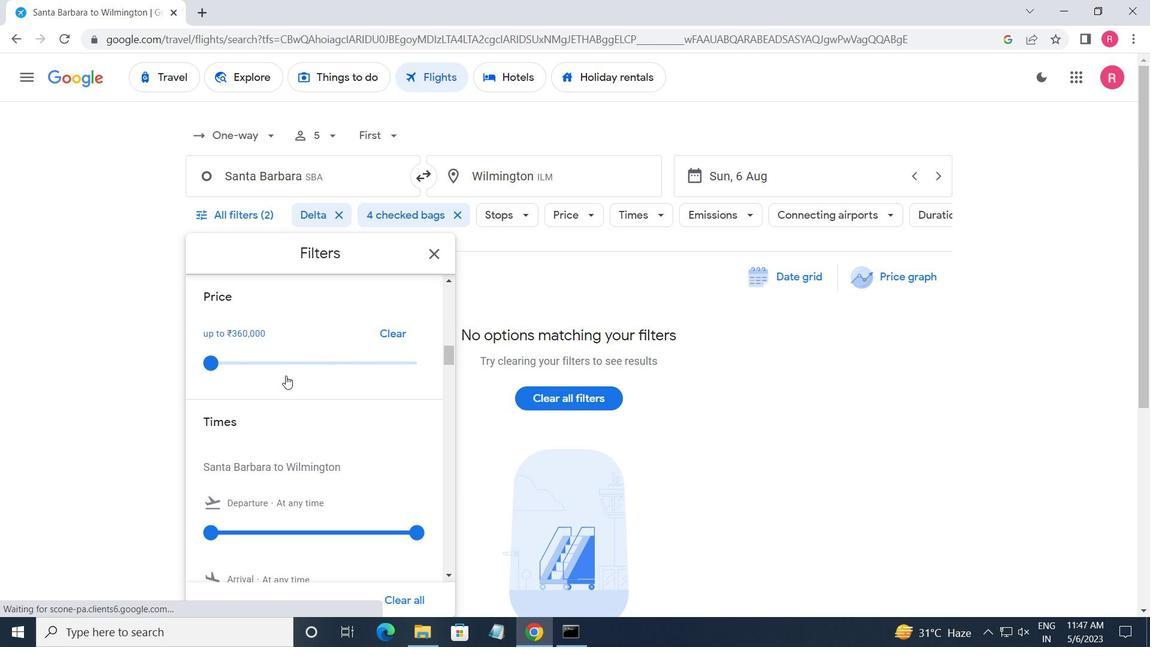 
Action: Mouse scrolled (288, 377) with delta (0, 0)
Screenshot: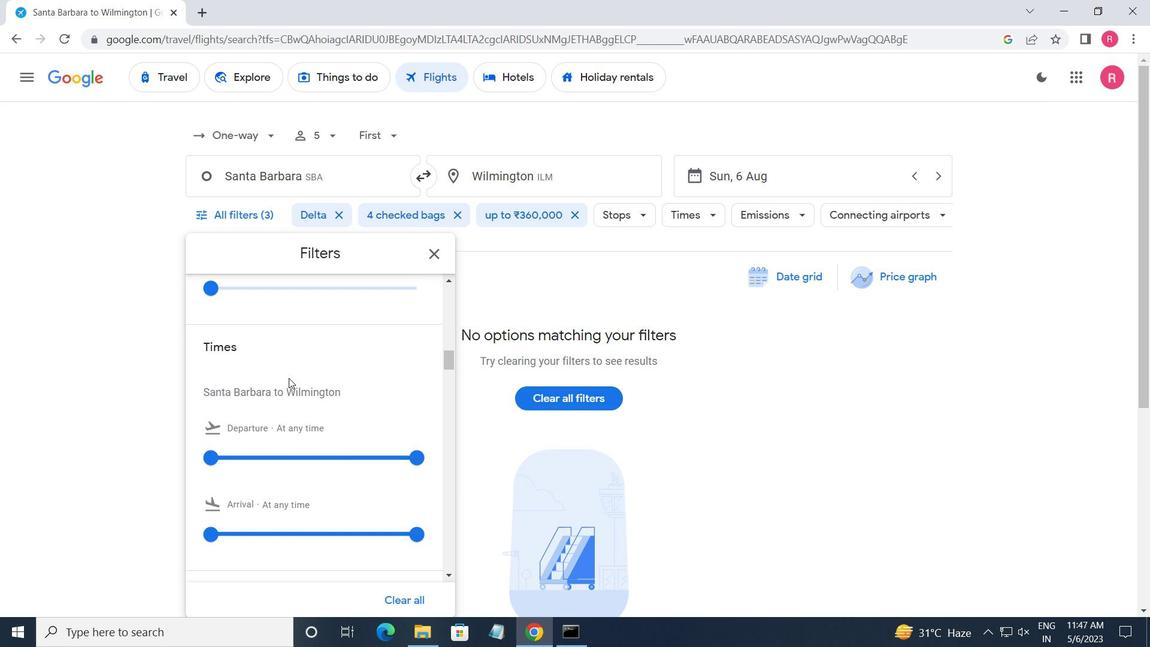 
Action: Mouse moved to (288, 381)
Screenshot: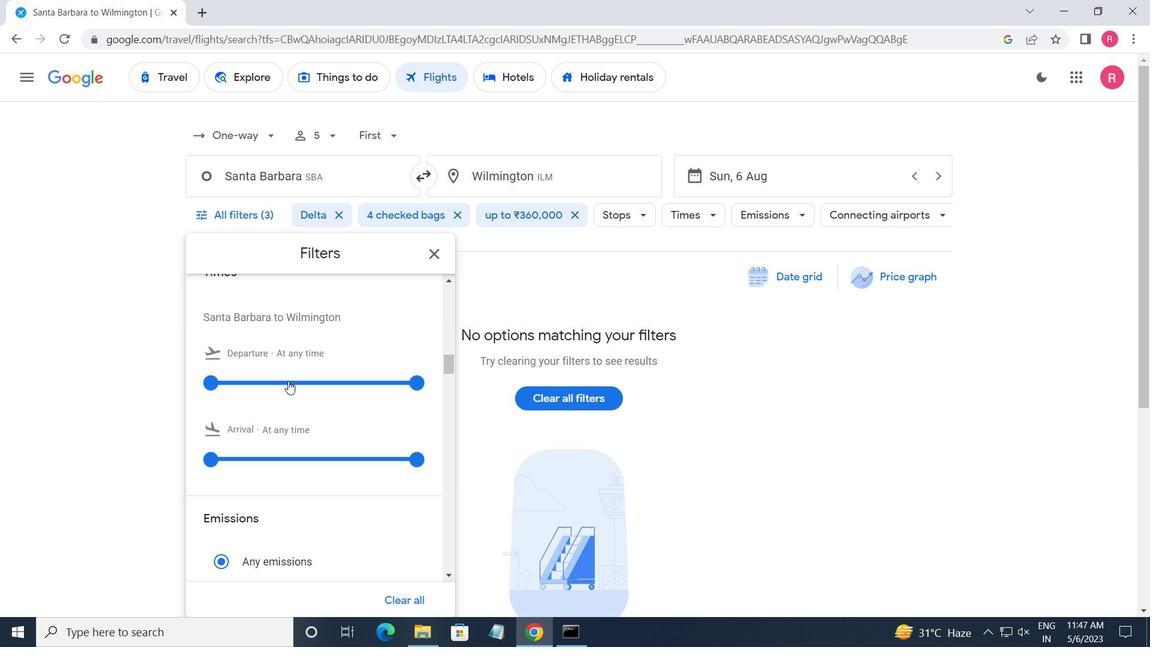 
Action: Mouse scrolled (288, 381) with delta (0, 0)
Screenshot: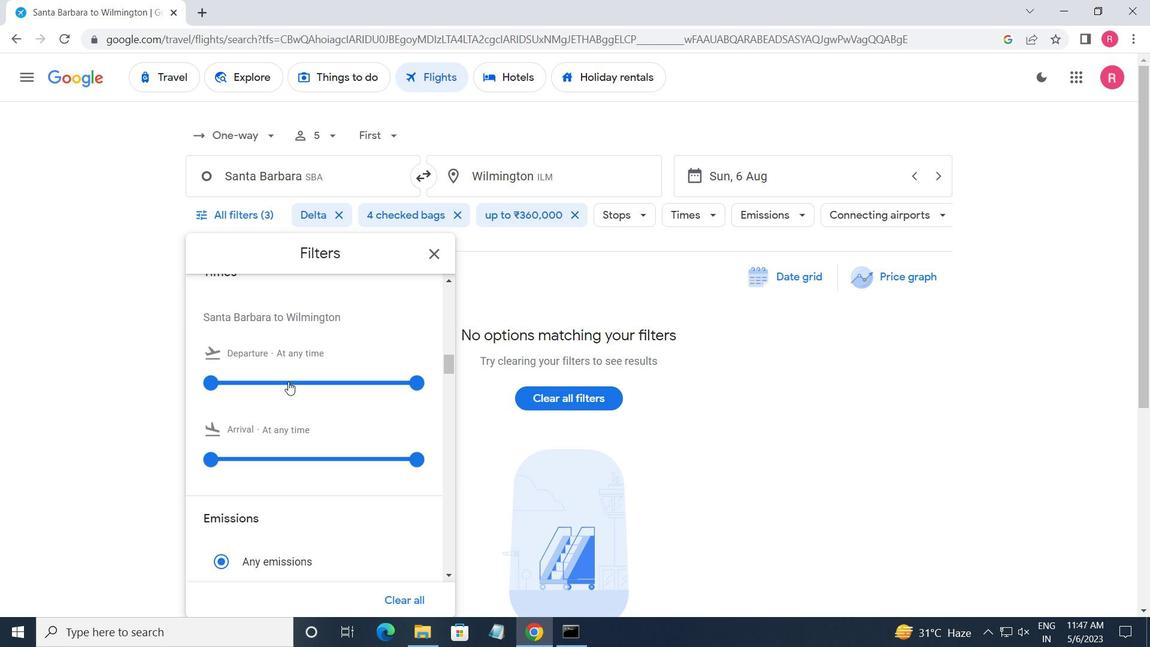 
Action: Mouse moved to (223, 323)
Screenshot: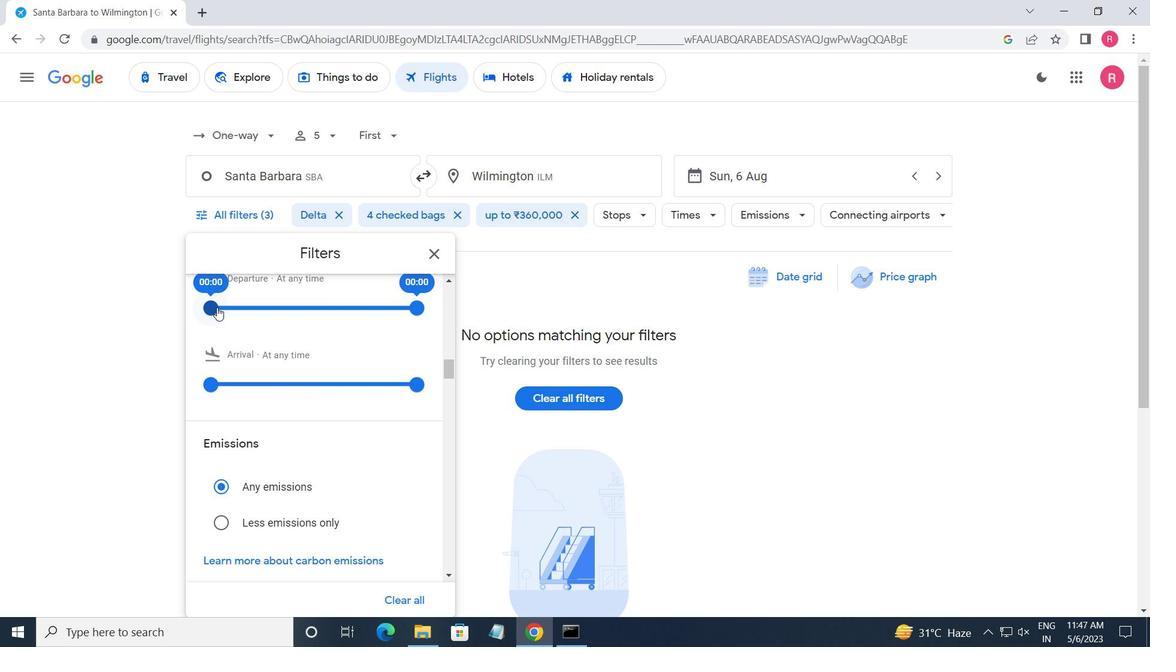 
Action: Mouse scrolled (223, 323) with delta (0, 0)
Screenshot: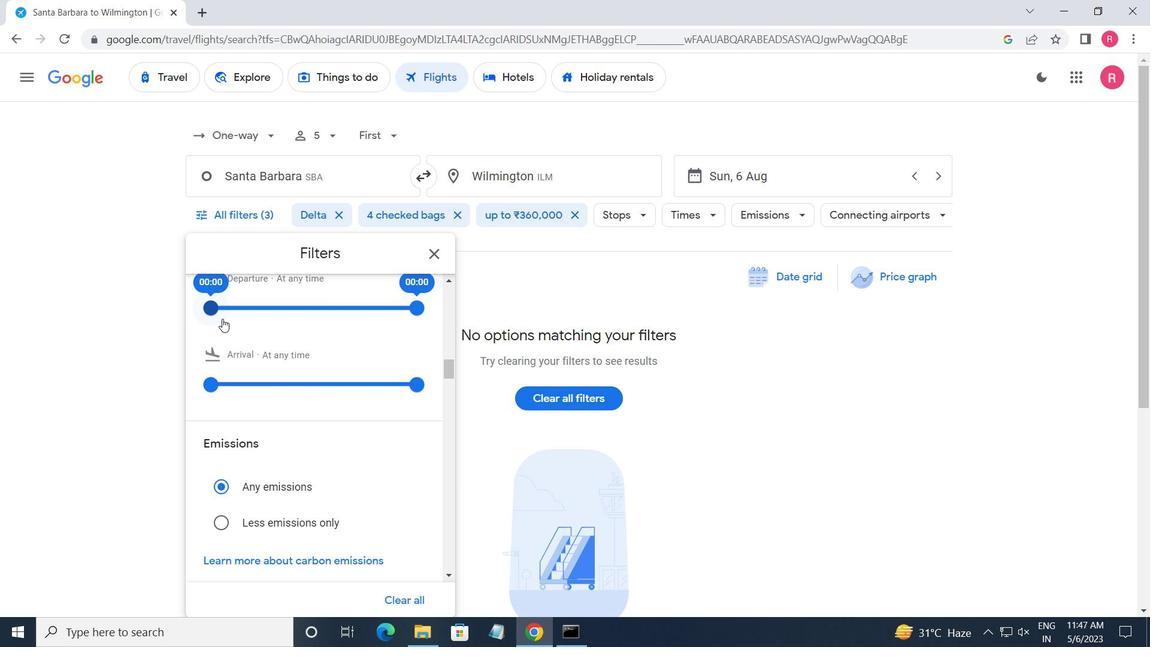 
Action: Mouse moved to (214, 385)
Screenshot: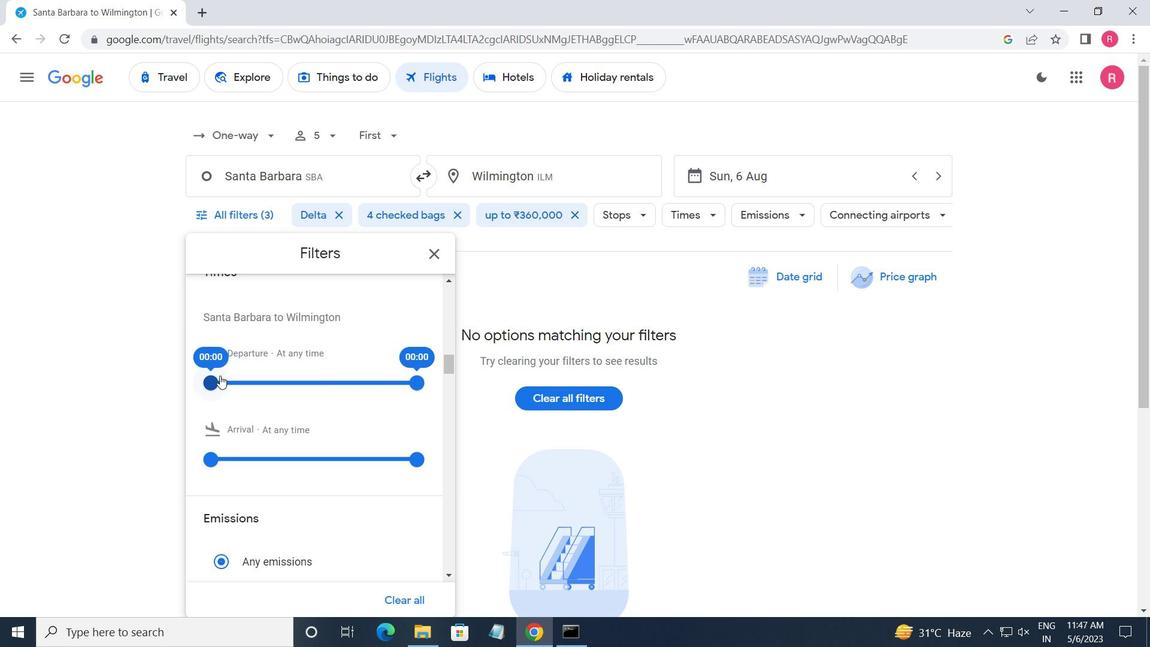 
Action: Mouse pressed left at (214, 385)
Screenshot: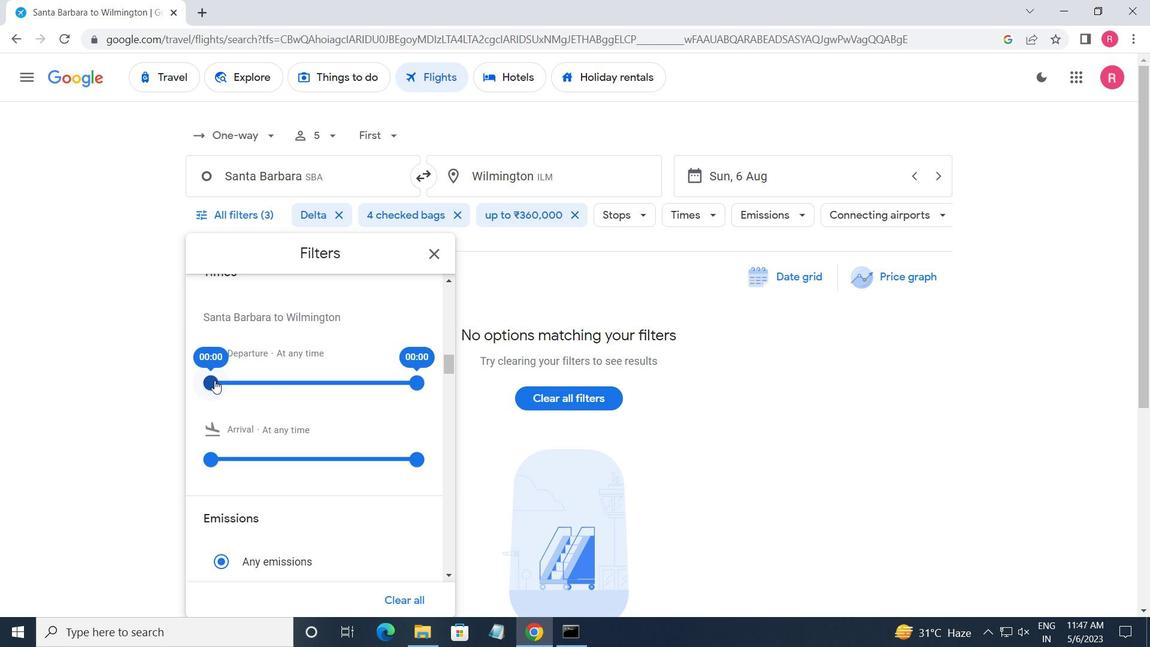 
Action: Mouse moved to (414, 378)
Screenshot: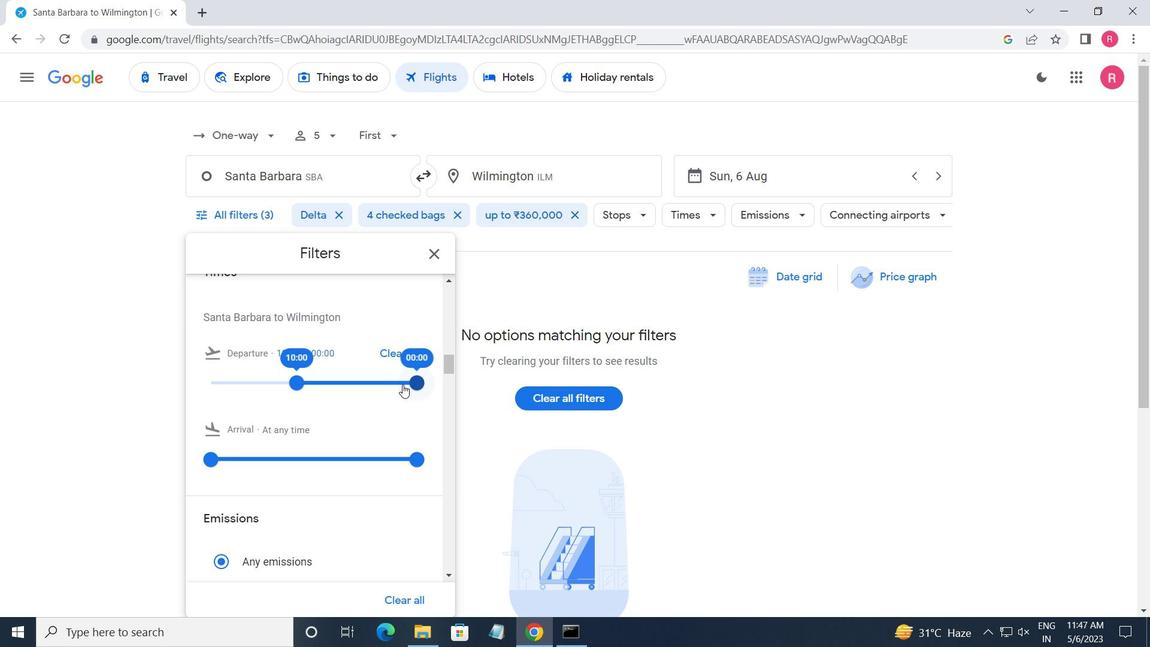 
Action: Mouse pressed left at (414, 378)
Screenshot: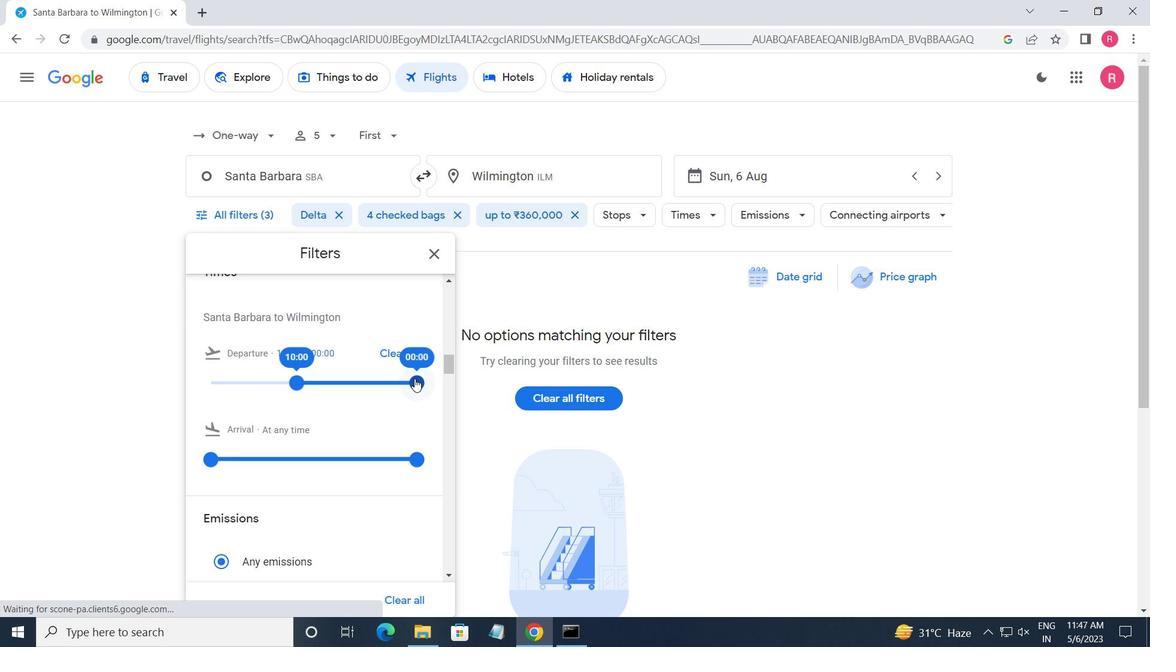 
Action: Mouse moved to (432, 260)
Screenshot: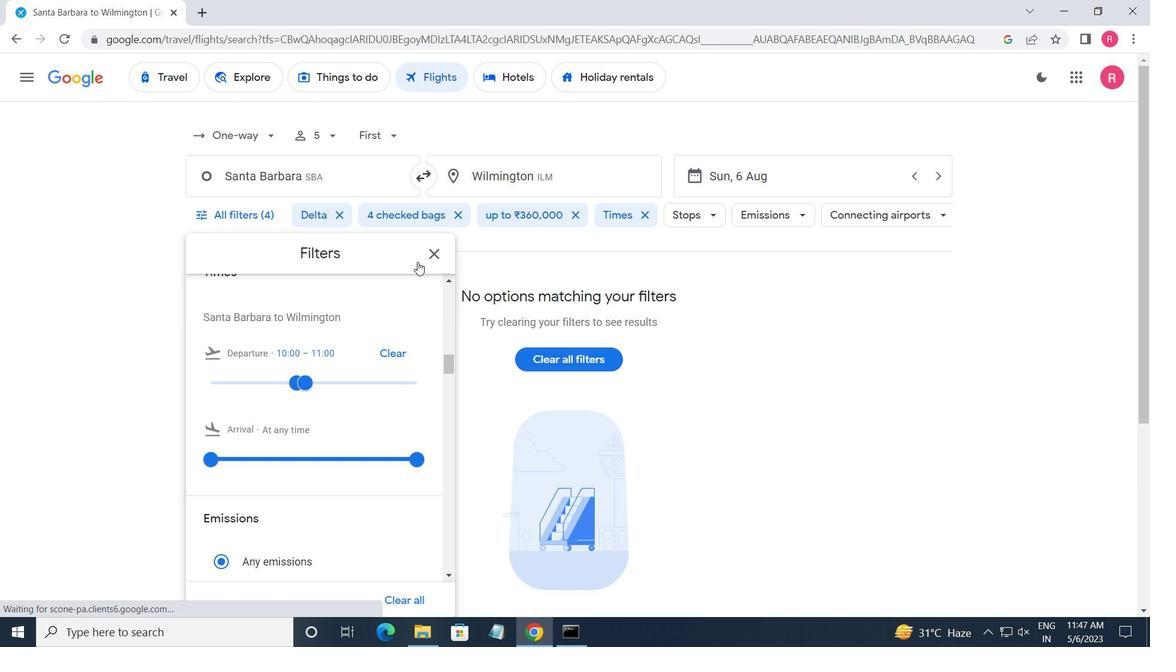 
Action: Mouse pressed left at (432, 260)
Screenshot: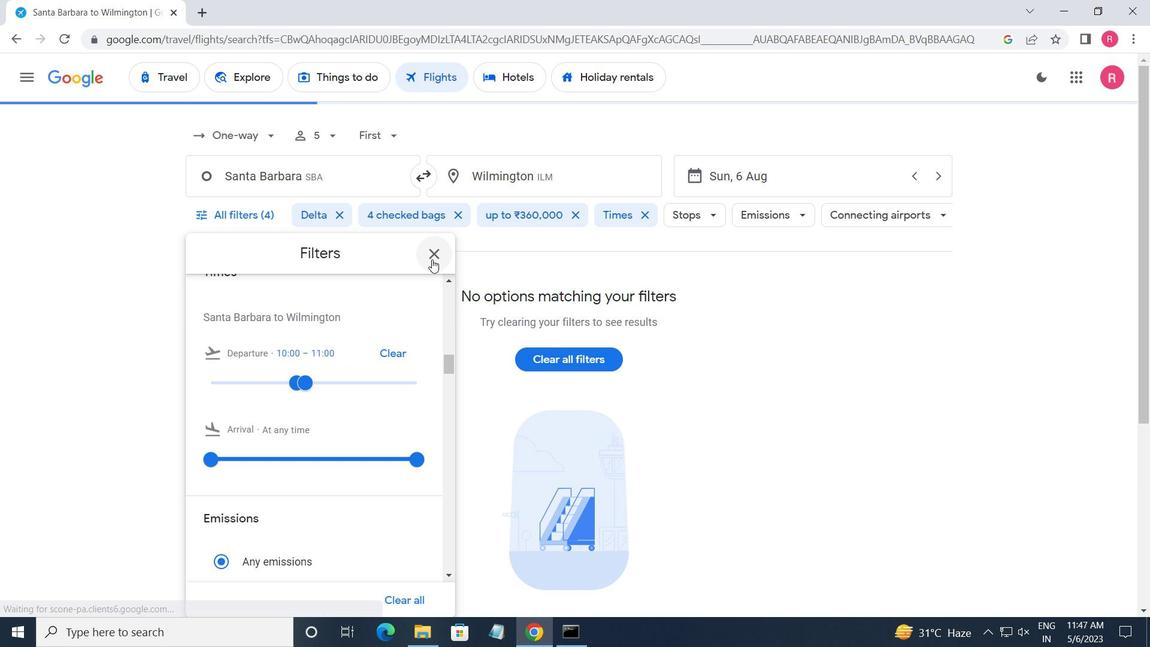 
Action: Mouse moved to (432, 260)
Screenshot: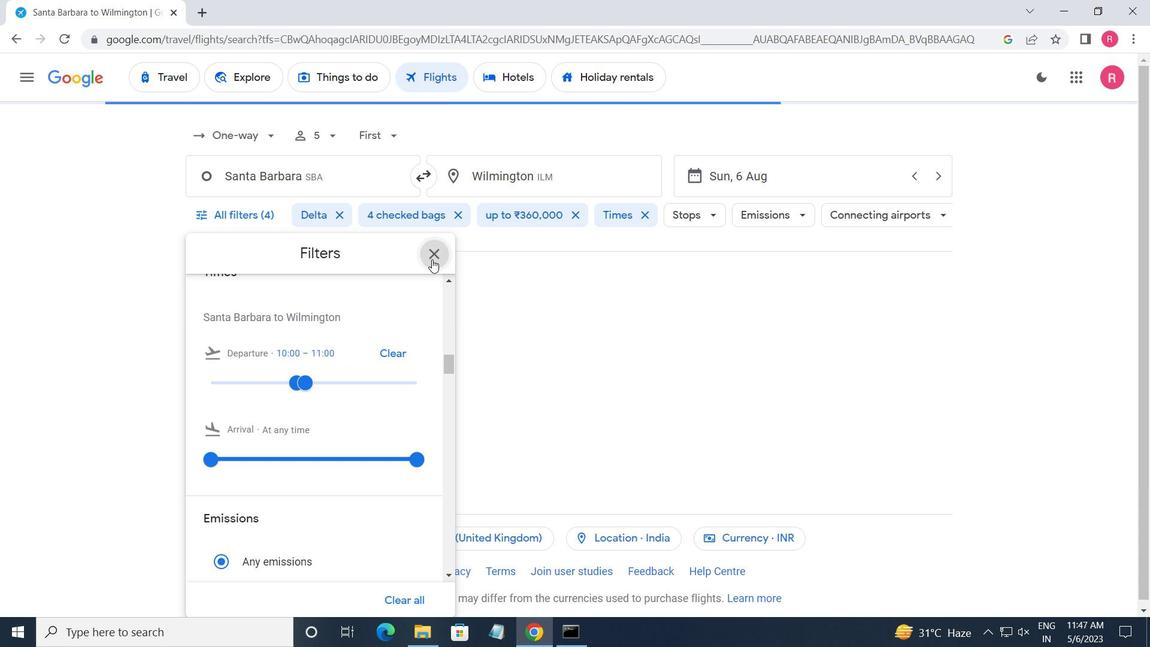 
